 Task: Custom Keyboard Shortcuts.
Action: Mouse moved to (6, 18)
Screenshot: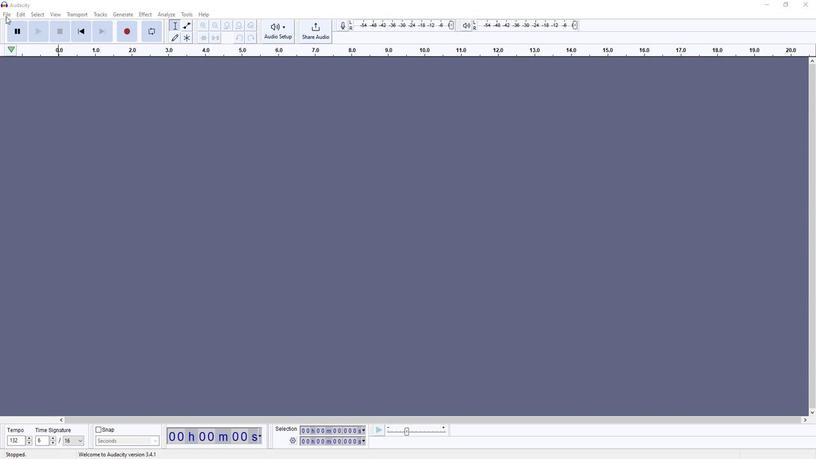 
Action: Mouse pressed left at (6, 18)
Screenshot: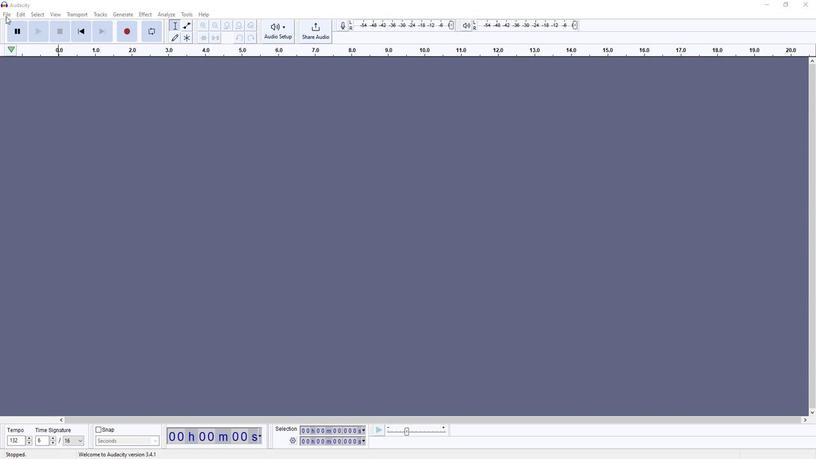 
Action: Mouse moved to (17, 33)
Screenshot: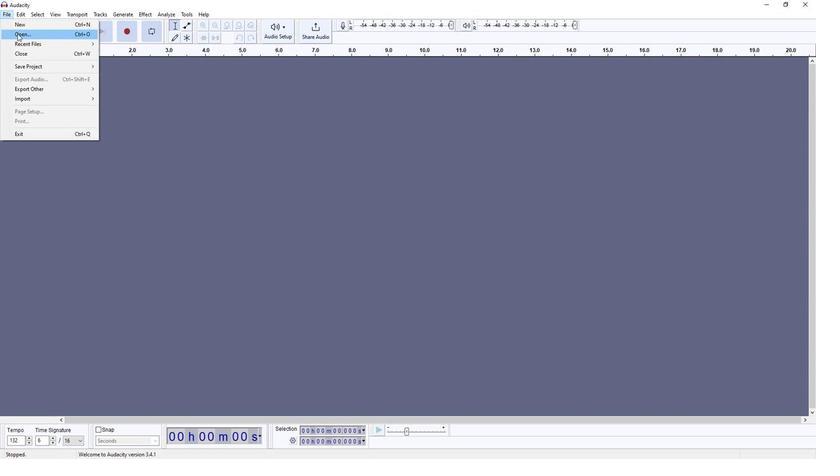 
Action: Mouse pressed left at (17, 33)
Screenshot: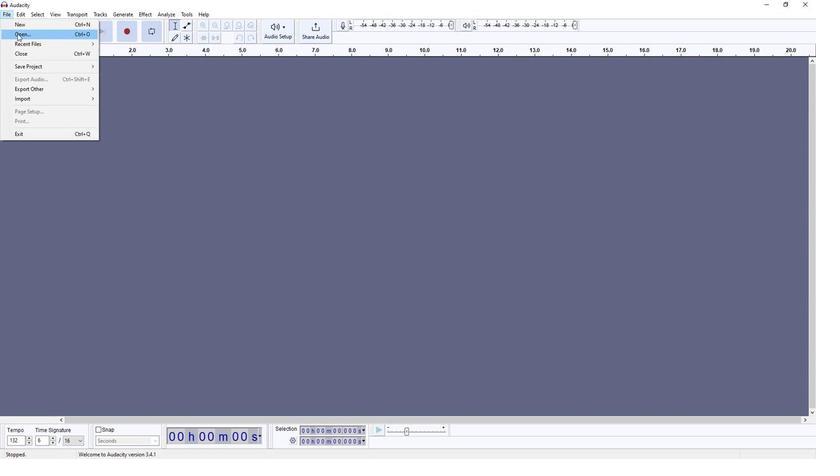 
Action: Mouse moved to (111, 86)
Screenshot: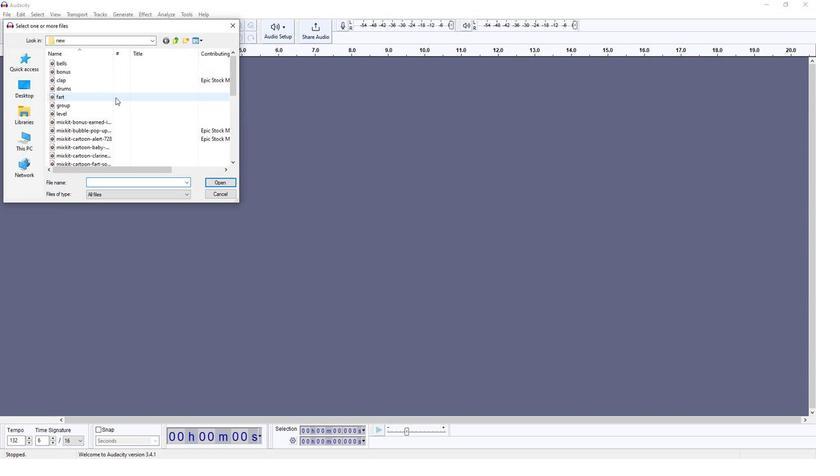 
Action: Mouse scrolled (111, 86) with delta (0, 0)
Screenshot: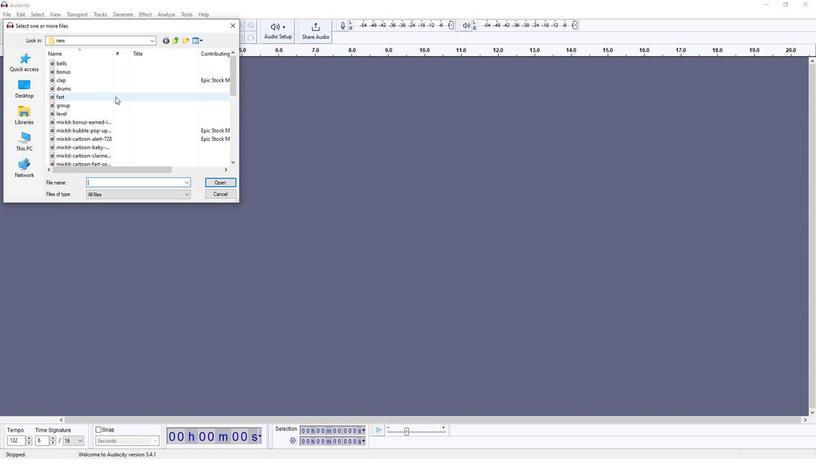 
Action: Mouse scrolled (111, 86) with delta (0, 0)
Screenshot: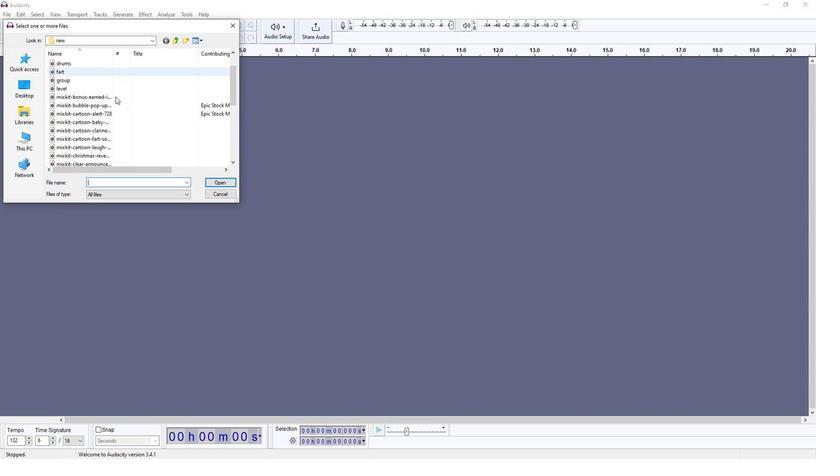 
Action: Mouse scrolled (111, 86) with delta (0, 0)
Screenshot: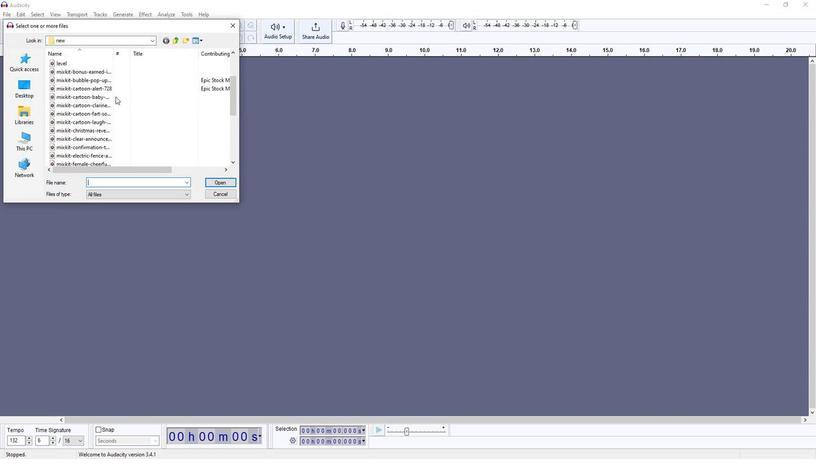 
Action: Mouse scrolled (111, 86) with delta (0, 0)
Screenshot: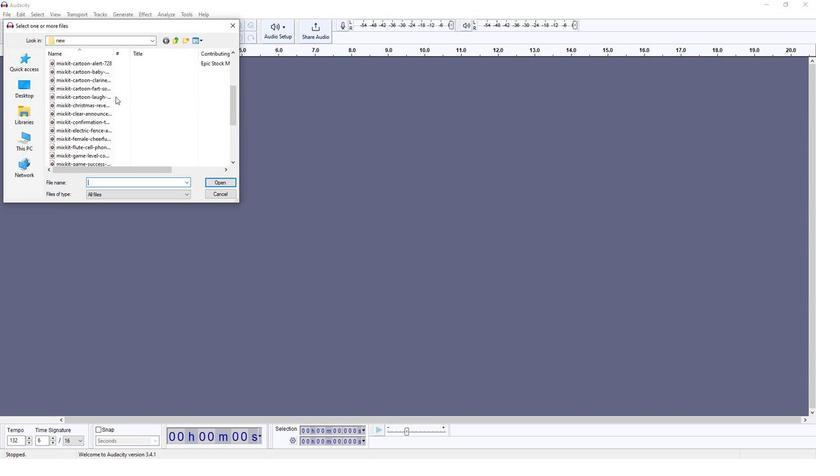 
Action: Mouse scrolled (111, 86) with delta (0, 0)
Screenshot: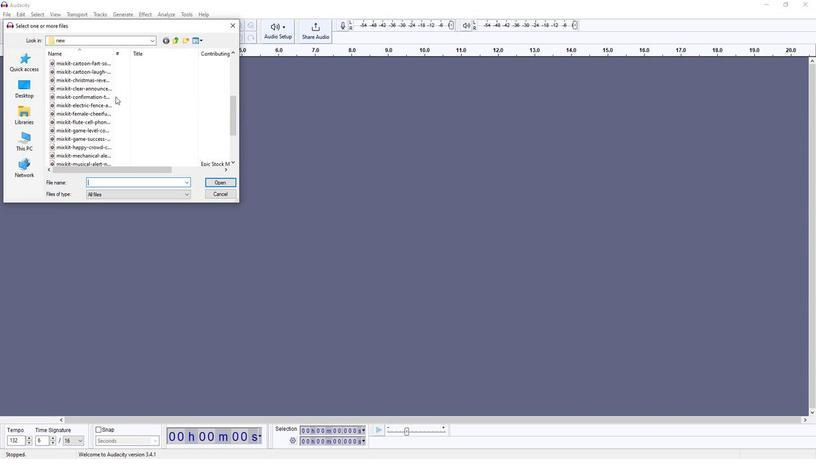 
Action: Mouse scrolled (111, 86) with delta (0, 0)
Screenshot: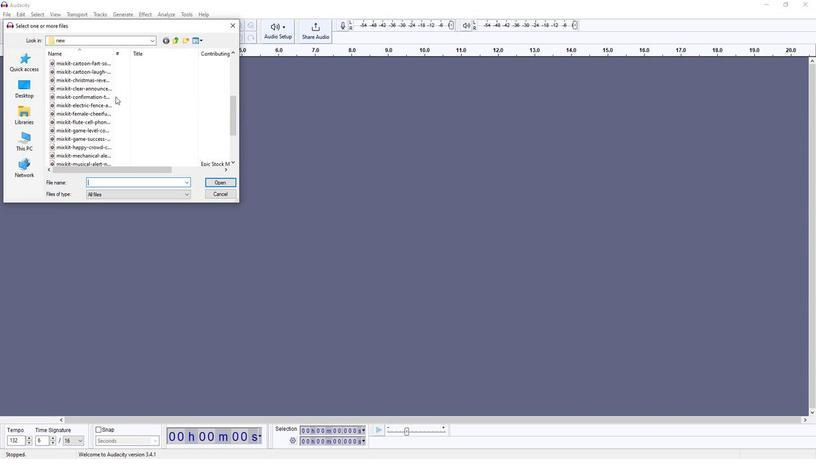 
Action: Mouse scrolled (111, 86) with delta (0, 0)
Screenshot: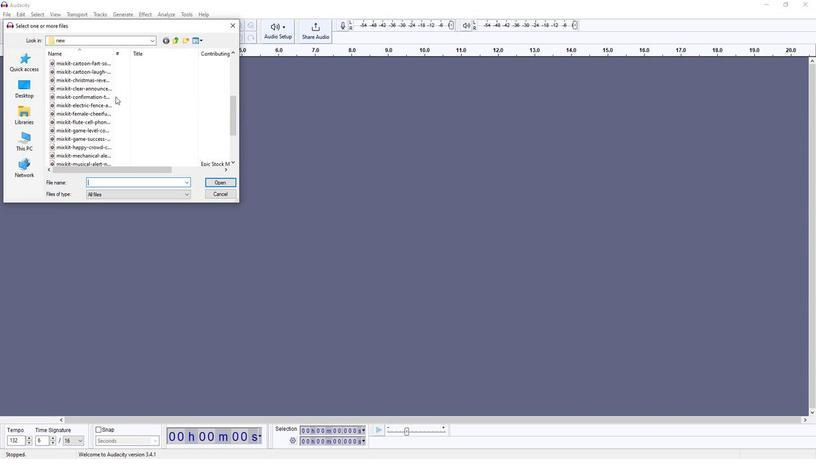 
Action: Mouse scrolled (111, 86) with delta (0, 0)
Screenshot: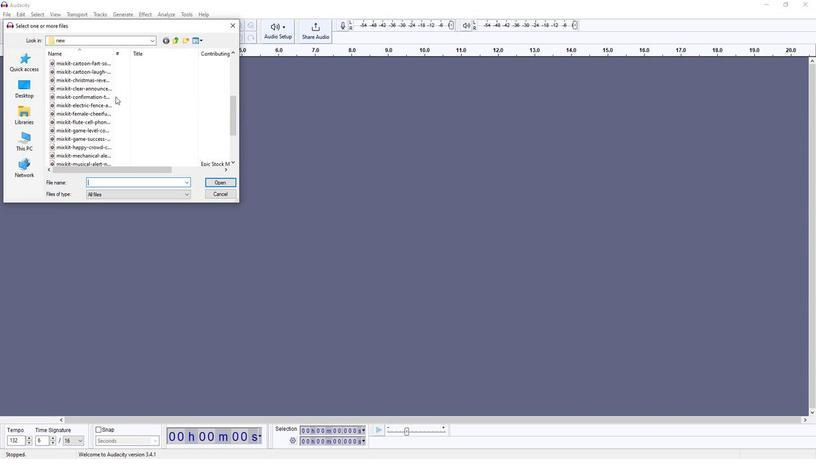 
Action: Mouse scrolled (111, 86) with delta (0, 0)
Screenshot: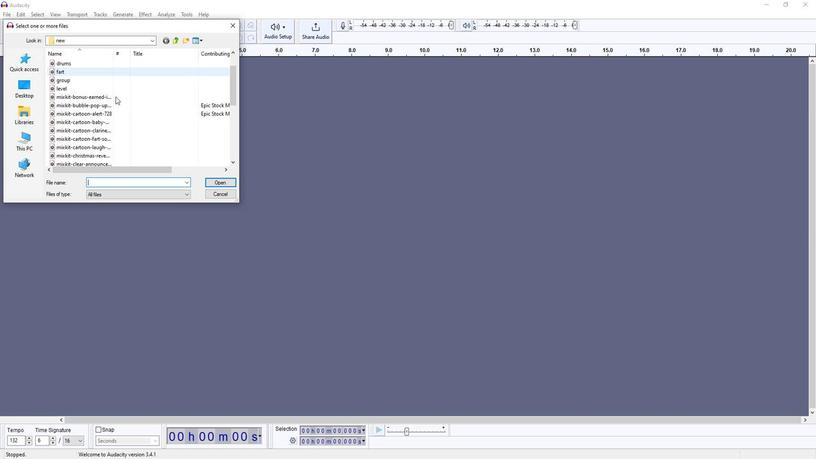 
Action: Mouse scrolled (111, 86) with delta (0, 0)
Screenshot: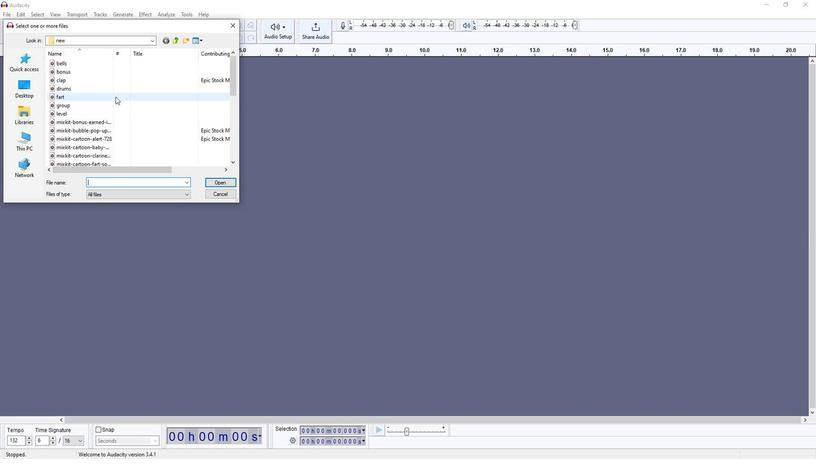 
Action: Mouse moved to (82, 76)
Screenshot: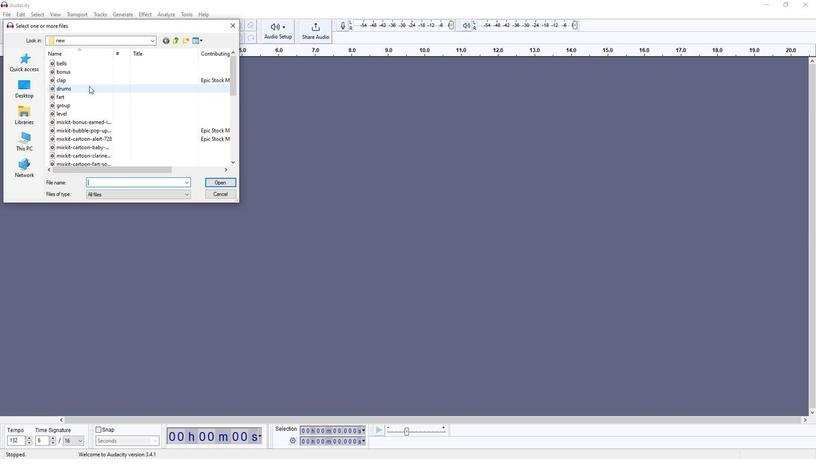 
Action: Mouse pressed left at (82, 76)
Screenshot: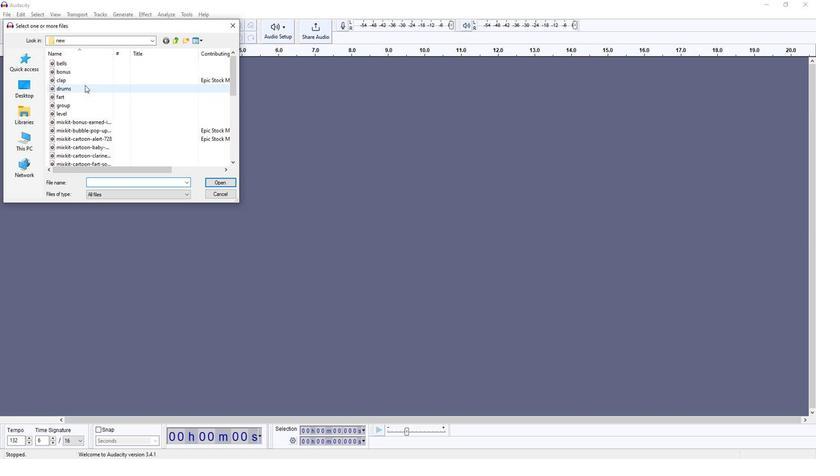 
Action: Mouse moved to (215, 157)
Screenshot: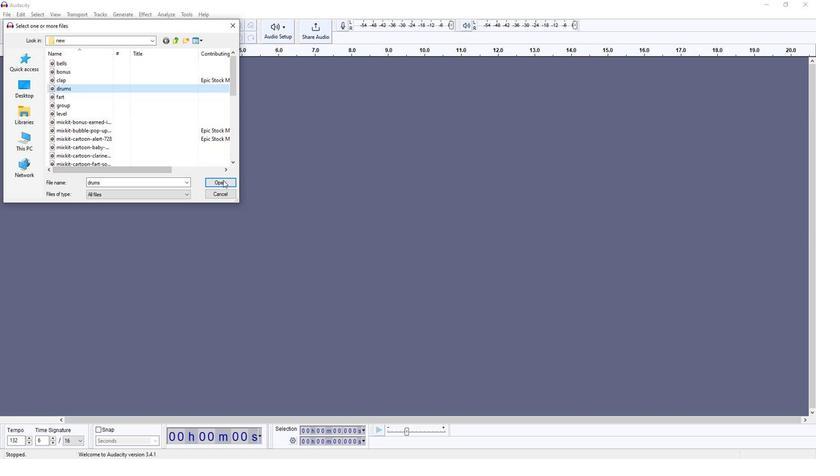 
Action: Mouse pressed left at (215, 157)
Screenshot: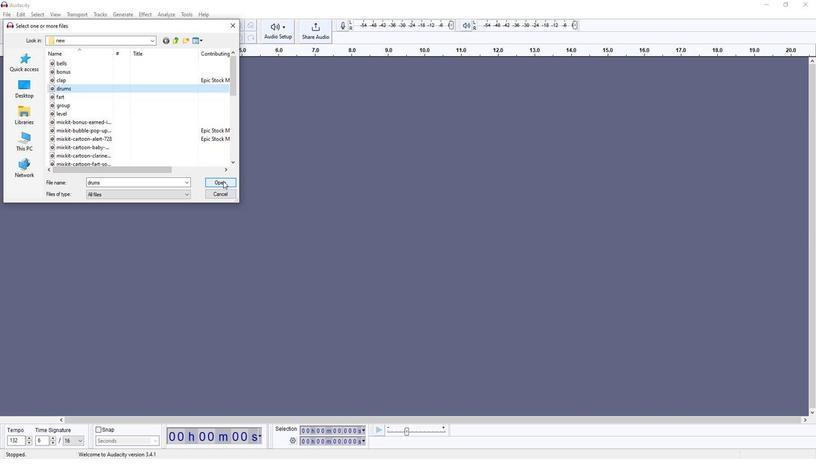 
Action: Mouse moved to (36, 33)
Screenshot: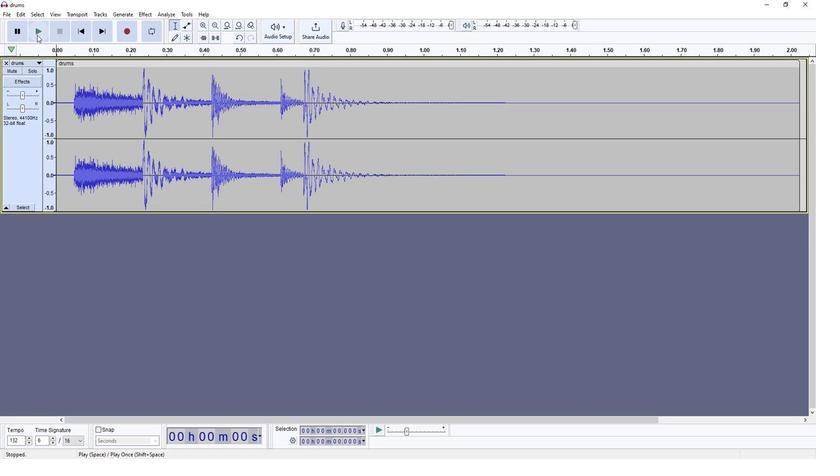 
Action: Mouse pressed left at (36, 33)
Screenshot: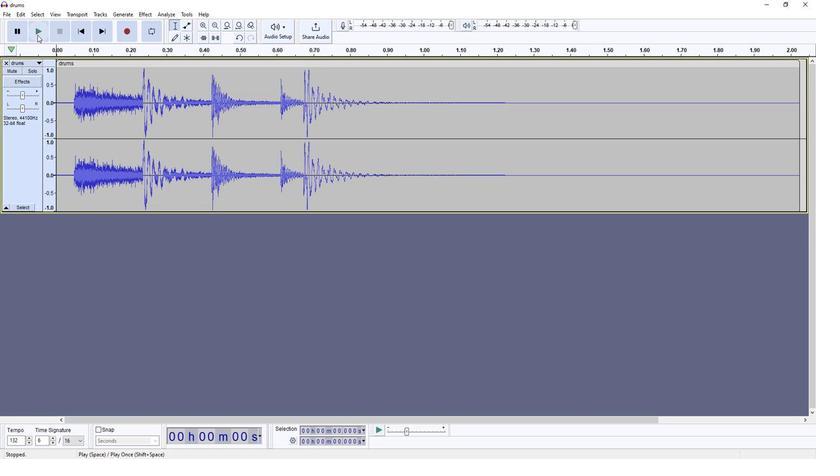 
Action: Mouse moved to (22, 15)
Screenshot: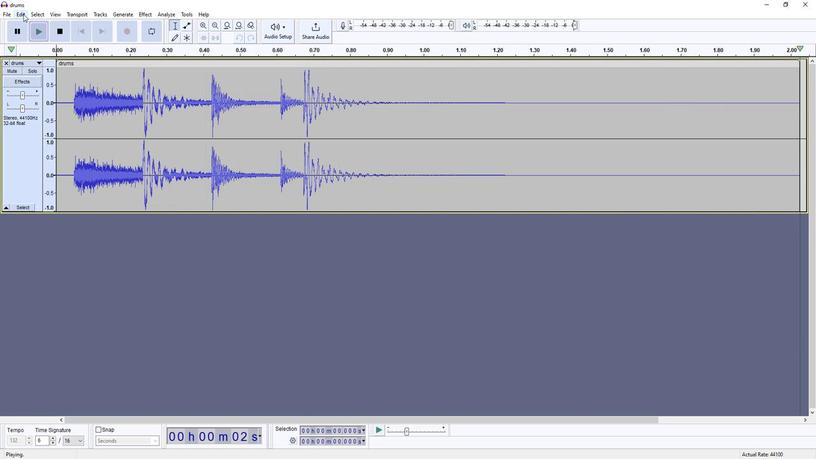 
Action: Mouse pressed left at (22, 15)
Screenshot: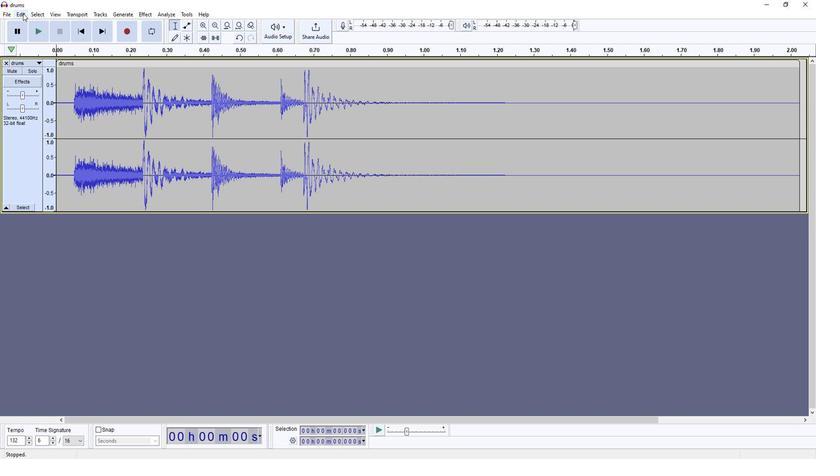 
Action: Mouse moved to (38, 132)
Screenshot: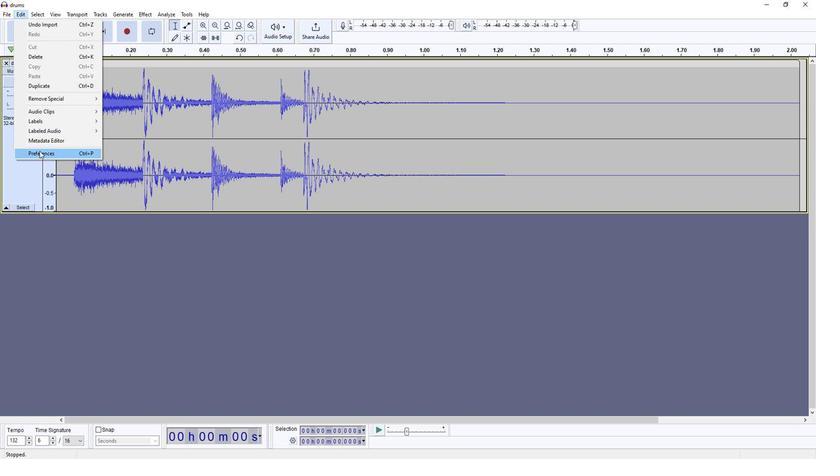 
Action: Mouse pressed left at (38, 132)
Screenshot: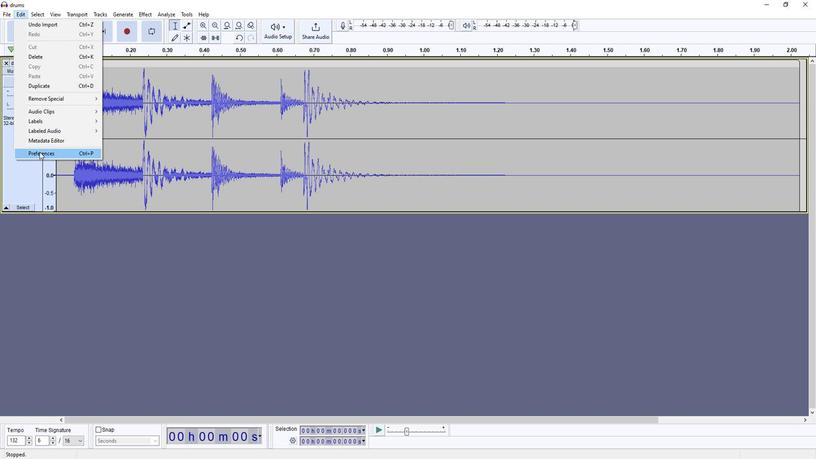 
Action: Mouse moved to (289, 145)
Screenshot: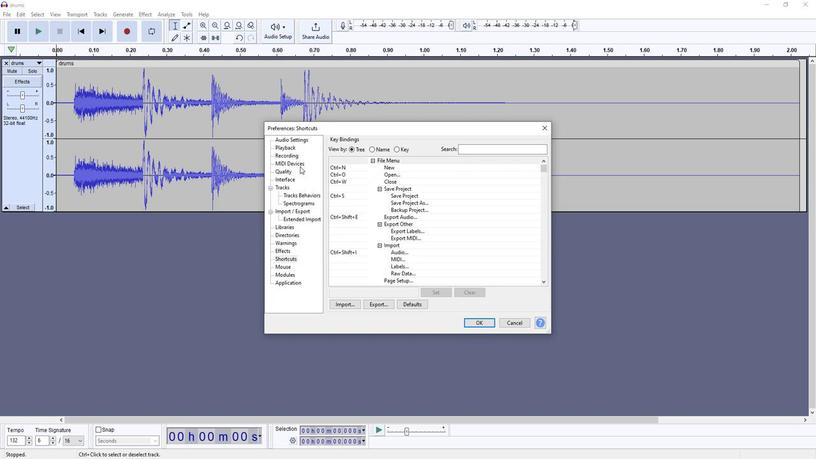 
Action: Mouse scrolled (289, 144) with delta (0, 0)
Screenshot: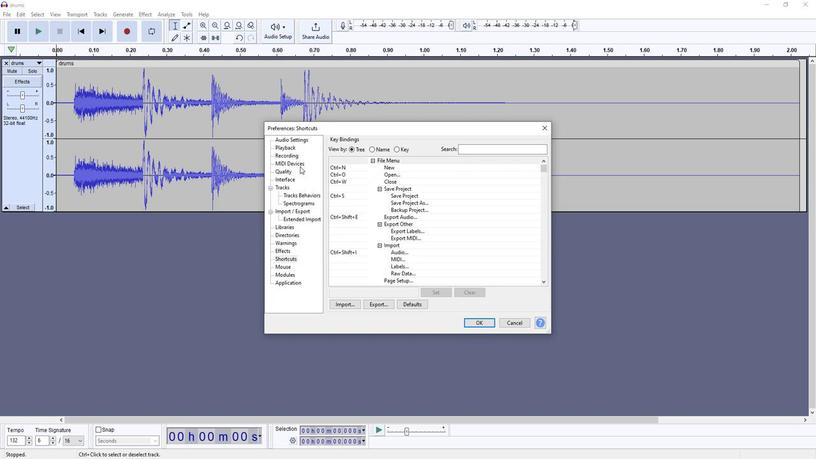 
Action: Mouse scrolled (289, 144) with delta (0, 0)
Screenshot: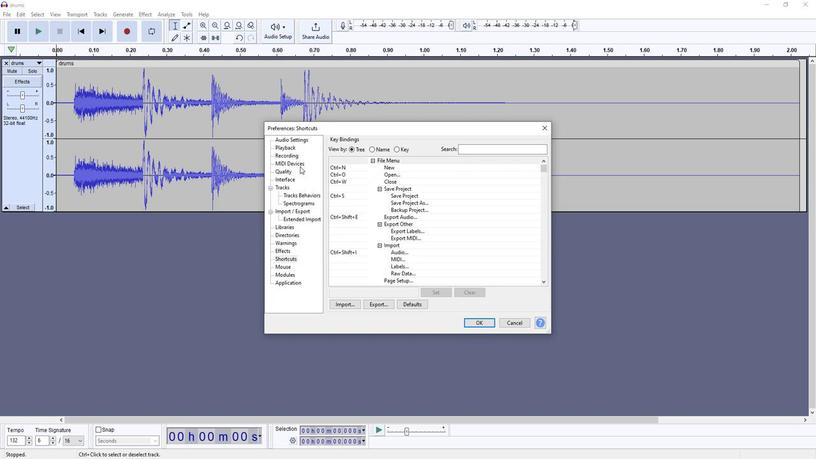 
Action: Mouse scrolled (289, 144) with delta (0, 0)
Screenshot: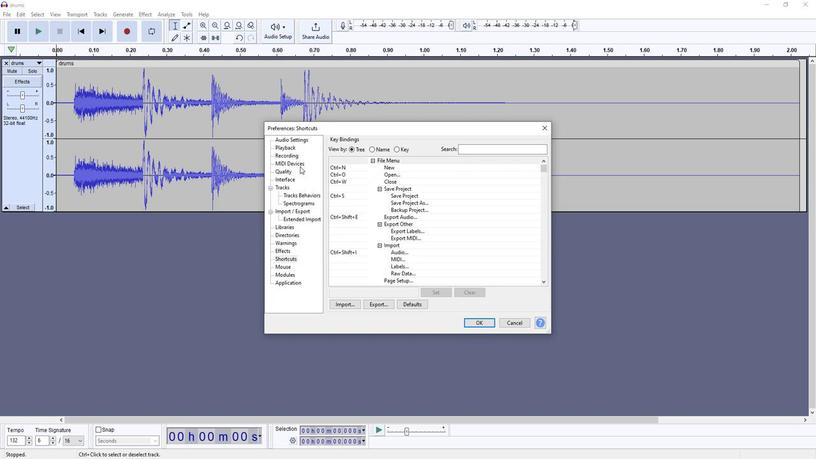 
Action: Mouse moved to (277, 224)
Screenshot: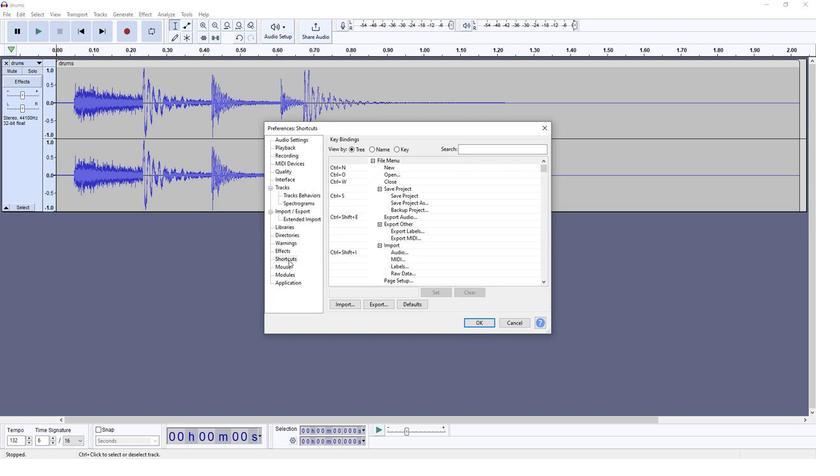 
Action: Mouse pressed left at (277, 224)
Screenshot: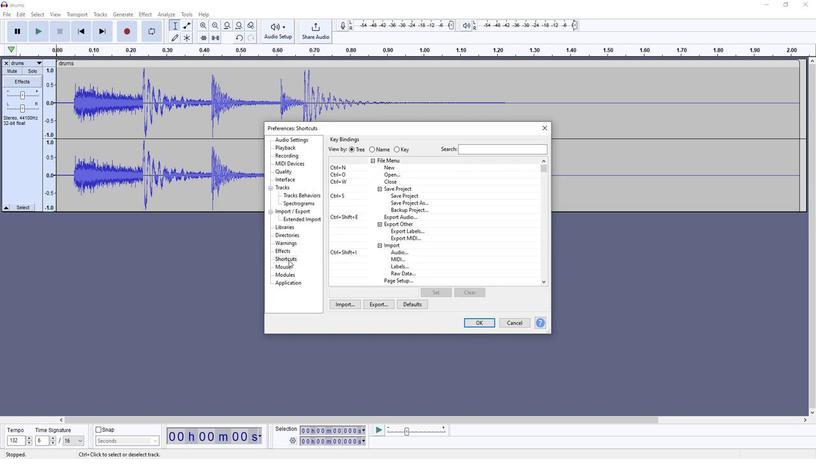 
Action: Mouse moved to (383, 153)
Screenshot: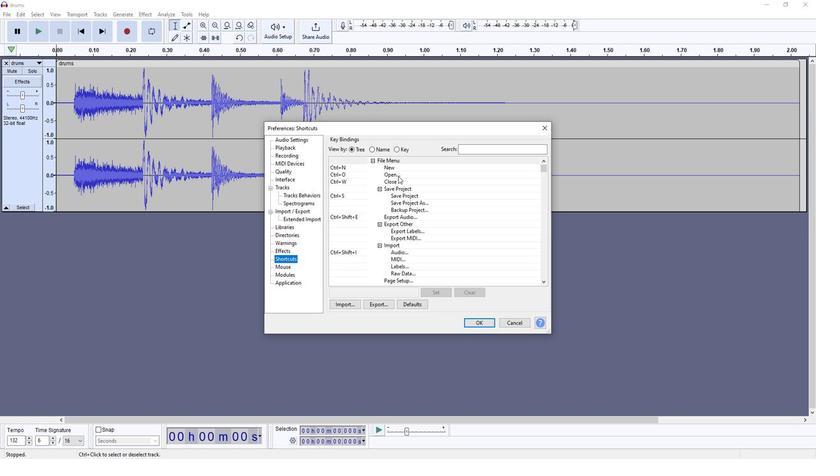 
Action: Mouse scrolled (383, 152) with delta (0, 0)
Screenshot: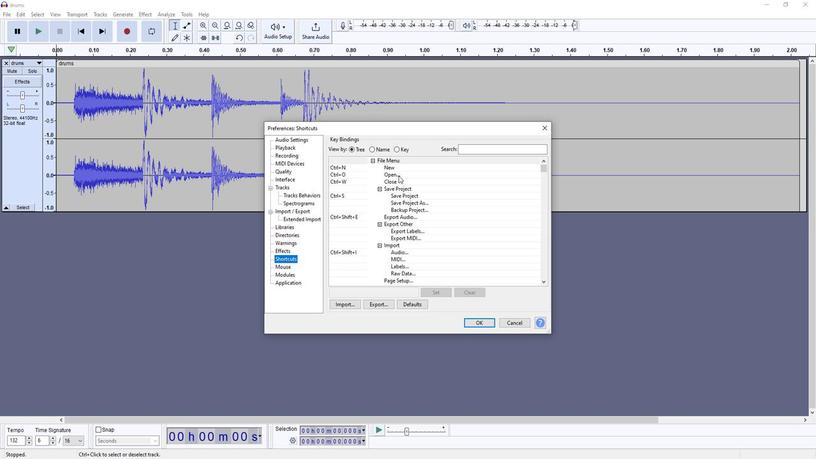 
Action: Mouse scrolled (383, 152) with delta (0, 0)
Screenshot: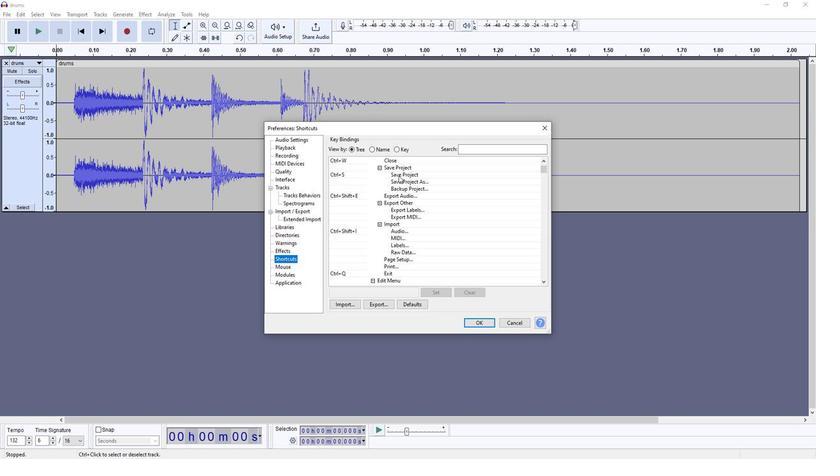 
Action: Mouse moved to (383, 153)
Screenshot: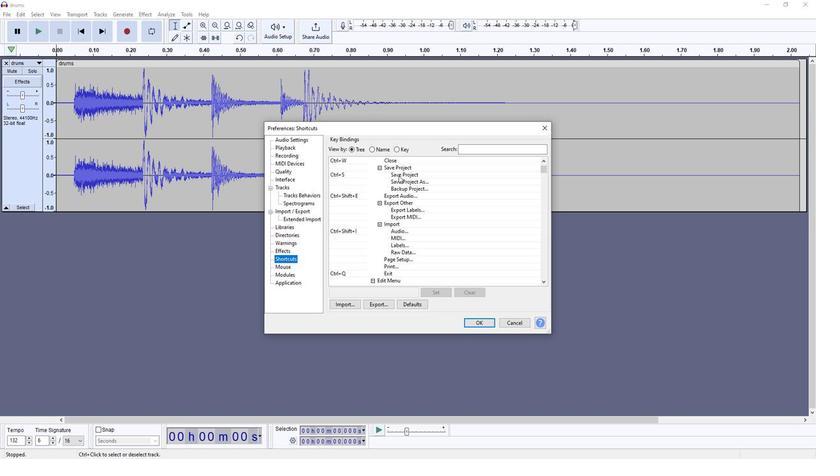 
Action: Mouse scrolled (383, 152) with delta (0, 0)
Screenshot: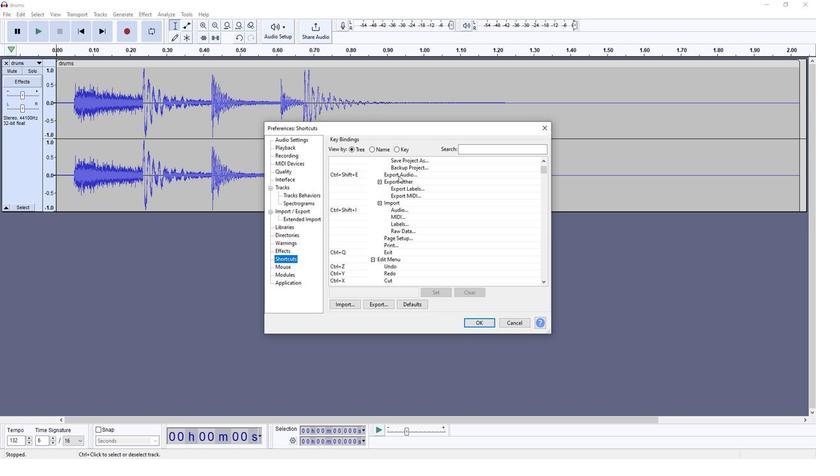 
Action: Mouse moved to (384, 153)
Screenshot: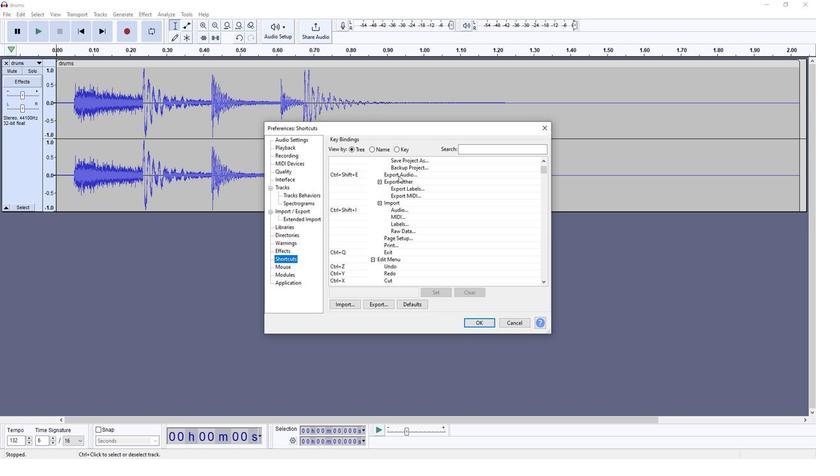 
Action: Mouse scrolled (384, 152) with delta (0, 0)
Screenshot: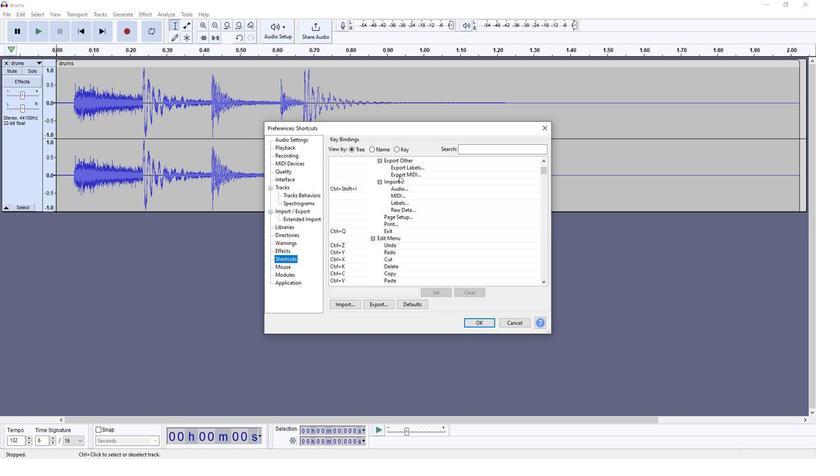 
Action: Mouse scrolled (384, 152) with delta (0, 0)
Screenshot: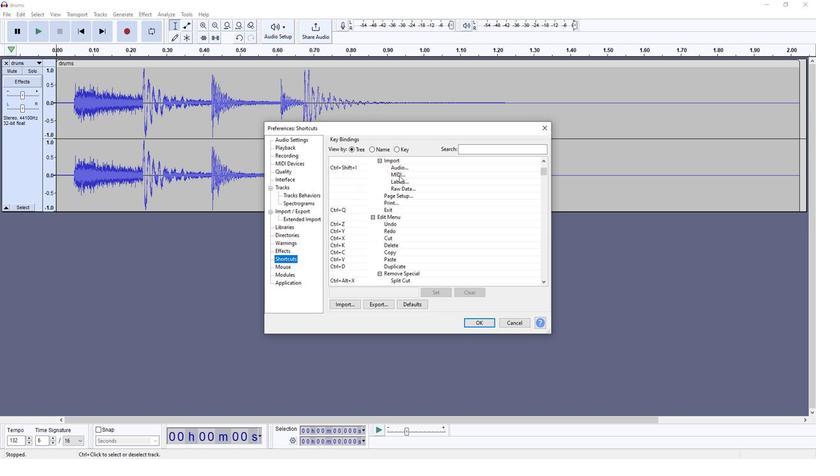 
Action: Mouse scrolled (384, 152) with delta (0, 0)
Screenshot: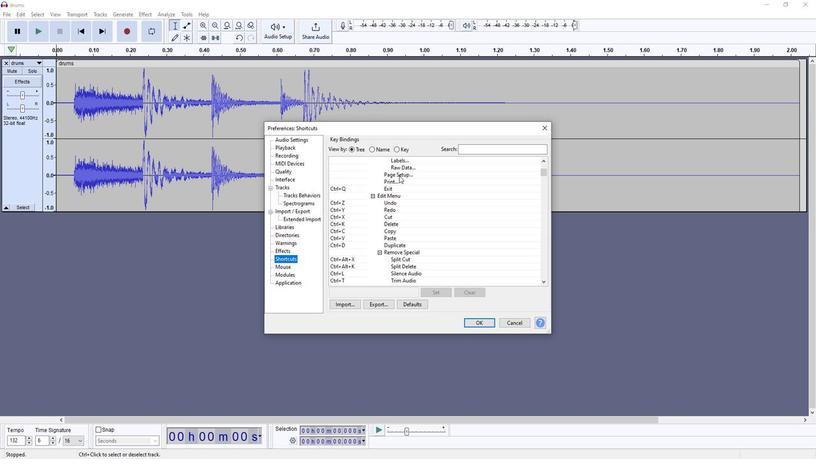 
Action: Mouse scrolled (384, 152) with delta (0, 0)
Screenshot: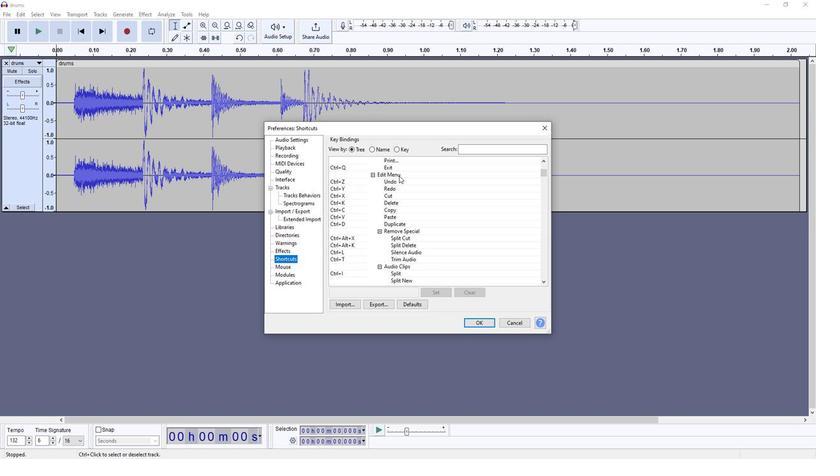 
Action: Mouse scrolled (384, 152) with delta (0, 0)
Screenshot: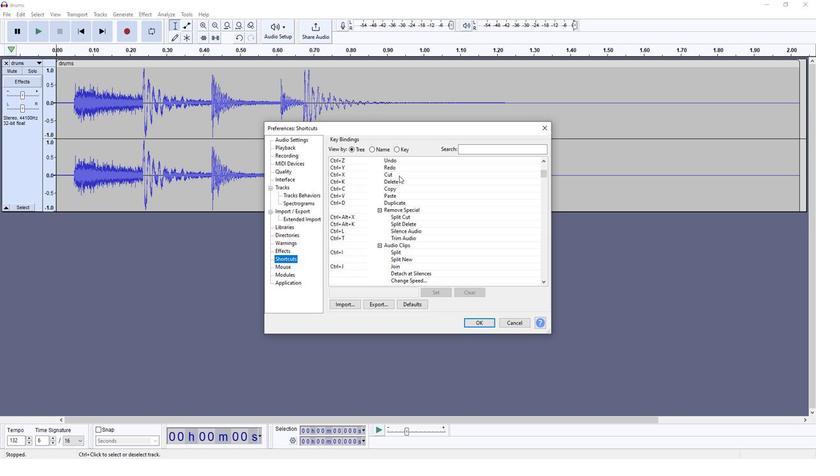 
Action: Mouse scrolled (384, 152) with delta (0, 0)
Screenshot: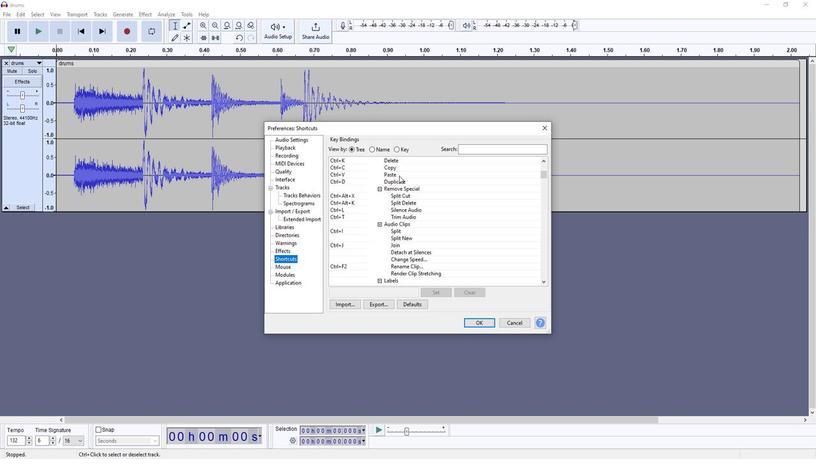 
Action: Mouse scrolled (384, 152) with delta (0, 0)
Screenshot: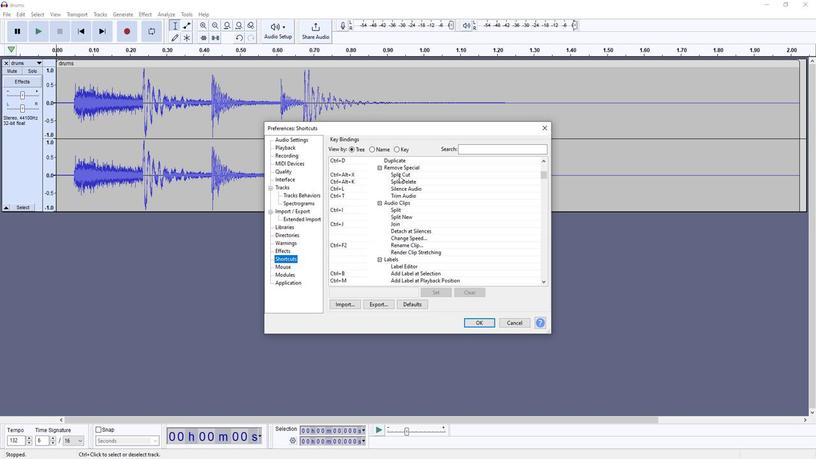 
Action: Mouse scrolled (384, 152) with delta (0, 0)
Screenshot: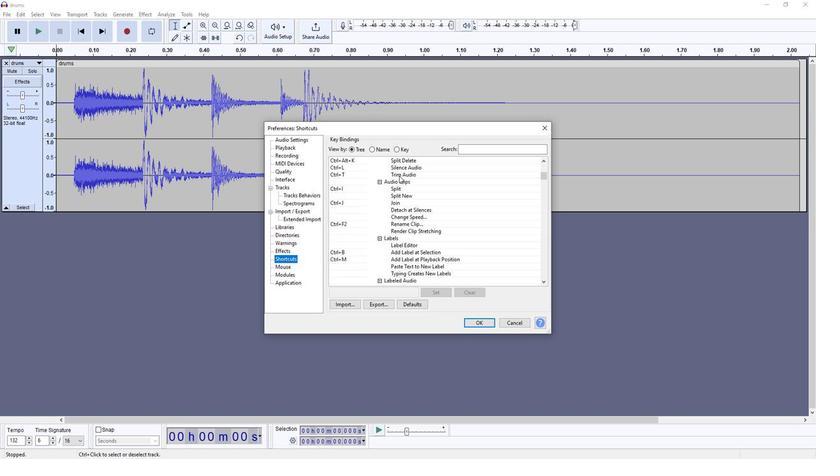 
Action: Mouse scrolled (384, 152) with delta (0, 0)
Screenshot: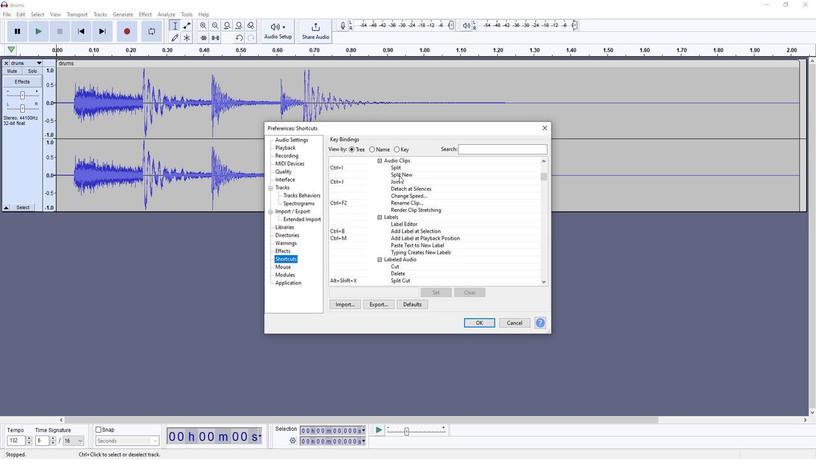 
Action: Mouse scrolled (384, 152) with delta (0, 0)
Screenshot: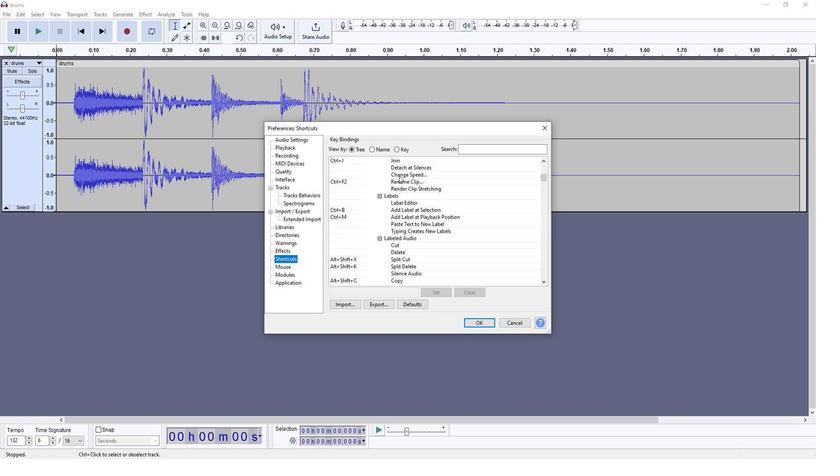 
Action: Mouse scrolled (384, 152) with delta (0, 0)
Screenshot: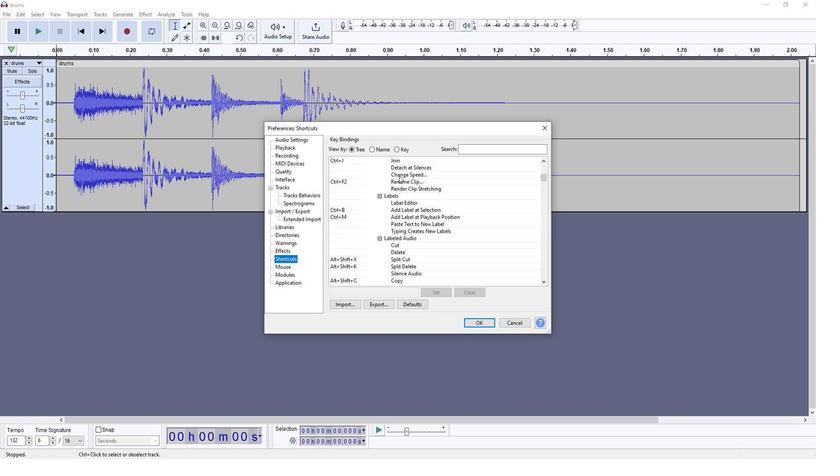 
Action: Mouse scrolled (384, 152) with delta (0, 0)
Screenshot: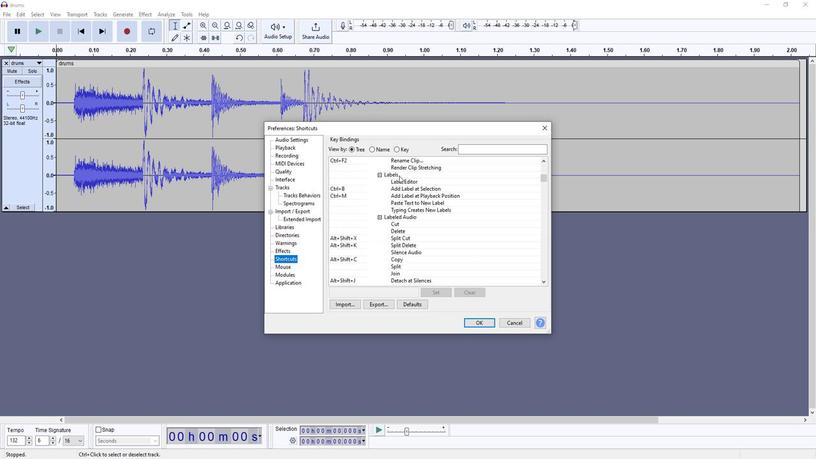 
Action: Mouse scrolled (384, 152) with delta (0, 0)
Screenshot: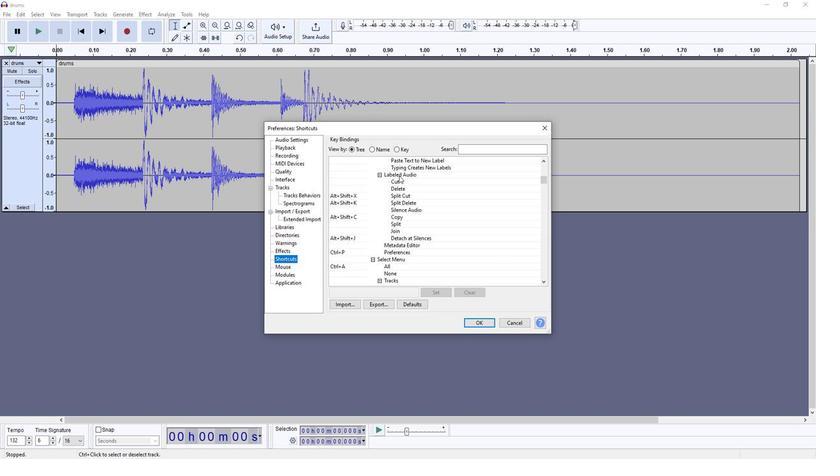 
Action: Mouse scrolled (384, 152) with delta (0, 0)
Screenshot: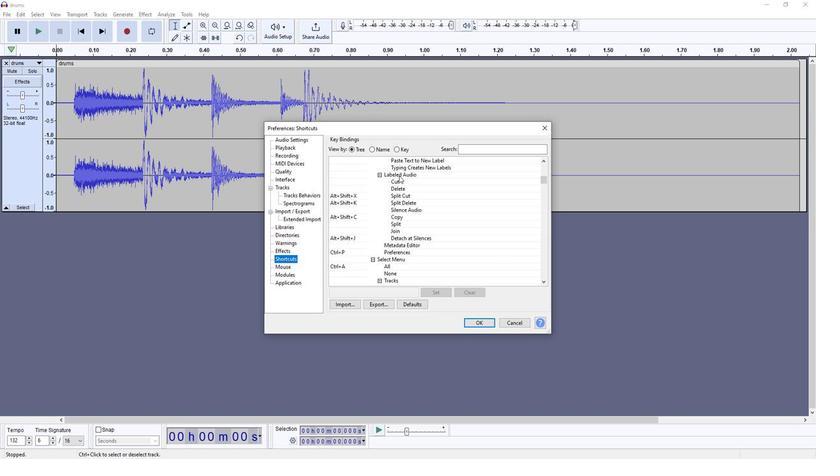 
Action: Mouse scrolled (384, 152) with delta (0, 0)
Screenshot: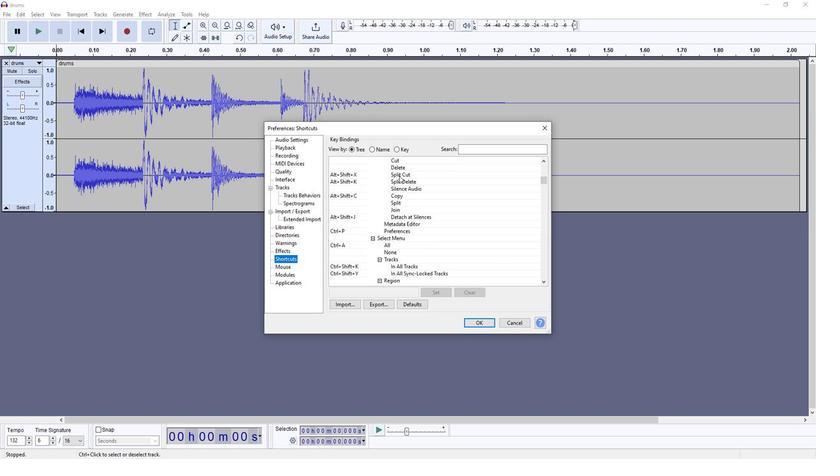 
Action: Mouse scrolled (384, 152) with delta (0, 0)
Screenshot: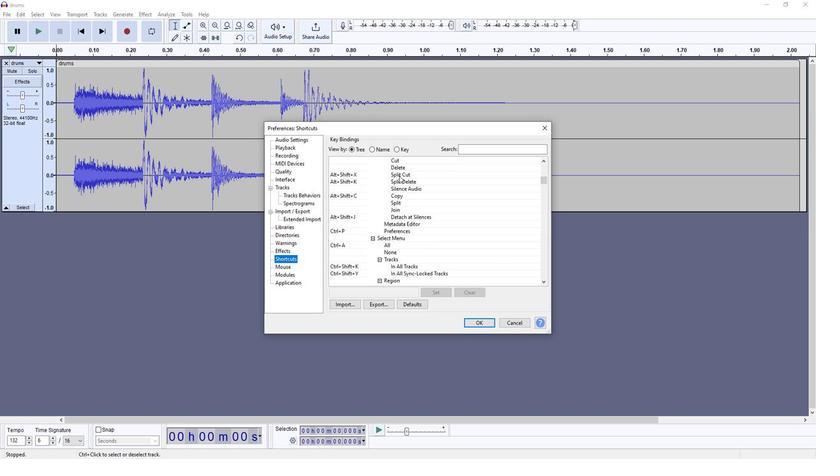 
Action: Mouse scrolled (384, 152) with delta (0, 0)
Screenshot: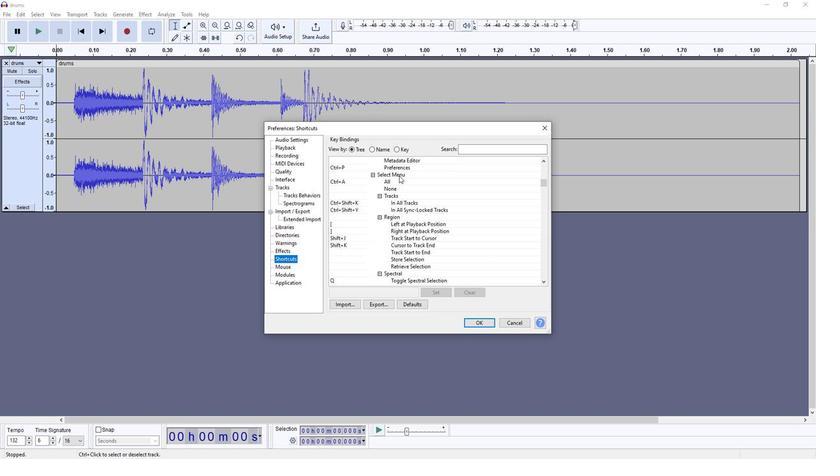 
Action: Mouse scrolled (384, 152) with delta (0, 0)
Screenshot: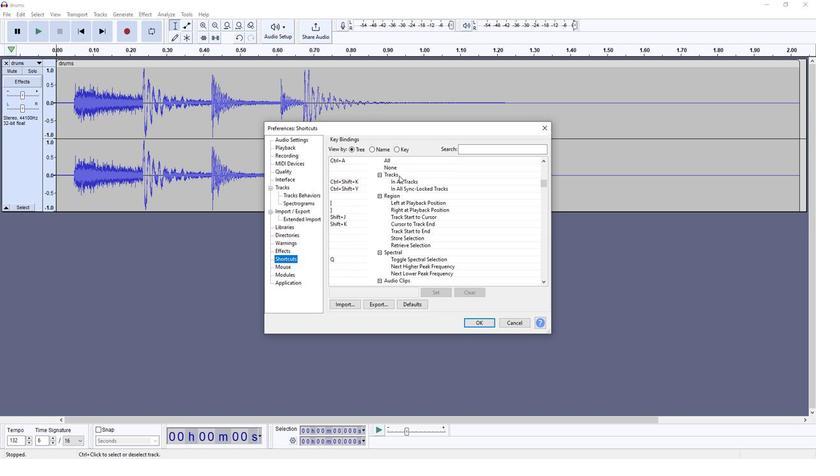 
Action: Mouse scrolled (384, 152) with delta (0, 0)
Screenshot: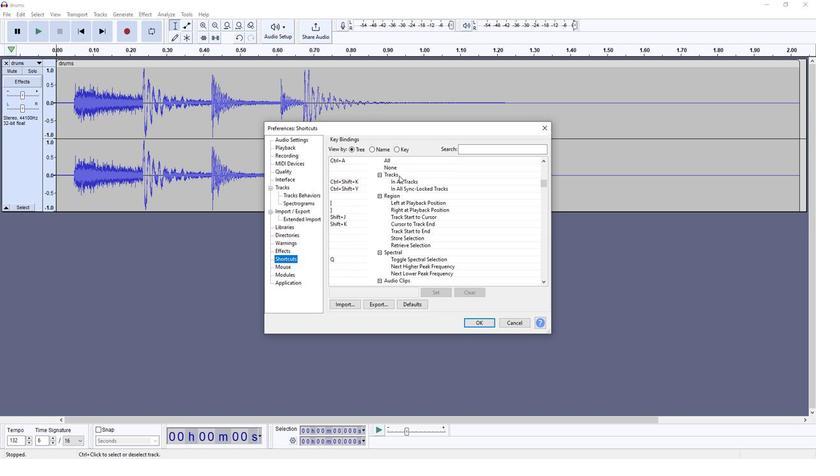
Action: Mouse scrolled (384, 152) with delta (0, 0)
Screenshot: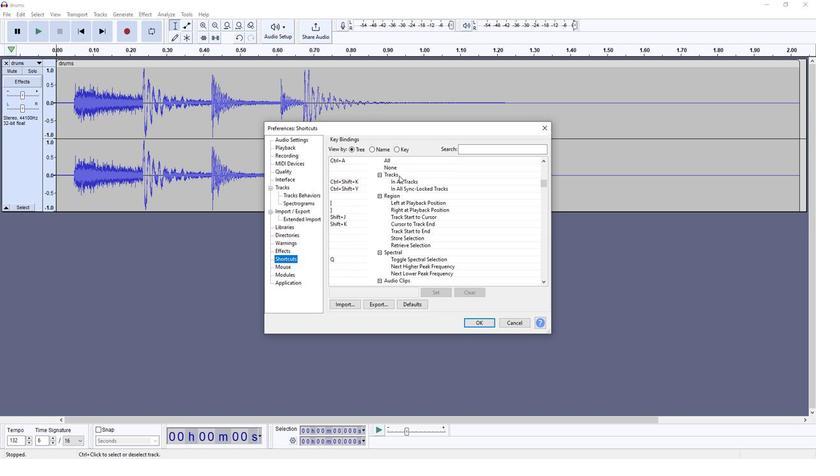 
Action: Mouse scrolled (384, 152) with delta (0, 0)
Screenshot: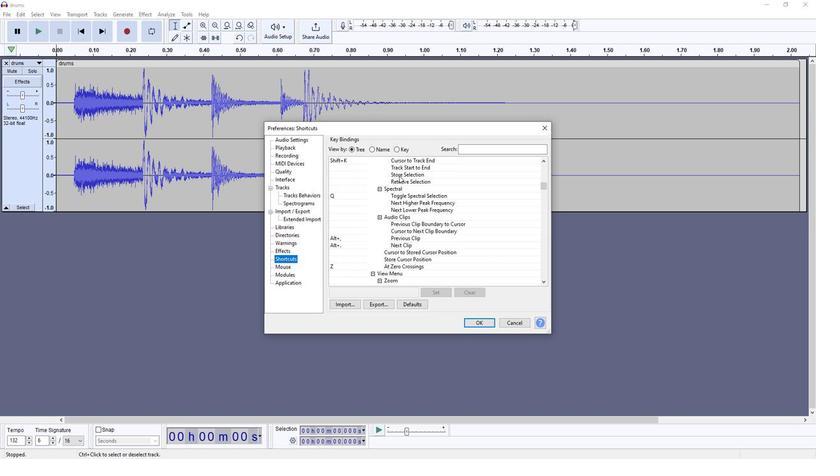
Action: Mouse scrolled (384, 152) with delta (0, 0)
Screenshot: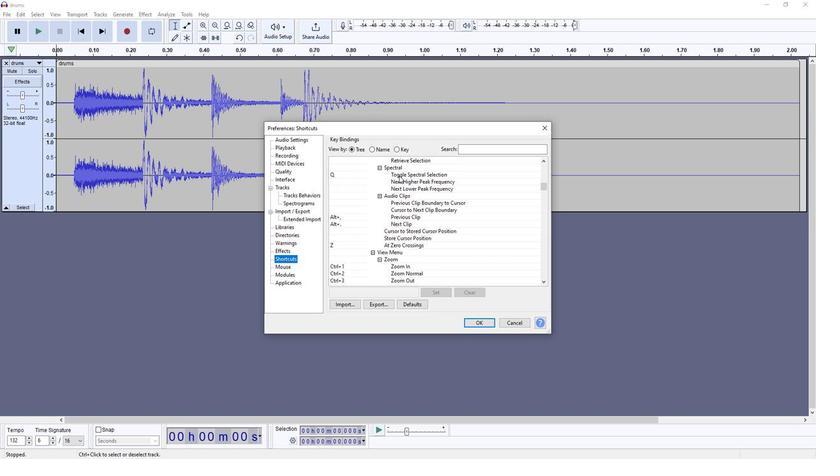 
Action: Mouse scrolled (384, 152) with delta (0, 0)
Screenshot: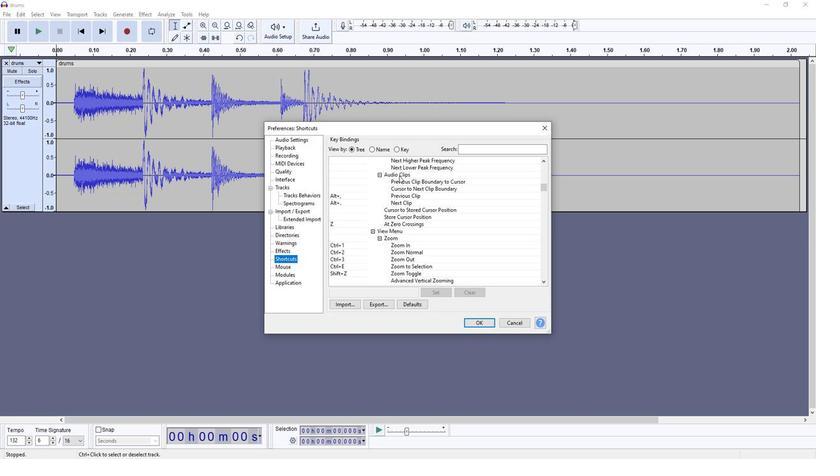 
Action: Mouse scrolled (384, 152) with delta (0, 0)
Screenshot: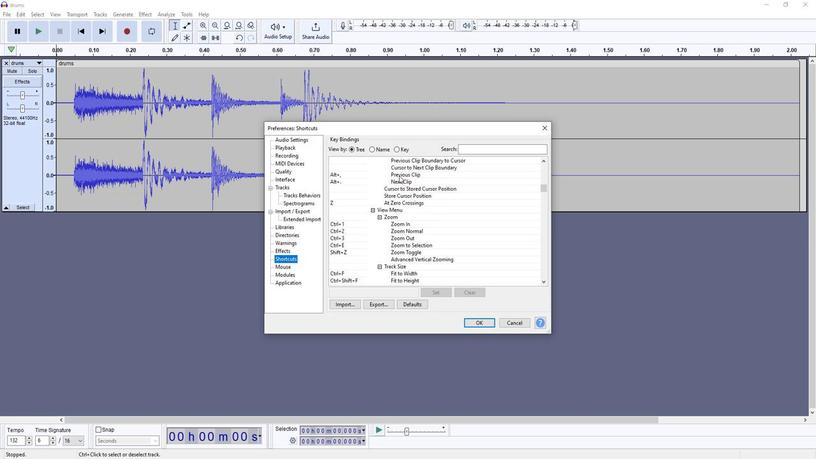 
Action: Mouse scrolled (384, 152) with delta (0, 0)
Screenshot: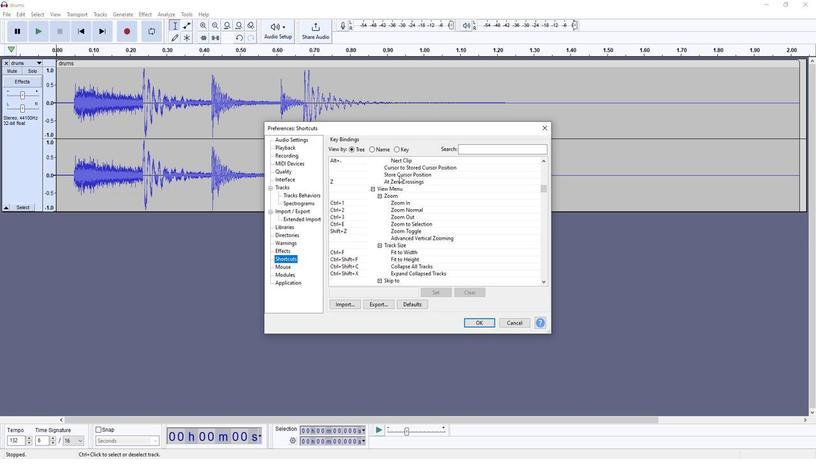 
Action: Mouse scrolled (384, 152) with delta (0, 0)
Screenshot: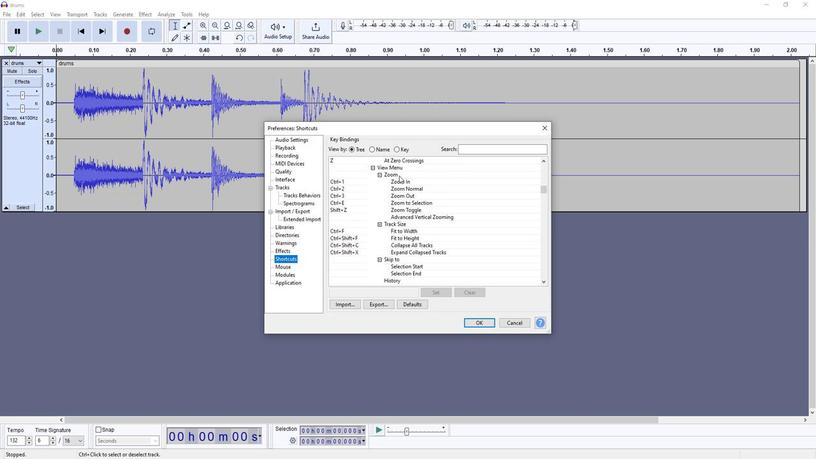 
Action: Mouse scrolled (384, 152) with delta (0, 0)
Screenshot: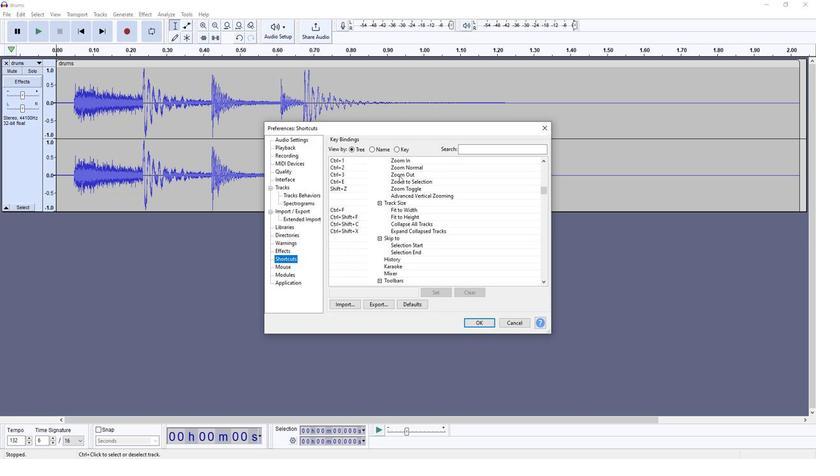 
Action: Mouse scrolled (384, 152) with delta (0, 0)
Screenshot: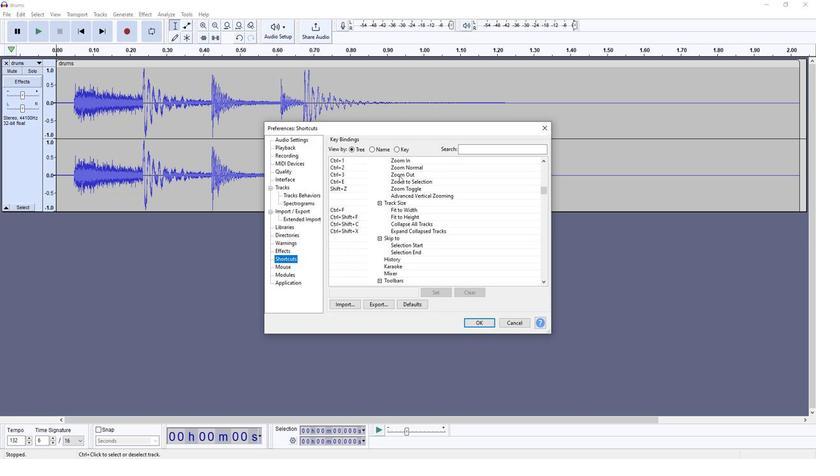 
Action: Mouse scrolled (384, 152) with delta (0, 0)
Screenshot: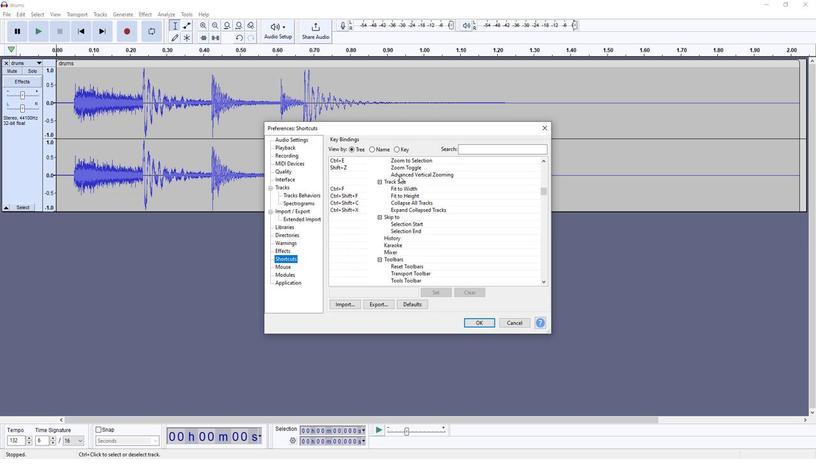 
Action: Mouse scrolled (384, 152) with delta (0, 0)
Screenshot: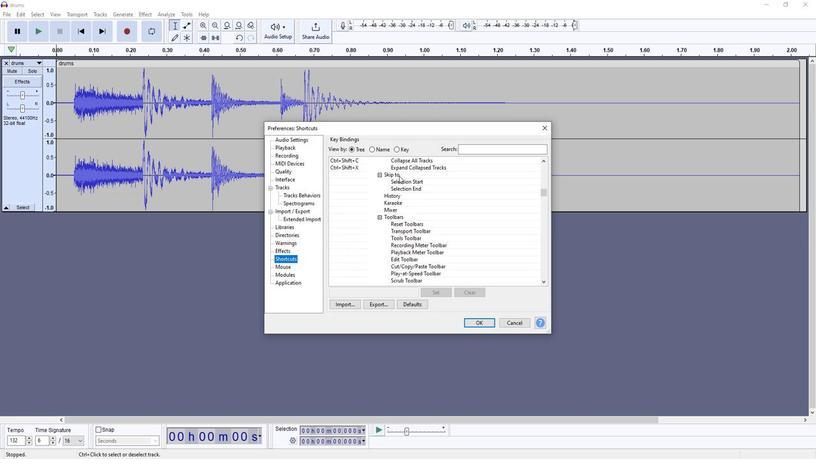 
Action: Mouse scrolled (384, 152) with delta (0, 0)
Screenshot: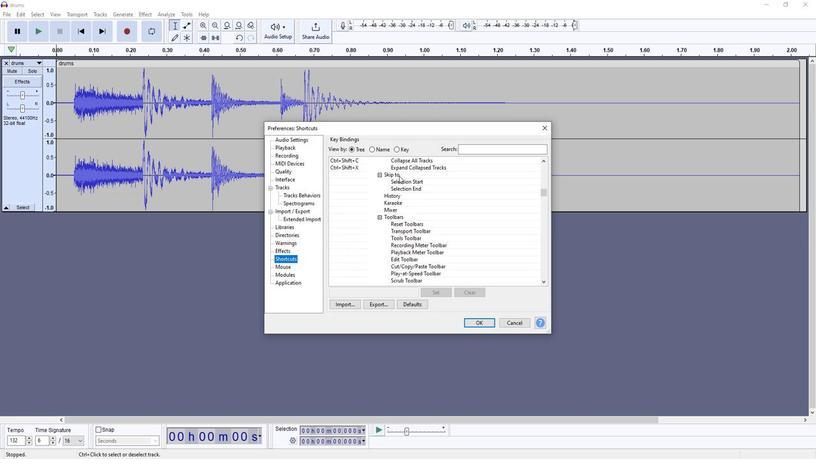 
Action: Mouse scrolled (384, 152) with delta (0, 0)
Screenshot: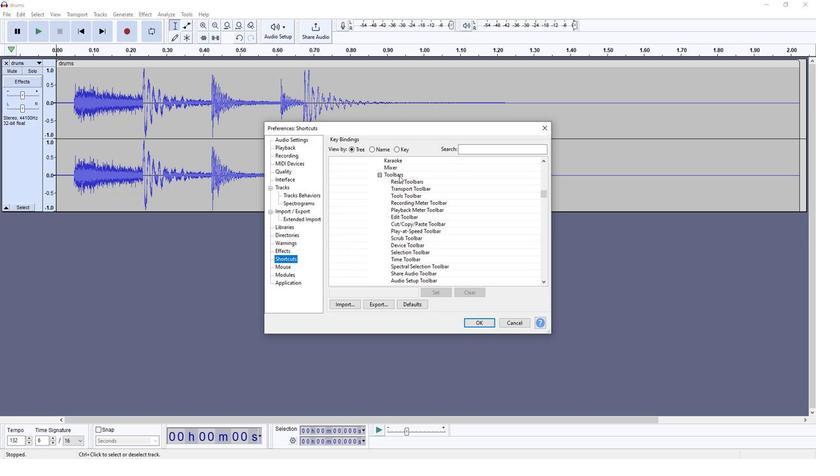
Action: Mouse scrolled (384, 152) with delta (0, 0)
Screenshot: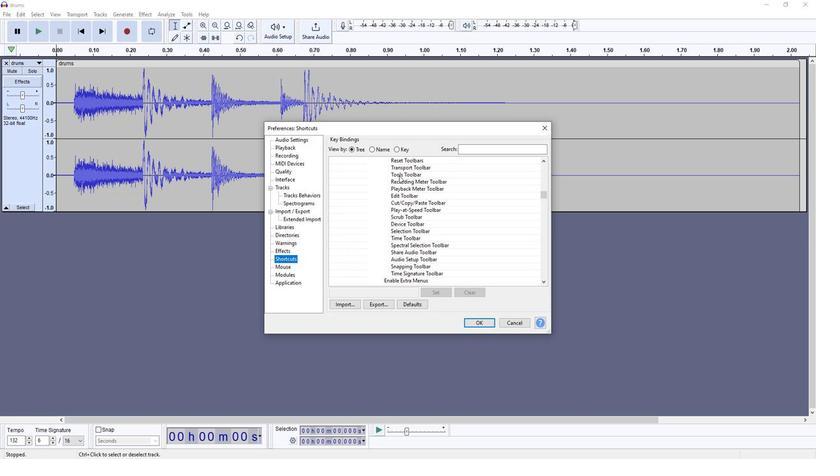 
Action: Mouse scrolled (384, 152) with delta (0, 0)
Screenshot: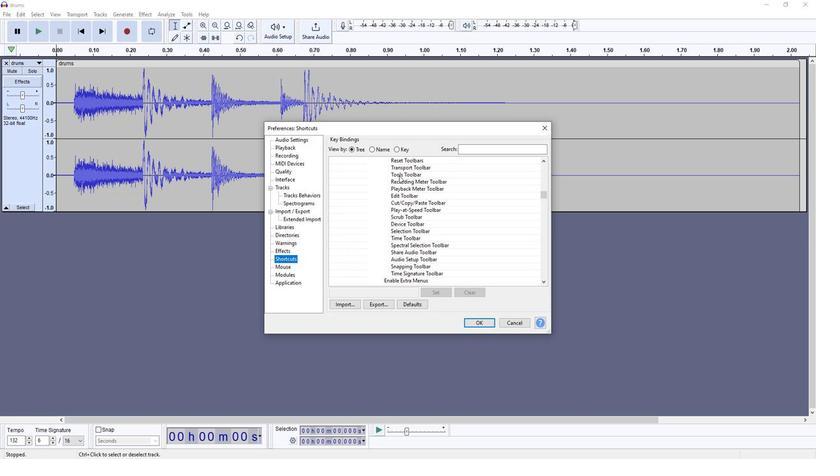 
Action: Mouse scrolled (384, 152) with delta (0, 0)
Screenshot: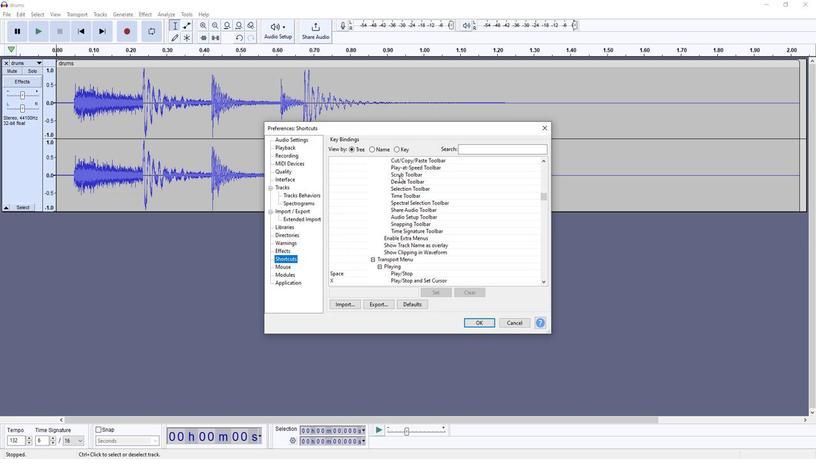
Action: Mouse scrolled (384, 152) with delta (0, 0)
Screenshot: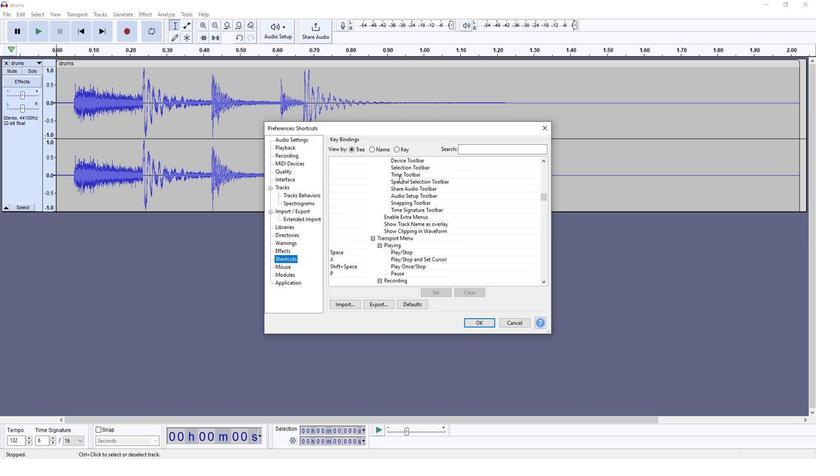 
Action: Mouse scrolled (384, 152) with delta (0, 0)
Screenshot: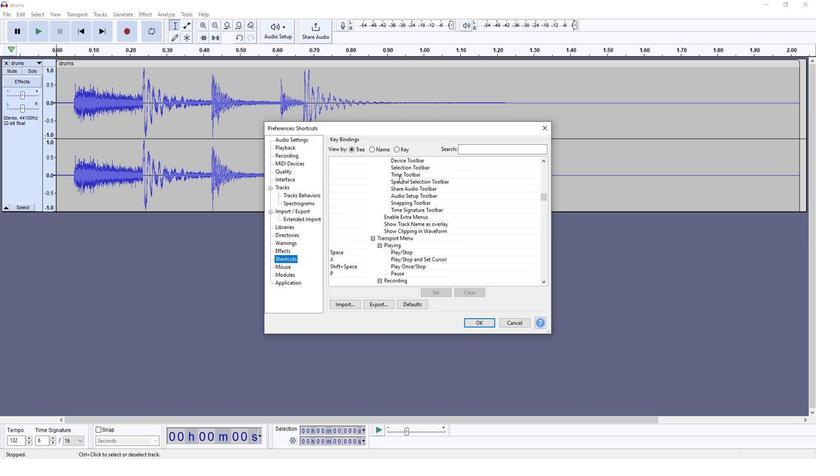 
Action: Mouse scrolled (384, 152) with delta (0, 0)
Screenshot: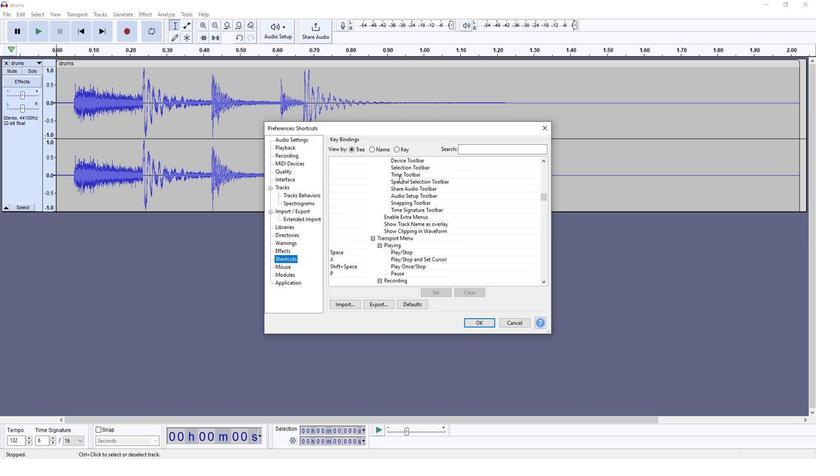 
Action: Mouse scrolled (384, 152) with delta (0, 0)
Screenshot: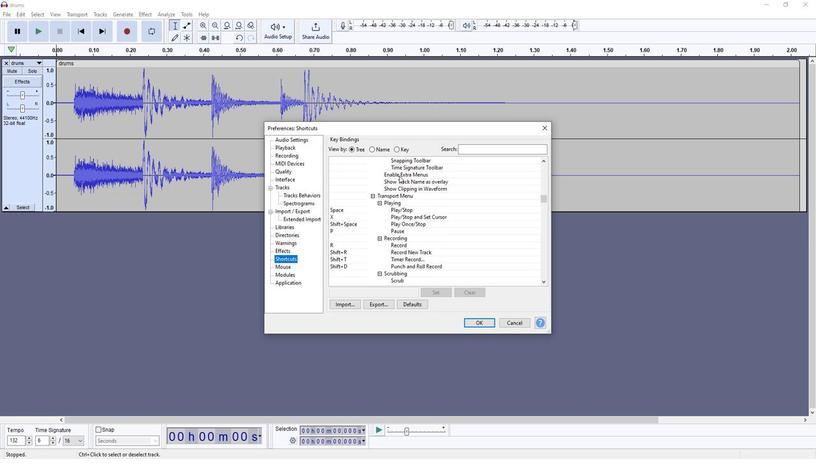 
Action: Mouse moved to (384, 153)
Screenshot: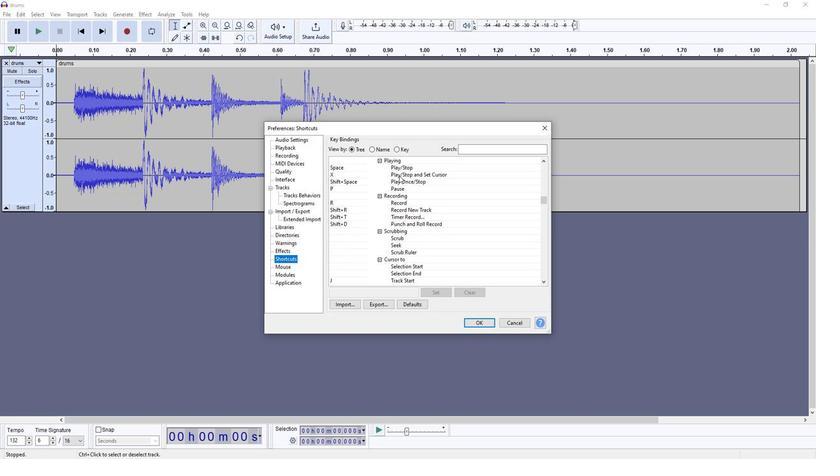
Action: Mouse scrolled (384, 152) with delta (0, 0)
Screenshot: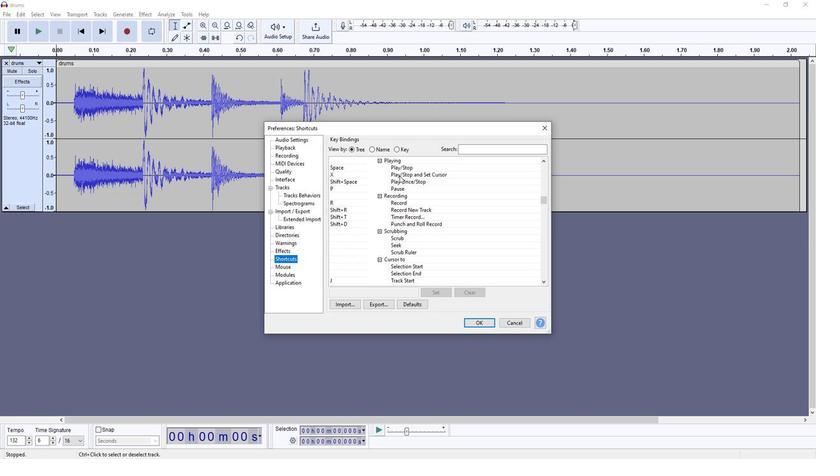 
Action: Mouse scrolled (384, 152) with delta (0, 0)
Screenshot: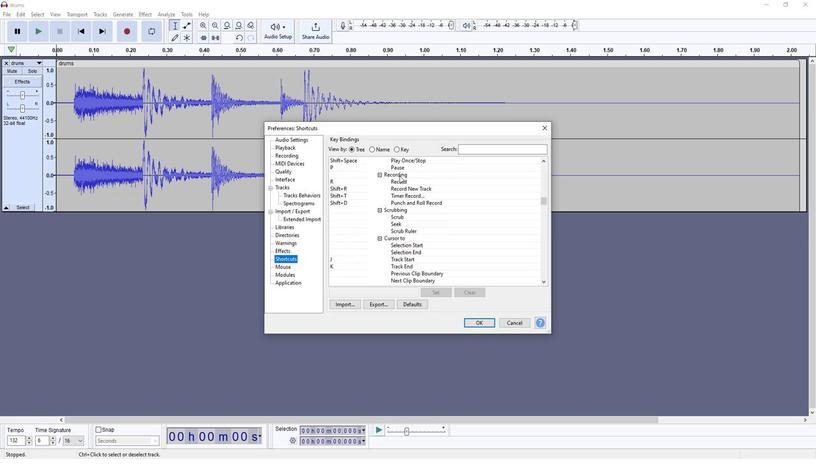 
Action: Mouse scrolled (384, 152) with delta (0, 0)
Screenshot: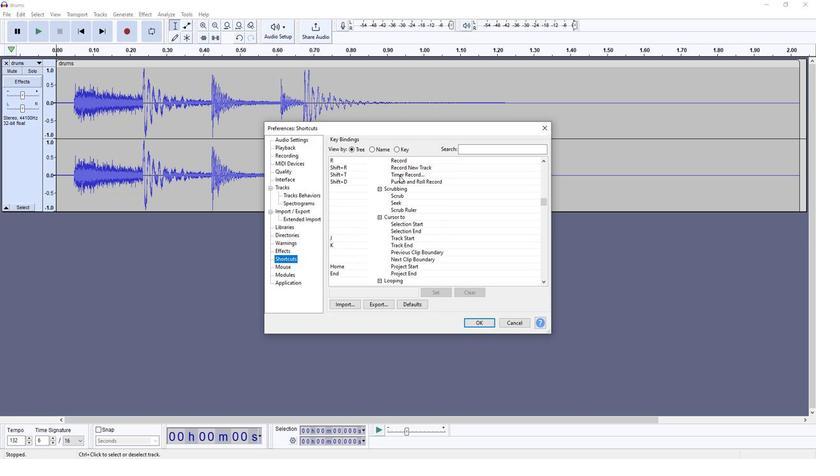 
Action: Mouse scrolled (384, 152) with delta (0, 0)
Screenshot: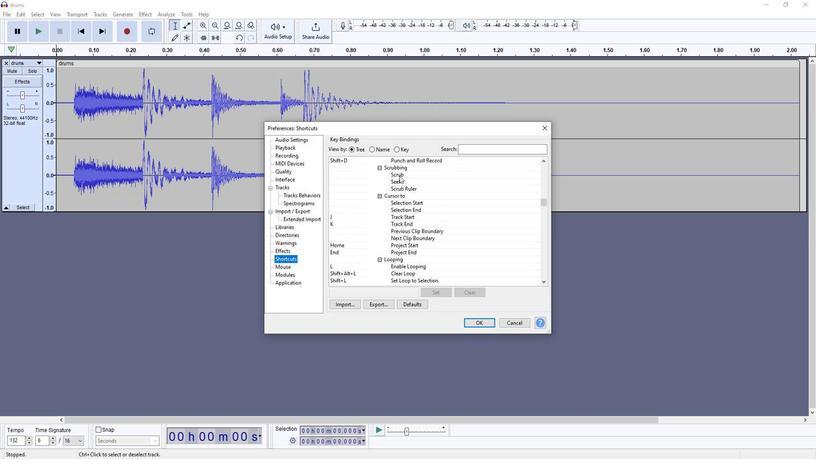 
Action: Mouse scrolled (384, 152) with delta (0, 0)
Screenshot: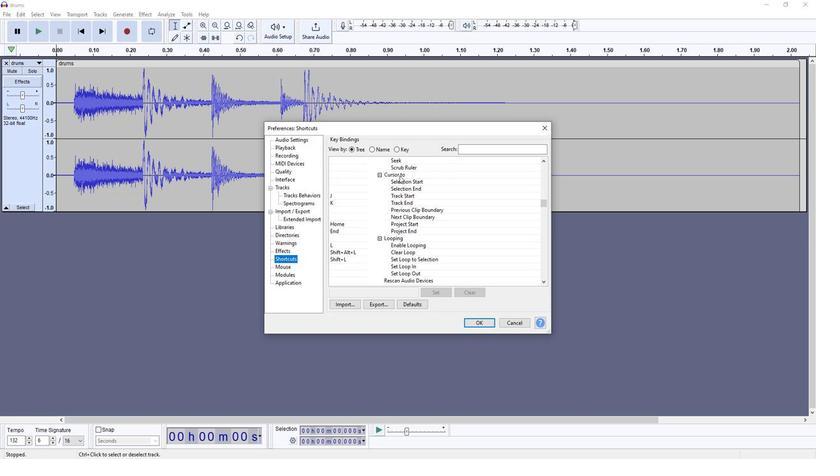 
Action: Mouse scrolled (384, 152) with delta (0, 0)
Screenshot: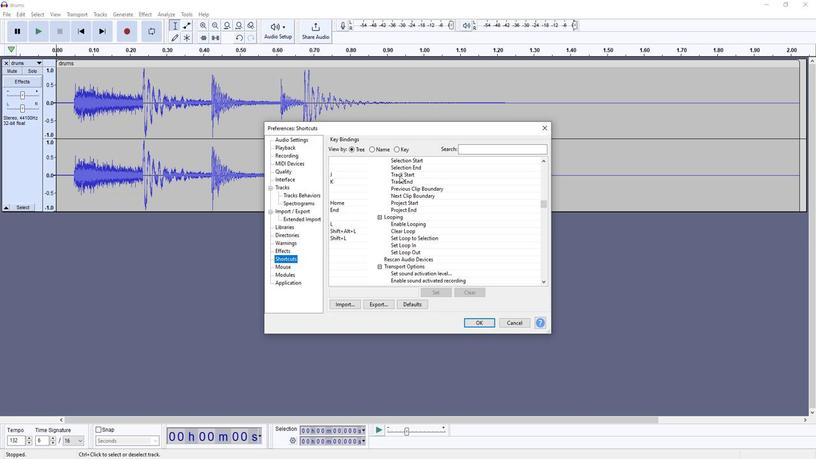 
Action: Mouse scrolled (384, 152) with delta (0, 0)
Screenshot: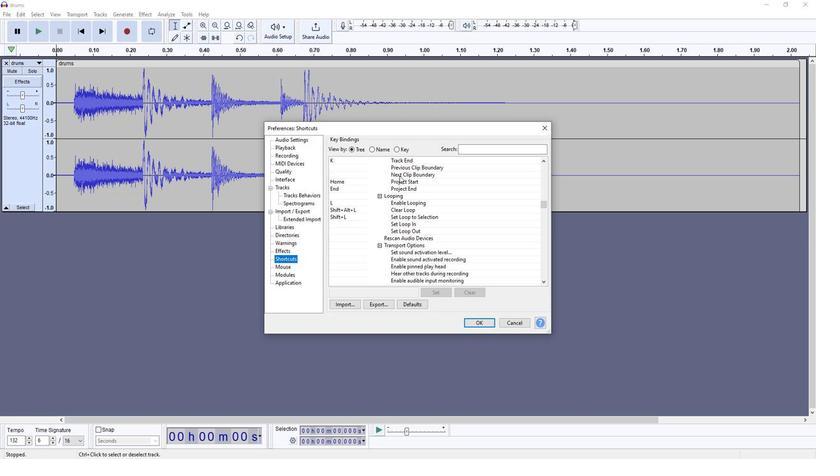
Action: Mouse scrolled (384, 152) with delta (0, 0)
Screenshot: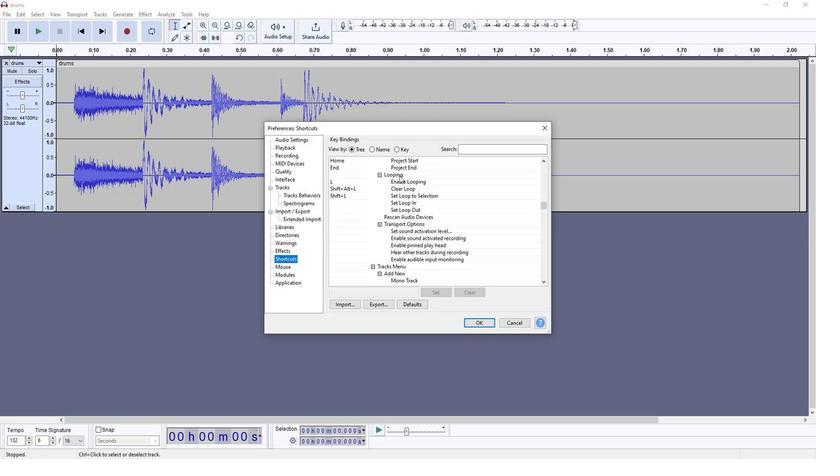 
Action: Mouse scrolled (384, 152) with delta (0, 0)
Screenshot: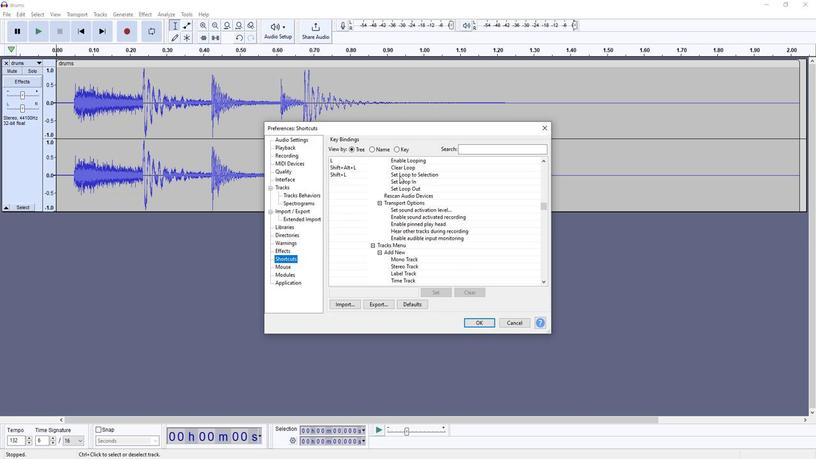 
Action: Mouse scrolled (384, 152) with delta (0, 0)
Screenshot: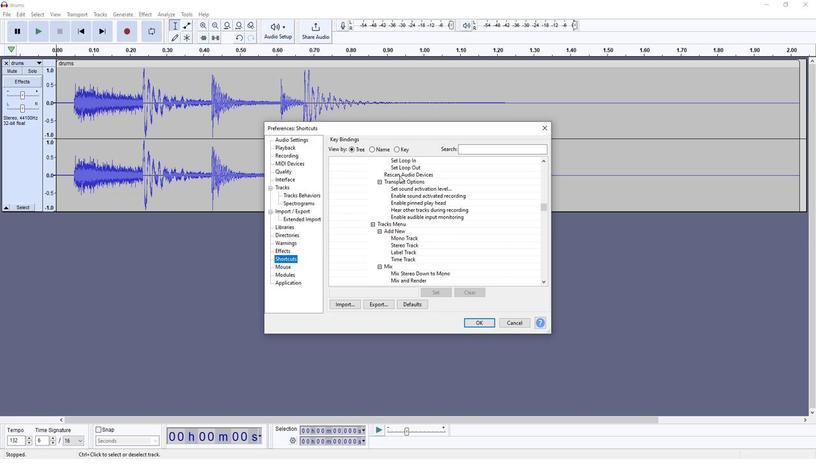 
Action: Mouse scrolled (384, 152) with delta (0, 0)
Screenshot: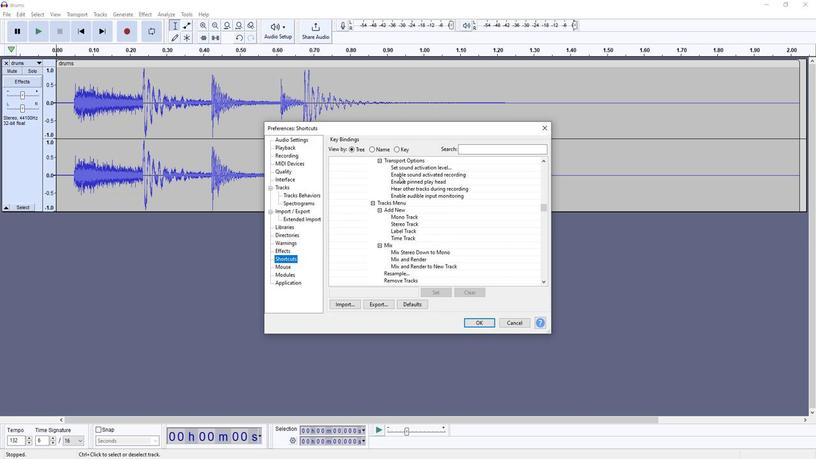 
Action: Mouse scrolled (384, 152) with delta (0, 0)
Screenshot: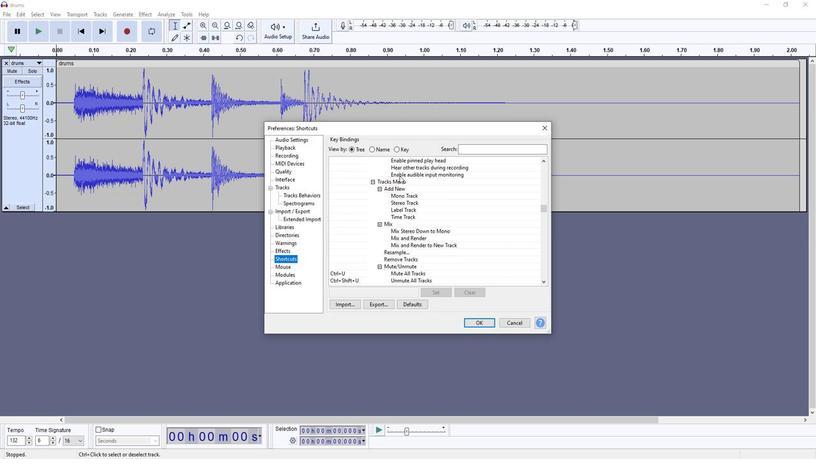 
Action: Mouse scrolled (384, 152) with delta (0, 0)
Screenshot: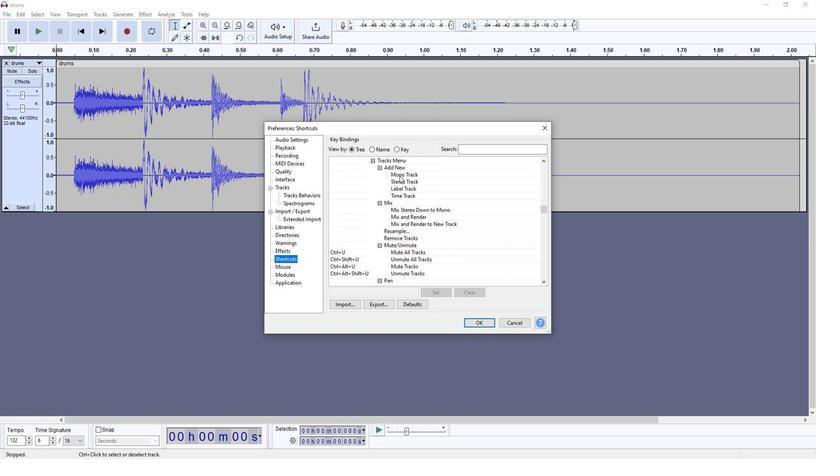 
Action: Mouse scrolled (384, 152) with delta (0, 0)
Screenshot: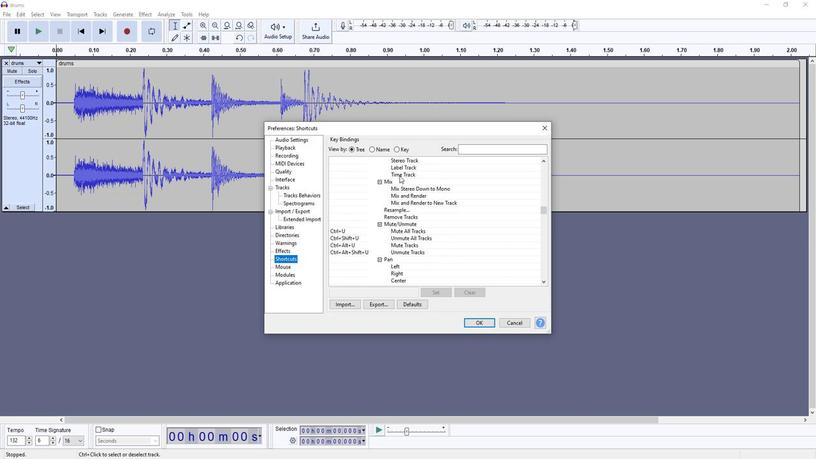 
Action: Mouse scrolled (384, 152) with delta (0, 0)
Screenshot: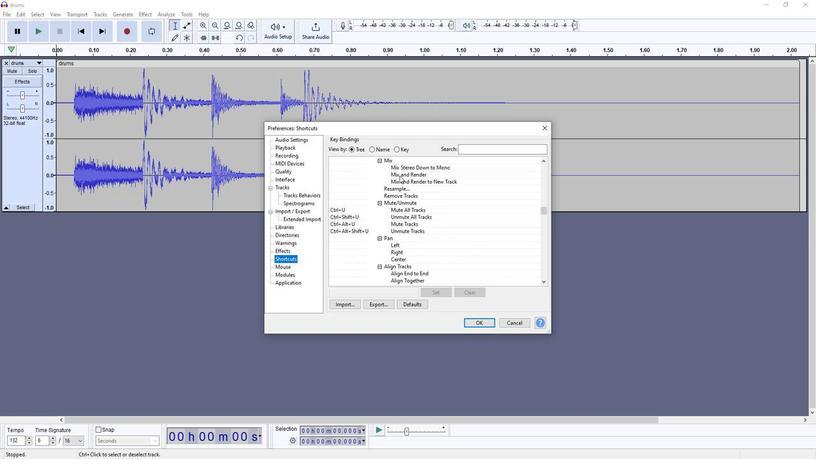 
Action: Mouse scrolled (384, 152) with delta (0, 0)
Screenshot: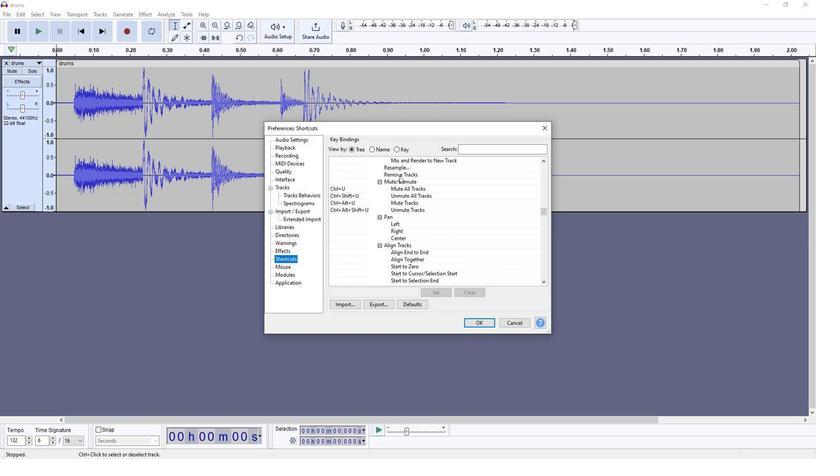 
Action: Mouse scrolled (384, 152) with delta (0, 0)
Screenshot: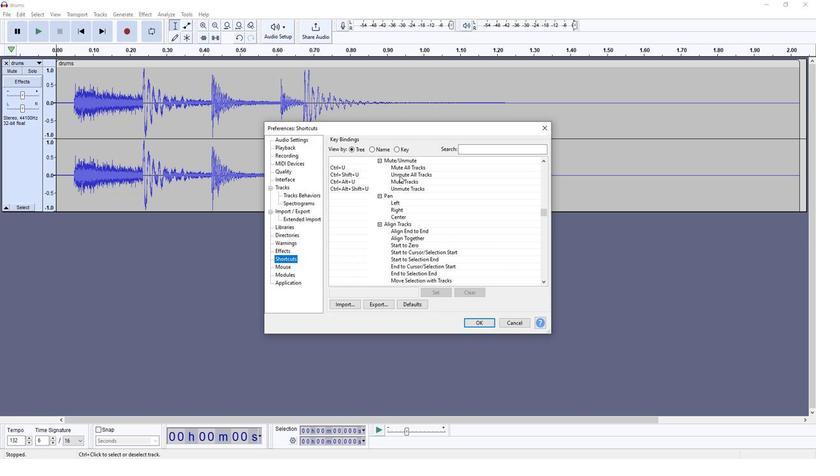 
Action: Mouse scrolled (384, 152) with delta (0, 0)
Screenshot: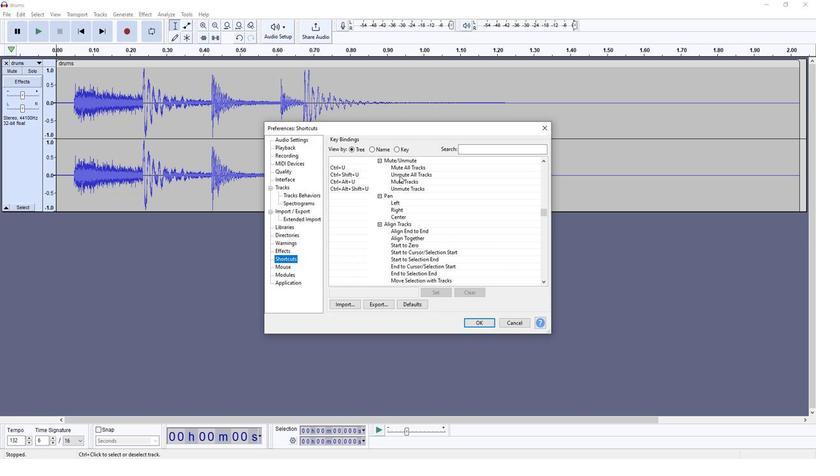 
Action: Mouse scrolled (384, 152) with delta (0, 0)
Screenshot: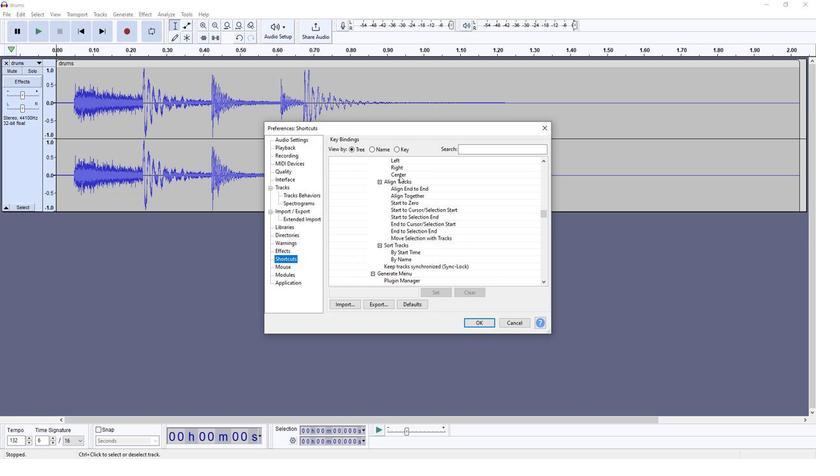 
Action: Mouse scrolled (384, 152) with delta (0, 0)
Screenshot: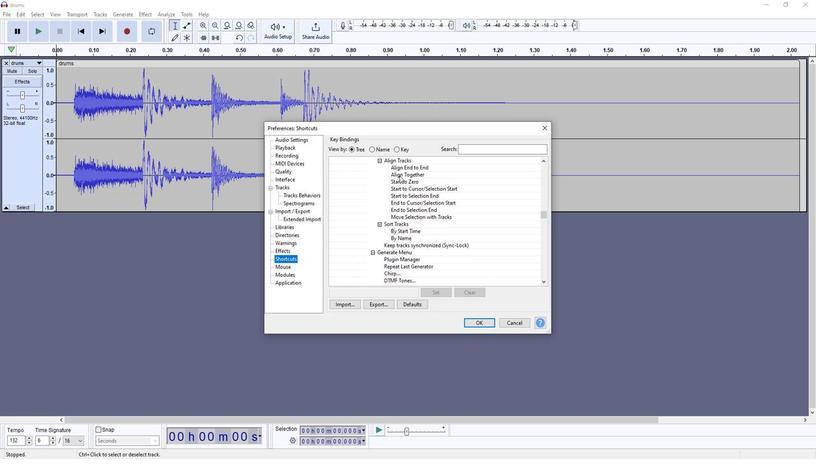 
Action: Mouse scrolled (384, 152) with delta (0, 0)
Screenshot: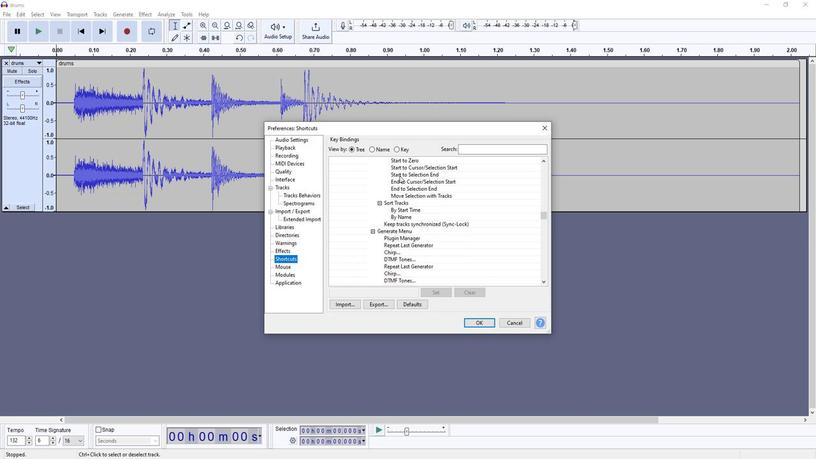 
Action: Mouse scrolled (384, 152) with delta (0, 0)
Screenshot: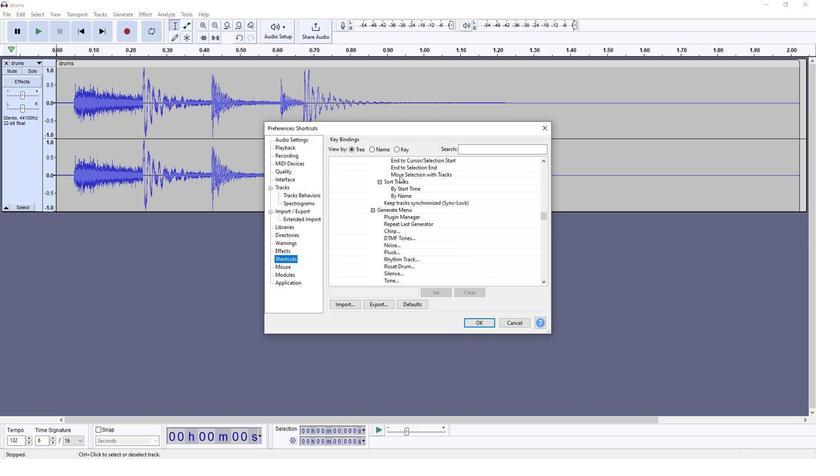 
Action: Mouse scrolled (384, 152) with delta (0, 0)
Screenshot: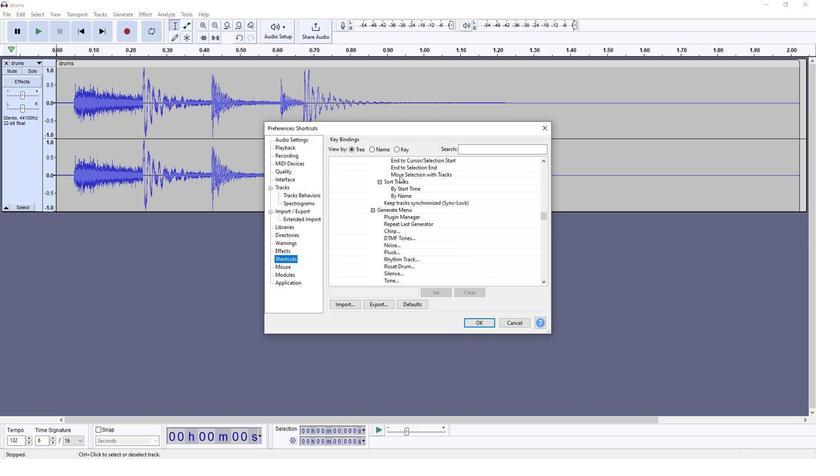 
Action: Mouse moved to (371, 176)
Screenshot: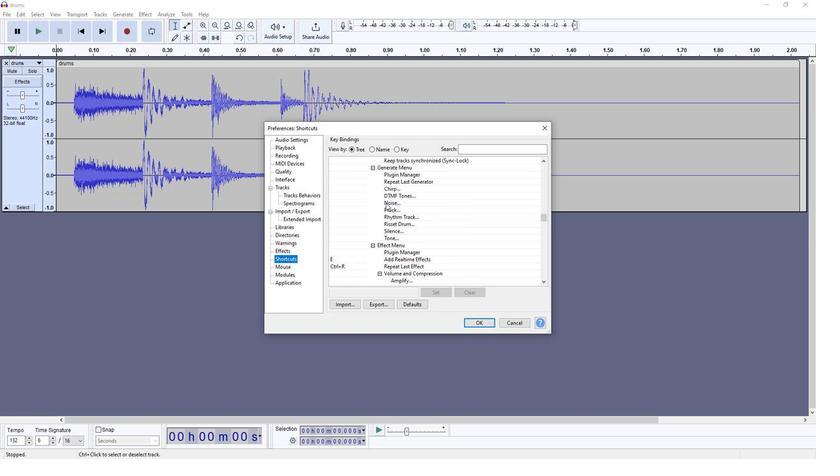 
Action: Mouse scrolled (371, 176) with delta (0, 0)
Screenshot: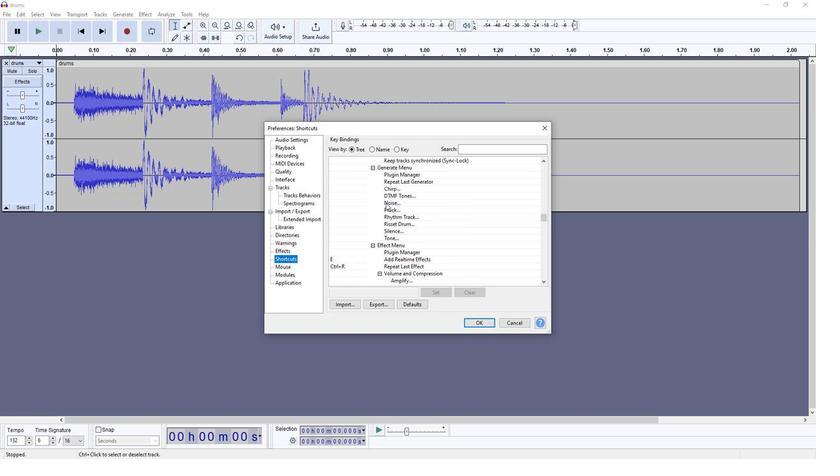 
Action: Mouse scrolled (371, 176) with delta (0, 0)
Screenshot: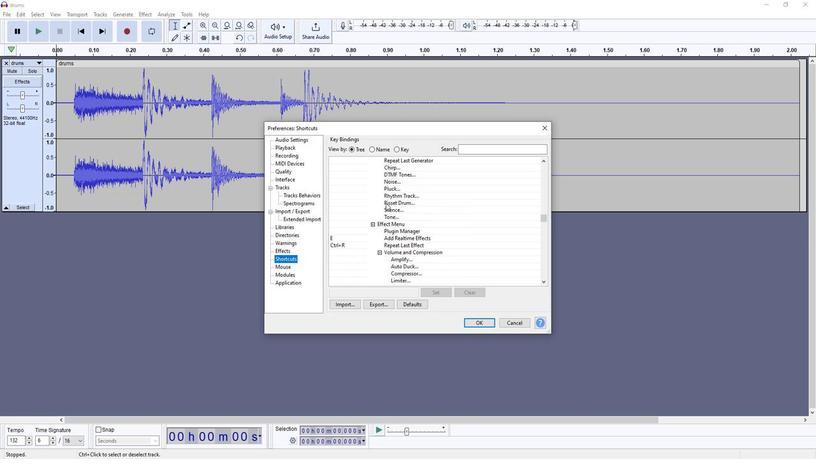 
Action: Mouse scrolled (371, 176) with delta (0, 0)
Screenshot: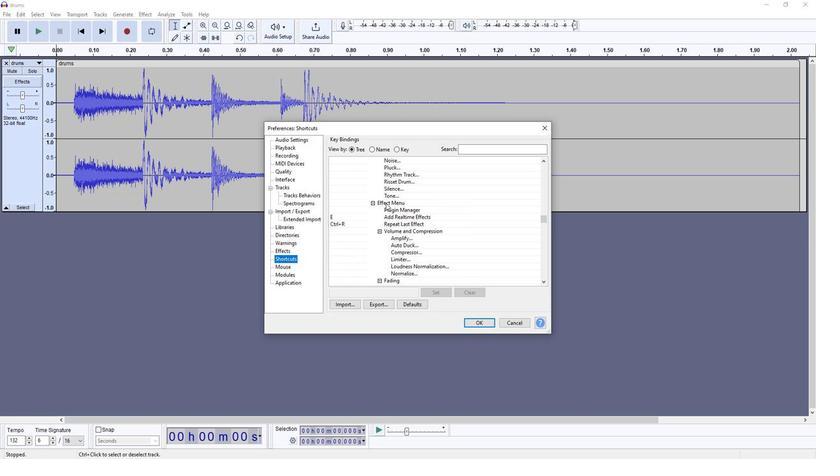 
Action: Mouse scrolled (371, 176) with delta (0, 0)
Screenshot: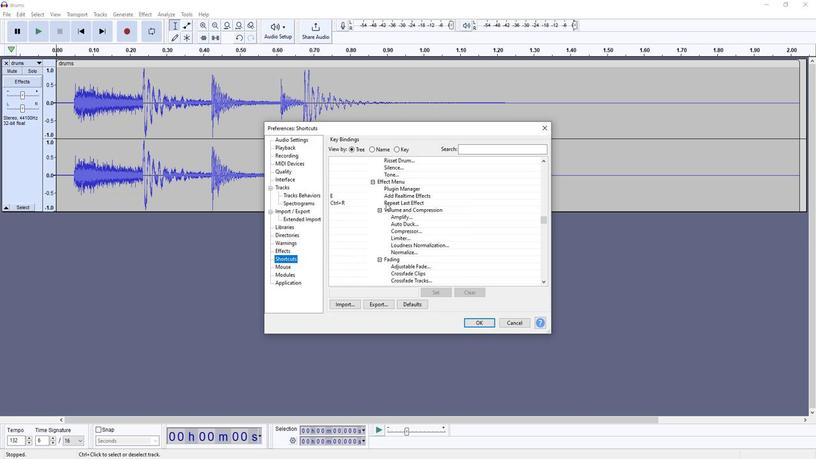 
Action: Mouse scrolled (371, 176) with delta (0, 0)
Screenshot: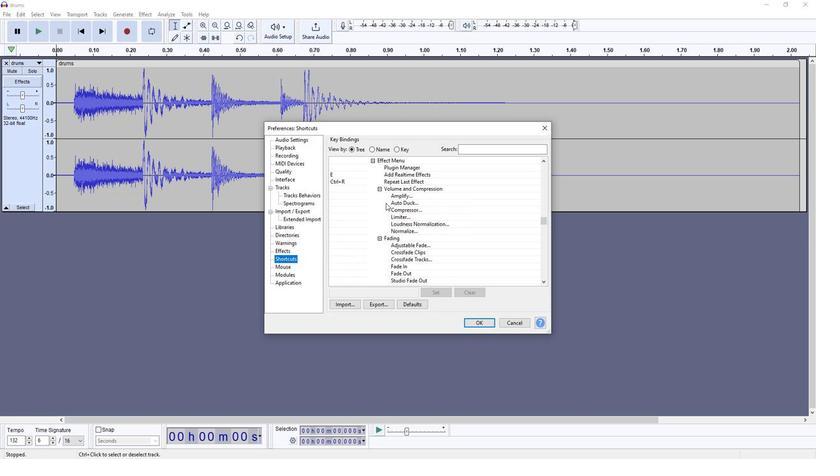
Action: Mouse scrolled (371, 176) with delta (0, 0)
Screenshot: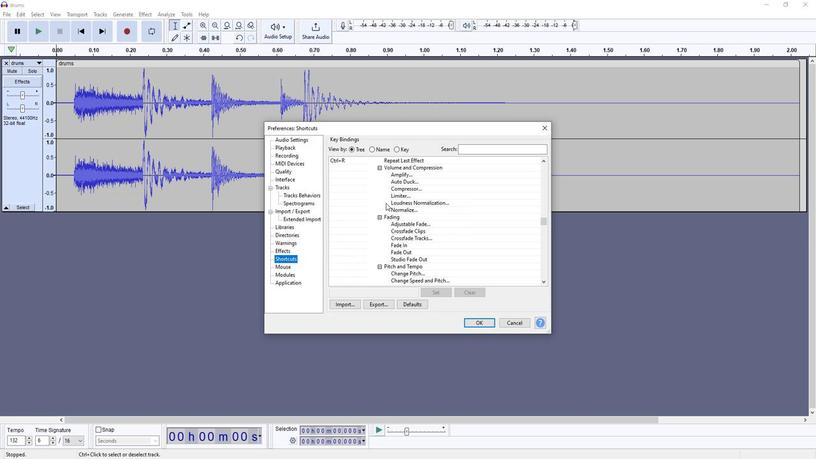 
Action: Mouse scrolled (371, 176) with delta (0, 0)
Screenshot: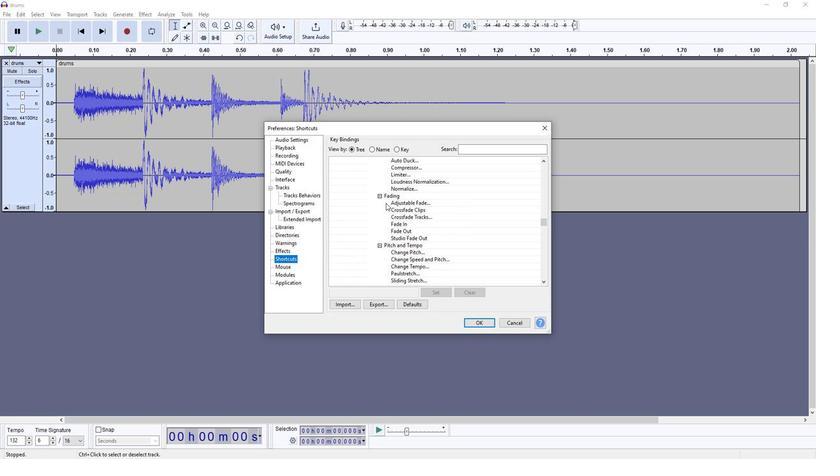 
Action: Mouse scrolled (371, 176) with delta (0, 0)
Screenshot: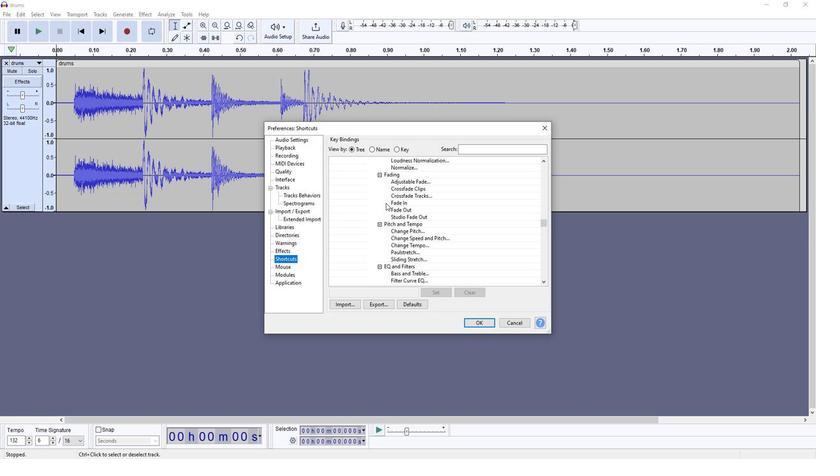 
Action: Mouse scrolled (371, 176) with delta (0, 0)
Screenshot: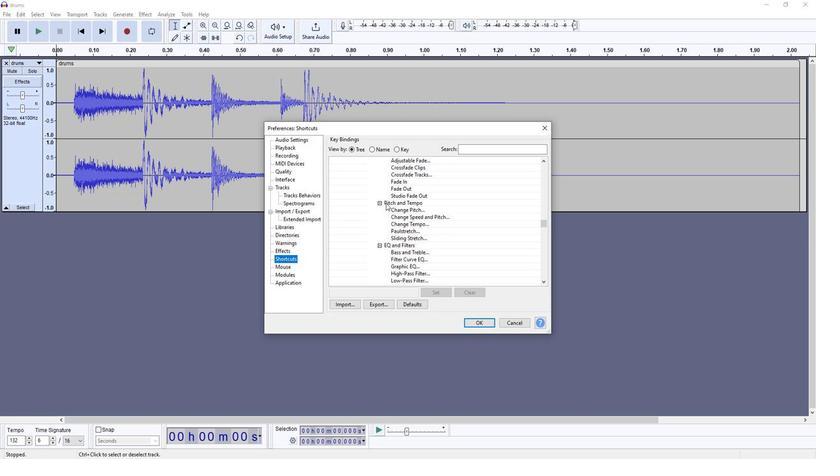 
Action: Mouse scrolled (371, 176) with delta (0, 0)
Screenshot: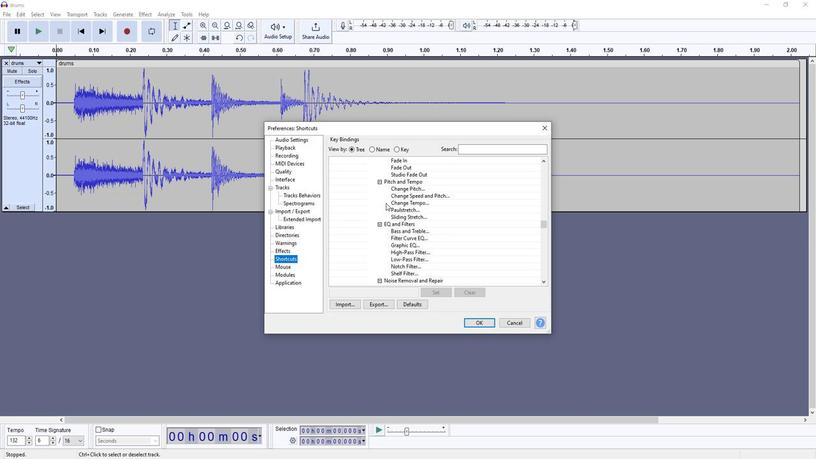 
Action: Mouse scrolled (371, 176) with delta (0, 0)
Screenshot: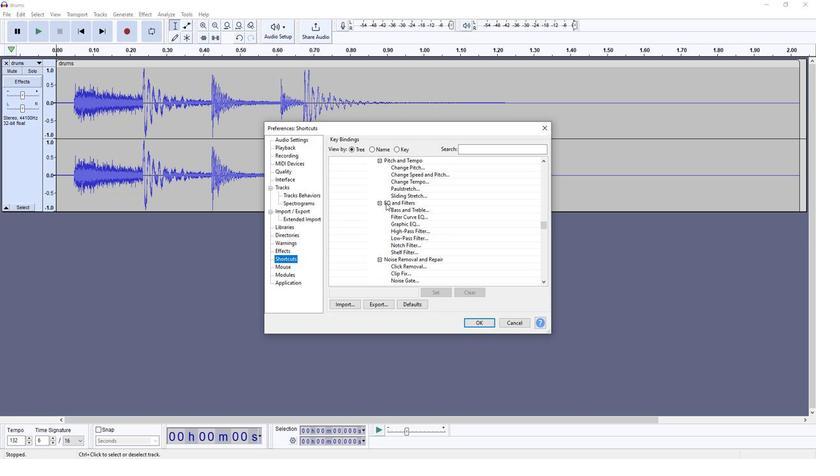 
Action: Mouse scrolled (371, 176) with delta (0, 0)
Screenshot: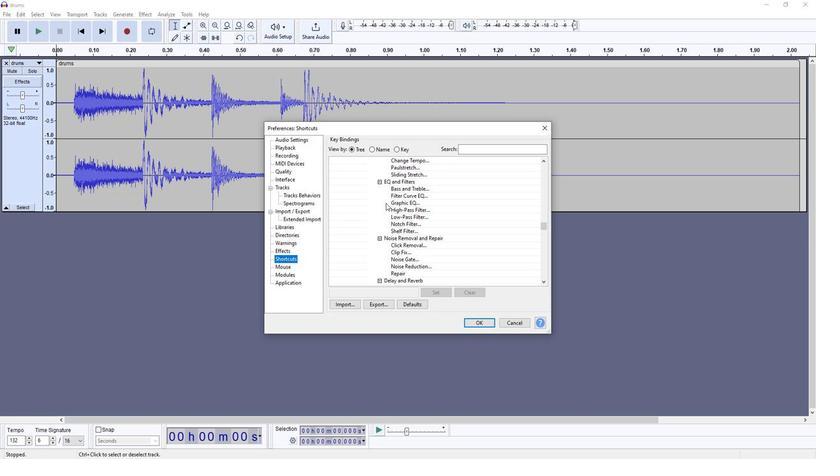 
Action: Mouse scrolled (371, 176) with delta (0, 0)
Screenshot: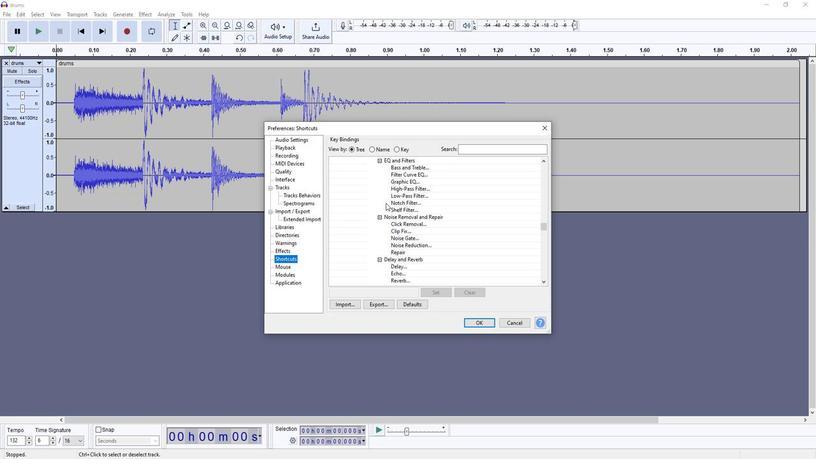 
Action: Mouse scrolled (371, 176) with delta (0, 0)
Screenshot: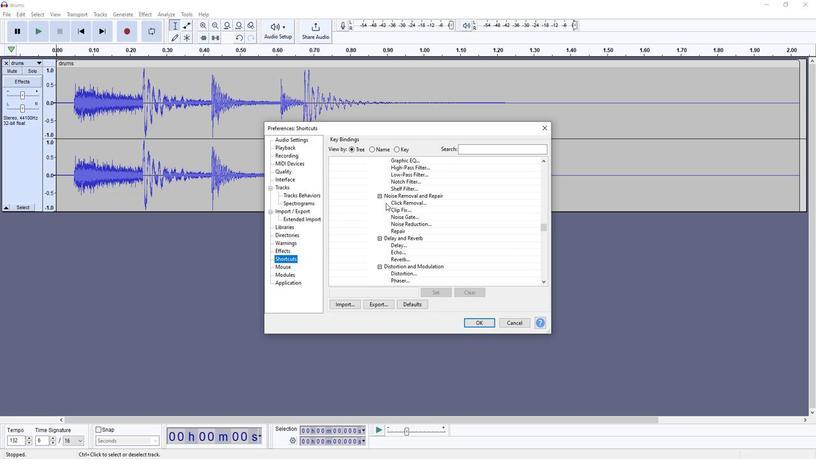 
Action: Mouse scrolled (371, 176) with delta (0, 0)
Screenshot: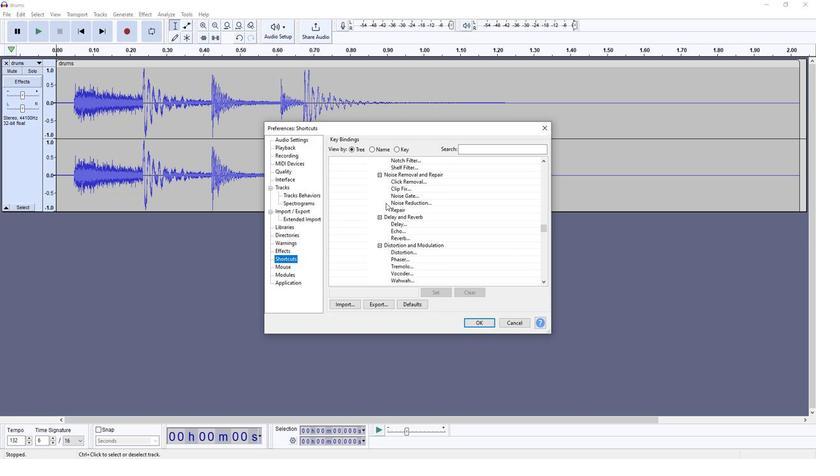 
Action: Mouse scrolled (371, 176) with delta (0, 0)
Screenshot: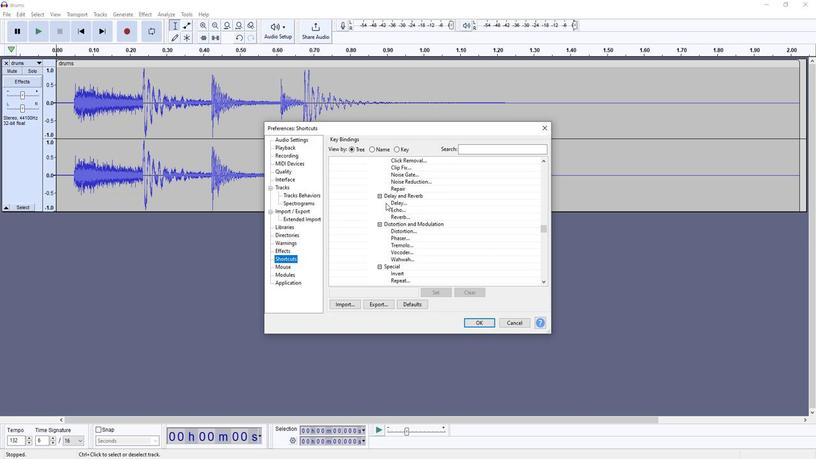 
Action: Mouse scrolled (371, 176) with delta (0, 0)
Screenshot: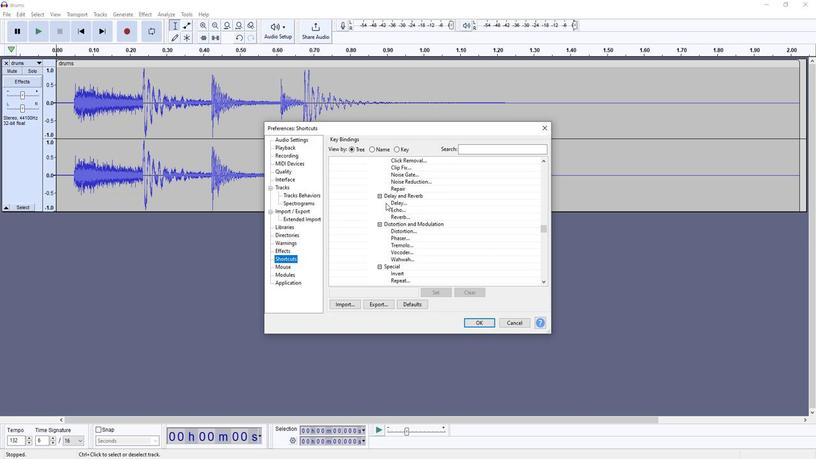 
Action: Mouse scrolled (371, 176) with delta (0, 0)
Screenshot: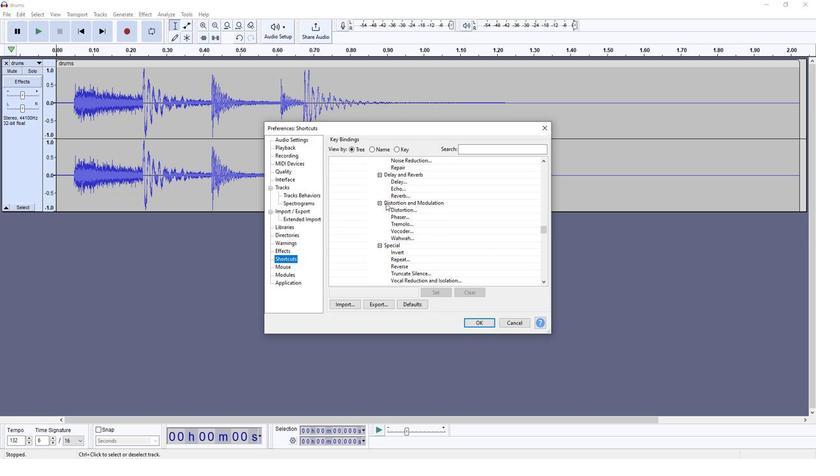 
Action: Mouse scrolled (371, 176) with delta (0, 0)
Screenshot: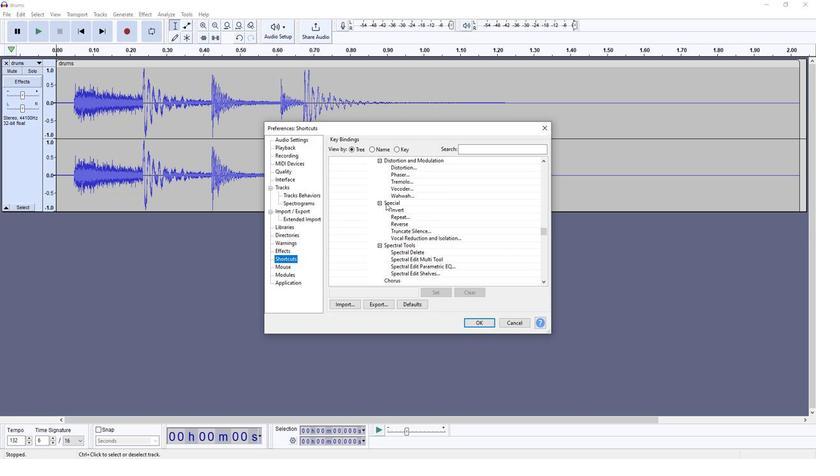 
Action: Mouse scrolled (371, 176) with delta (0, 0)
Screenshot: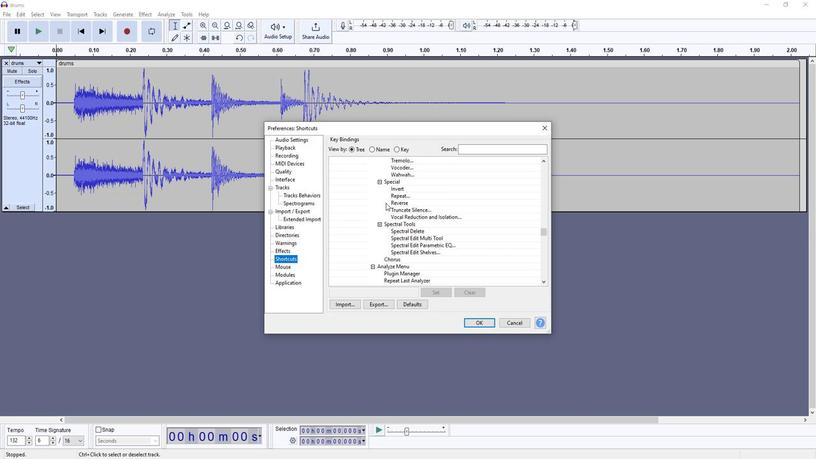 
Action: Mouse scrolled (371, 176) with delta (0, 0)
Screenshot: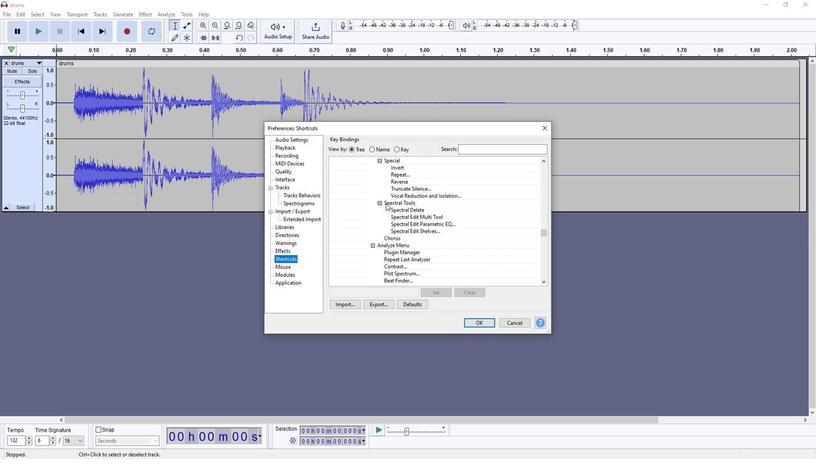 
Action: Mouse scrolled (371, 176) with delta (0, 0)
Screenshot: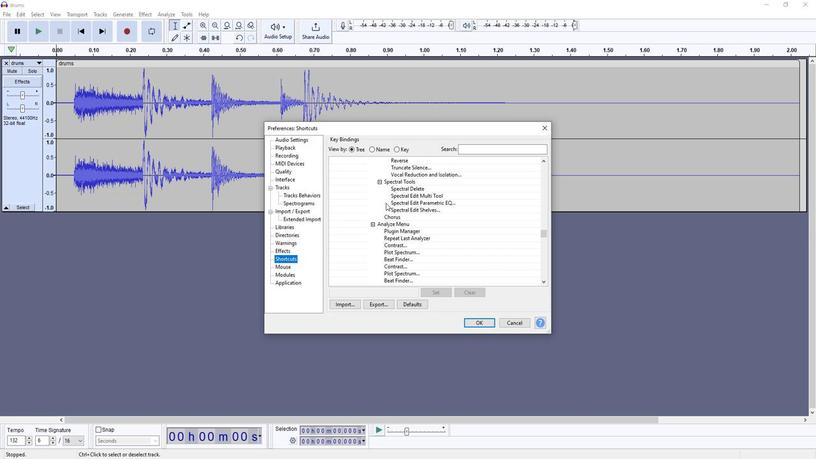 
Action: Mouse scrolled (371, 176) with delta (0, 0)
Screenshot: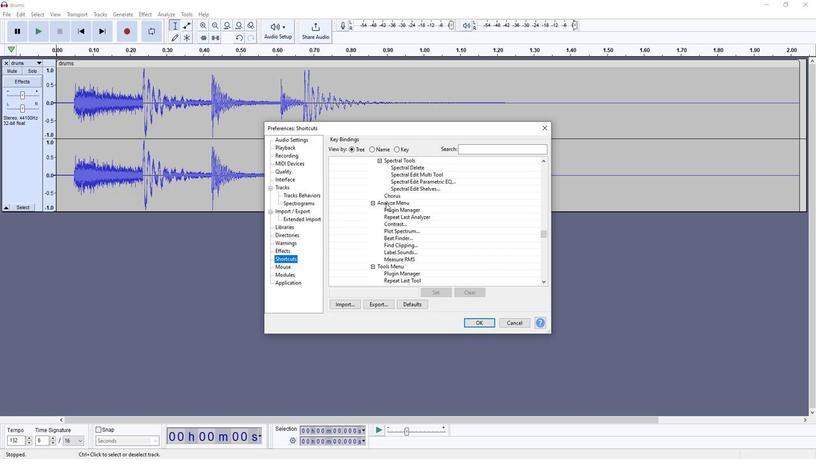
Action: Mouse scrolled (371, 176) with delta (0, 0)
Screenshot: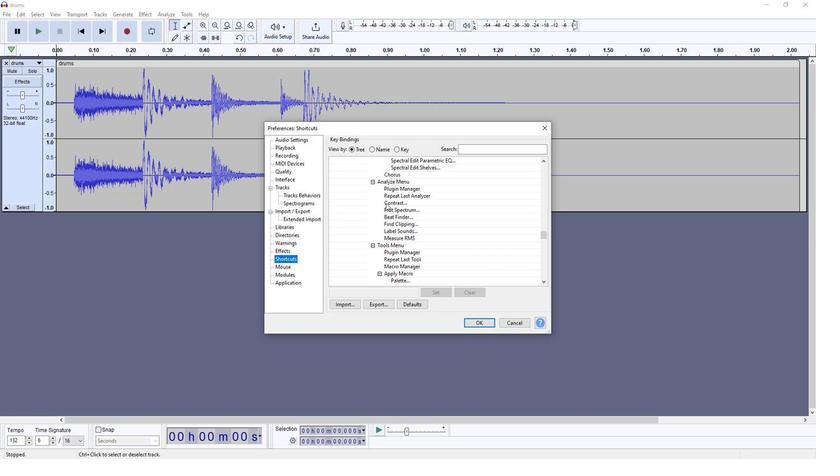 
Action: Mouse scrolled (371, 176) with delta (0, 0)
Screenshot: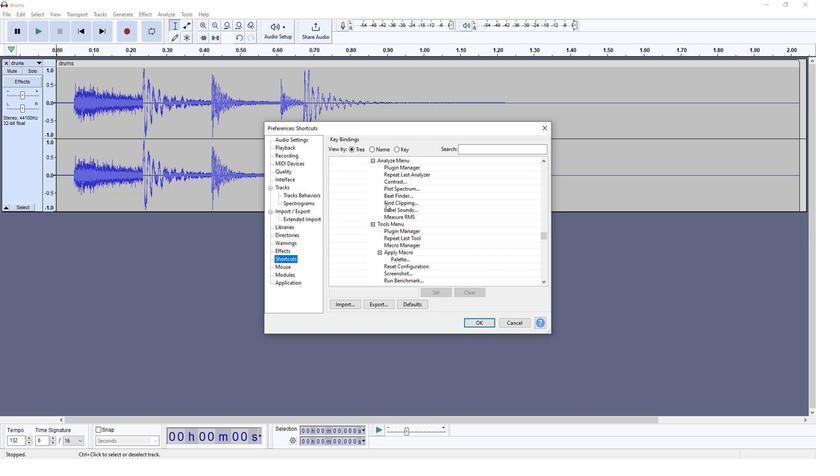 
Action: Mouse scrolled (371, 176) with delta (0, 0)
Screenshot: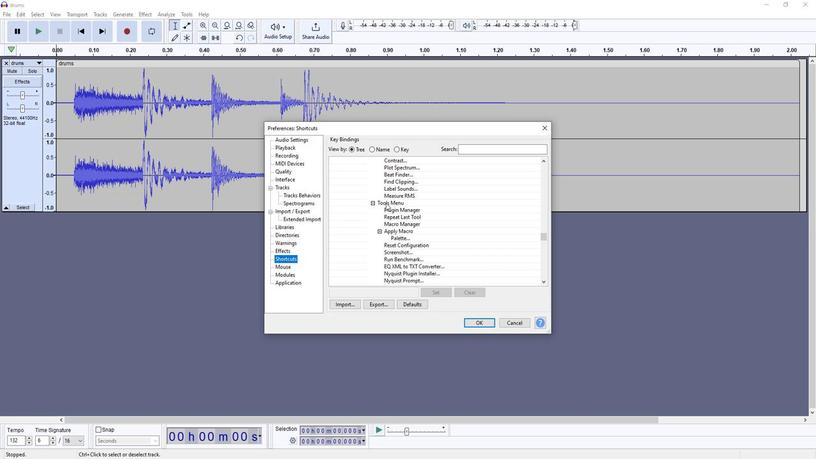 
Action: Mouse scrolled (371, 176) with delta (0, 0)
Screenshot: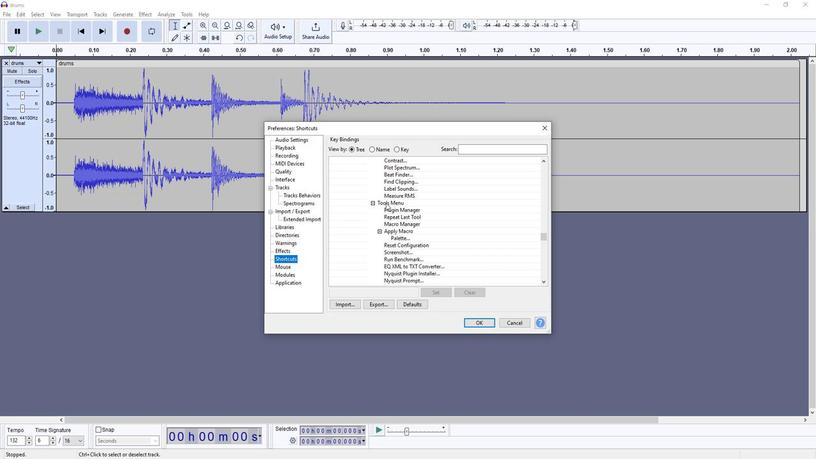 
Action: Mouse scrolled (371, 176) with delta (0, 0)
Screenshot: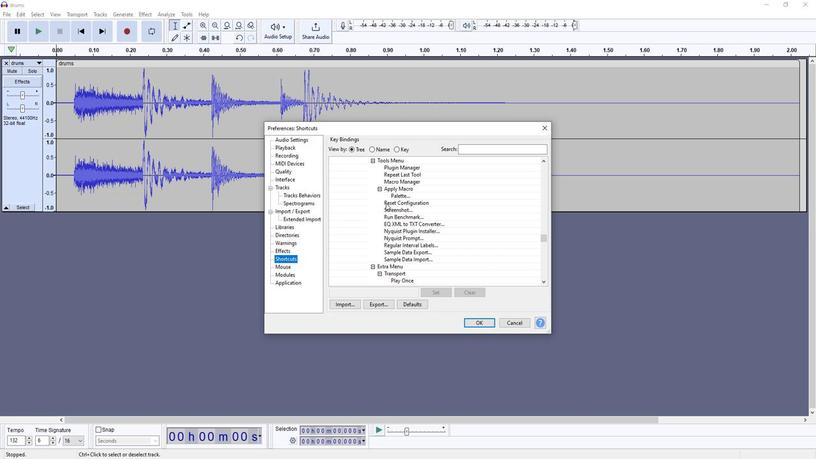 
Action: Mouse scrolled (371, 176) with delta (0, 0)
Screenshot: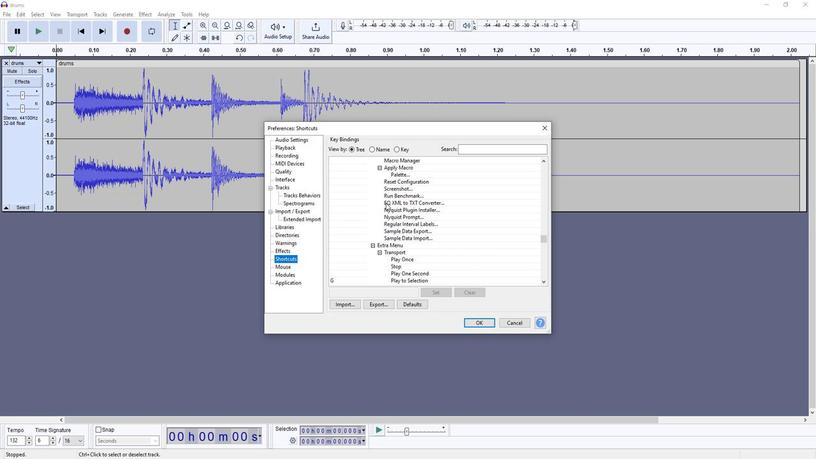 
Action: Mouse scrolled (371, 176) with delta (0, 0)
Screenshot: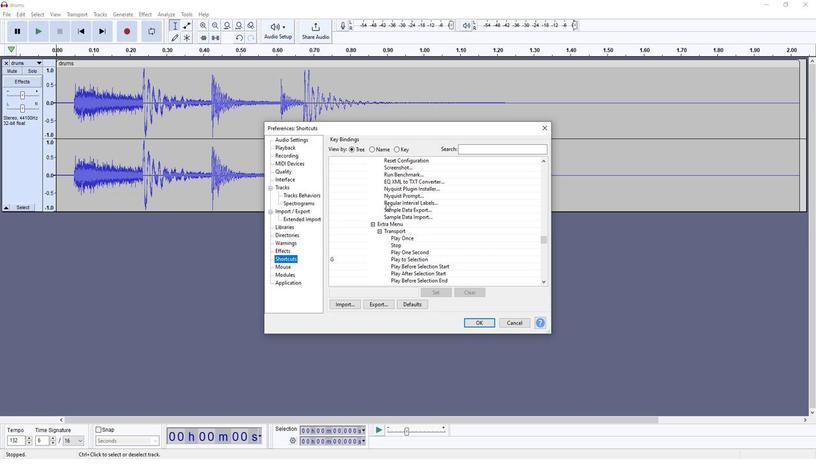 
Action: Mouse scrolled (371, 176) with delta (0, 0)
Screenshot: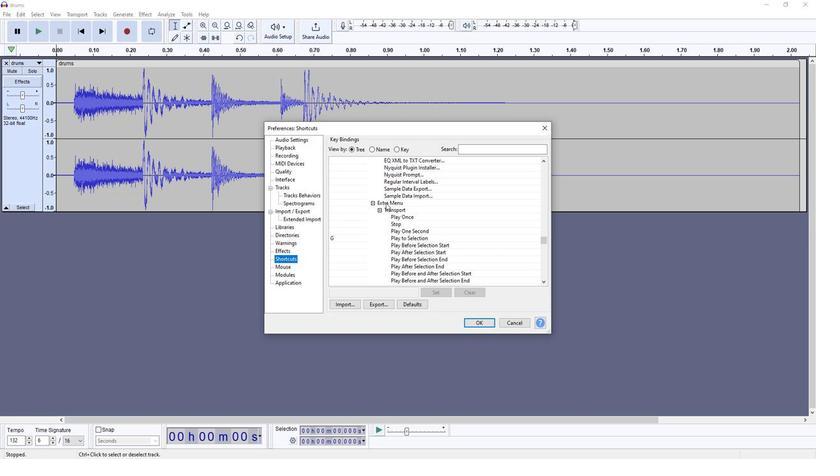 
Action: Mouse scrolled (371, 176) with delta (0, 0)
Screenshot: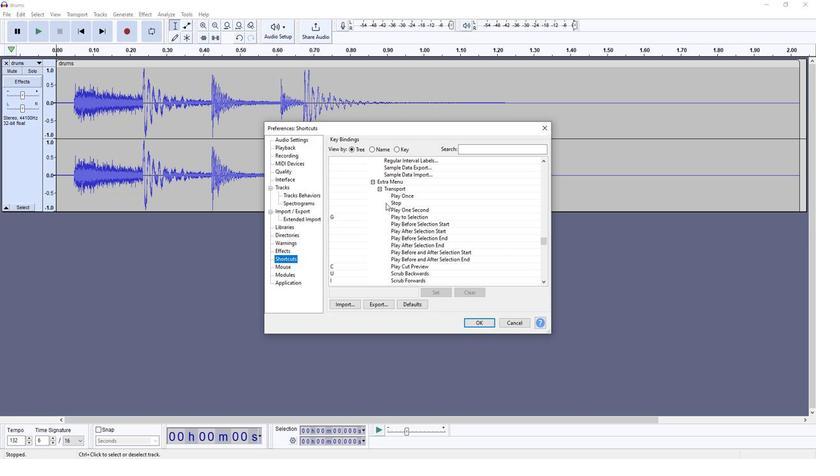 
Action: Mouse scrolled (371, 176) with delta (0, 0)
Screenshot: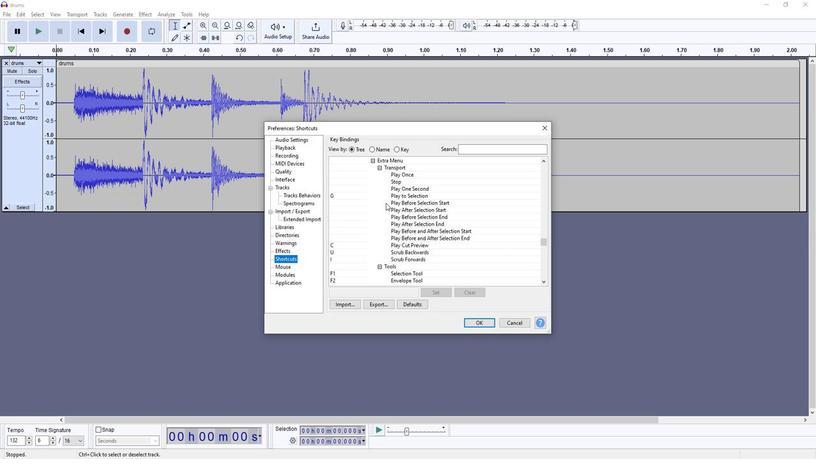 
Action: Mouse moved to (384, 152)
Screenshot: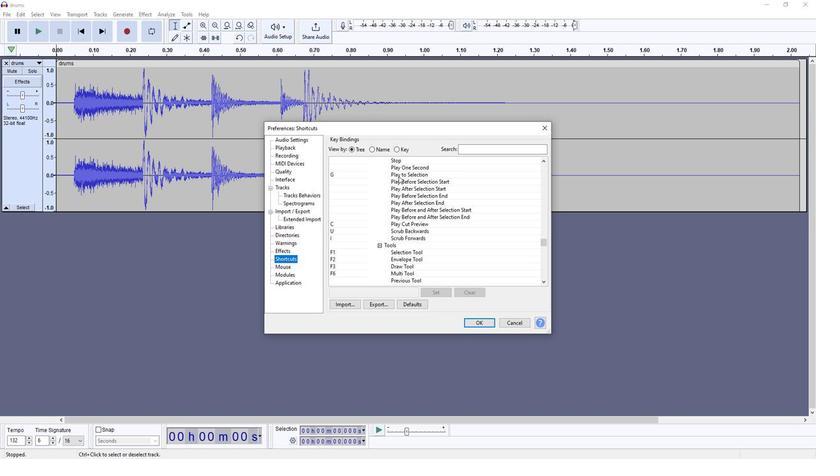 
Action: Mouse pressed left at (384, 152)
Screenshot: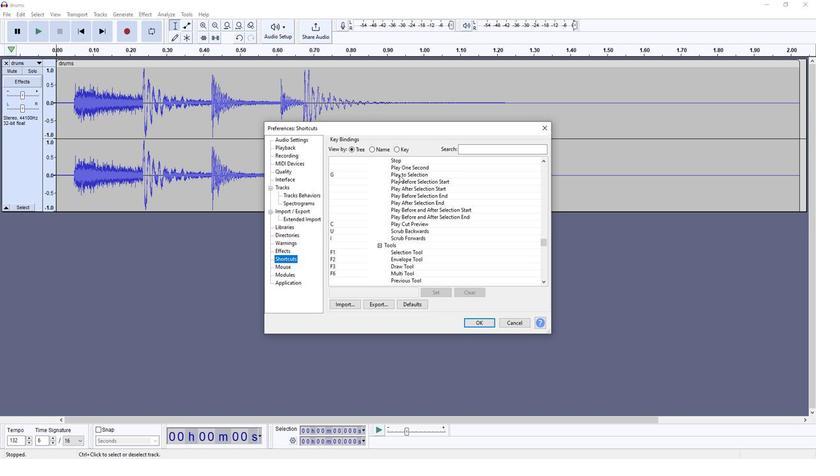
Action: Mouse moved to (331, 253)
Screenshot: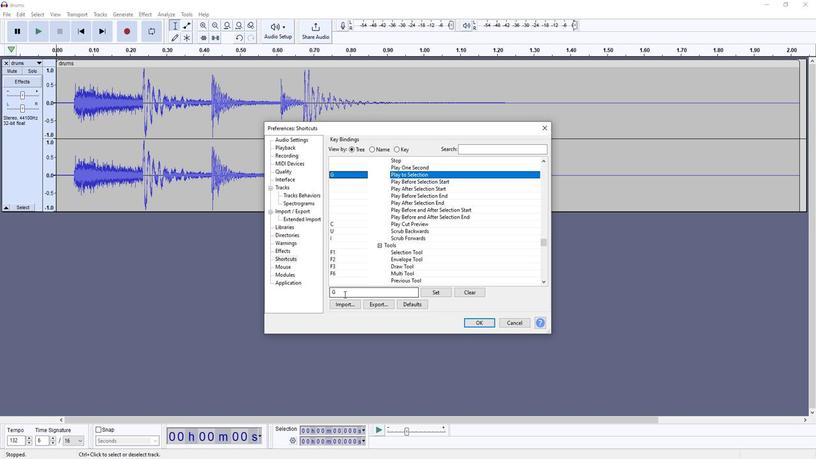 
Action: Mouse pressed left at (331, 253)
Screenshot: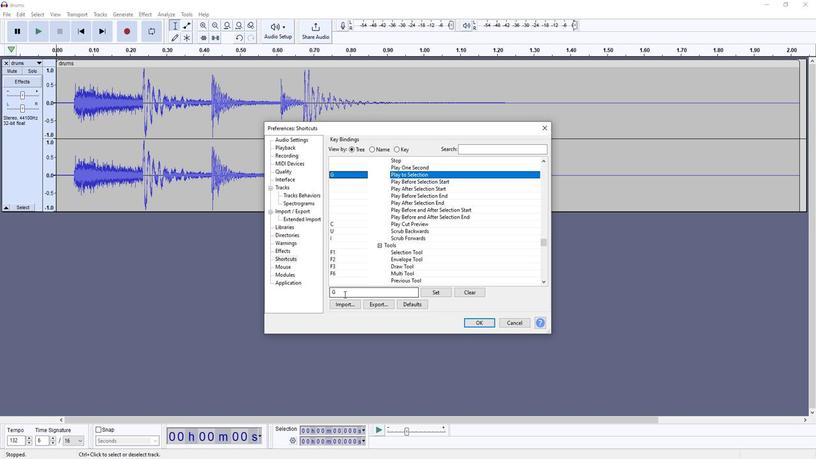 
Action: Mouse moved to (314, 253)
Screenshot: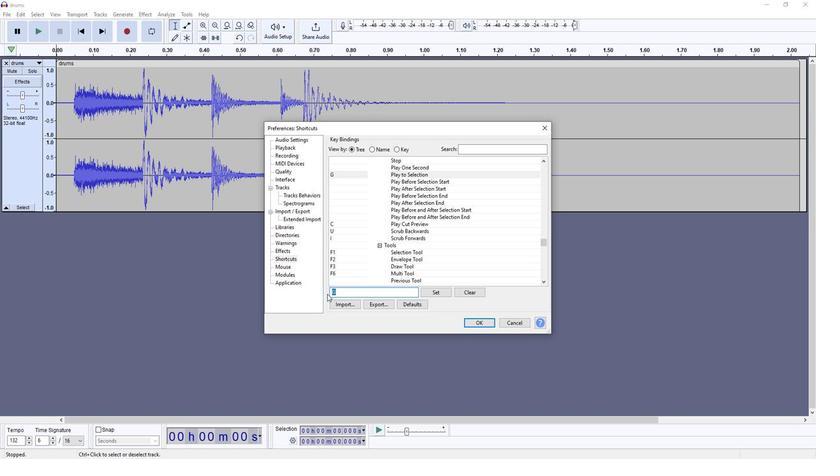 
Action: Key pressed b
Screenshot: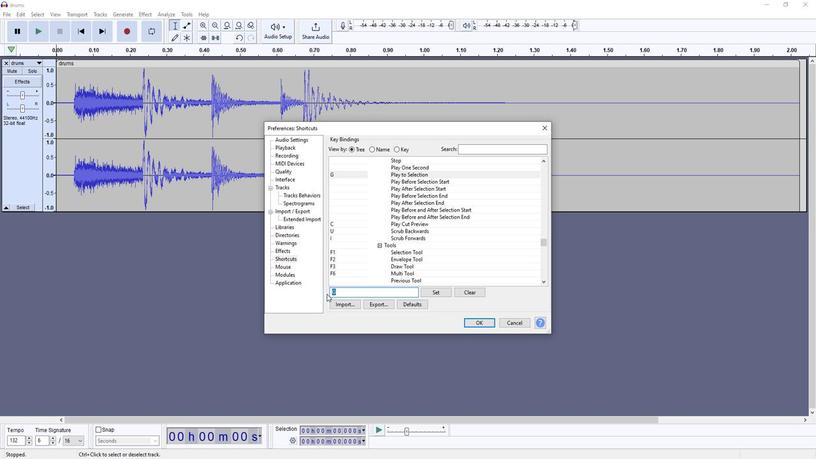 
Action: Mouse moved to (422, 249)
Screenshot: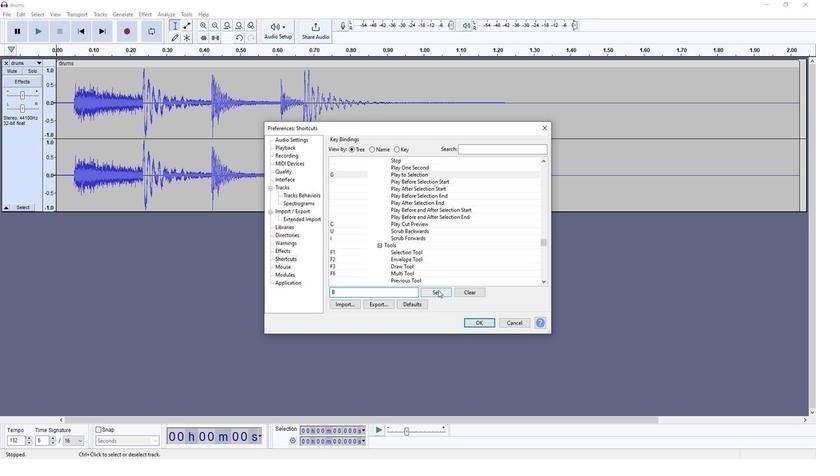 
Action: Mouse pressed left at (422, 249)
Screenshot: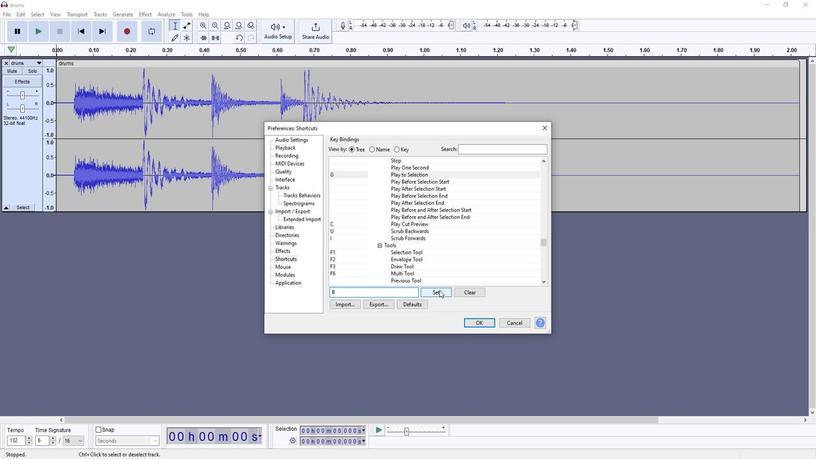
Action: Mouse moved to (422, 252)
Screenshot: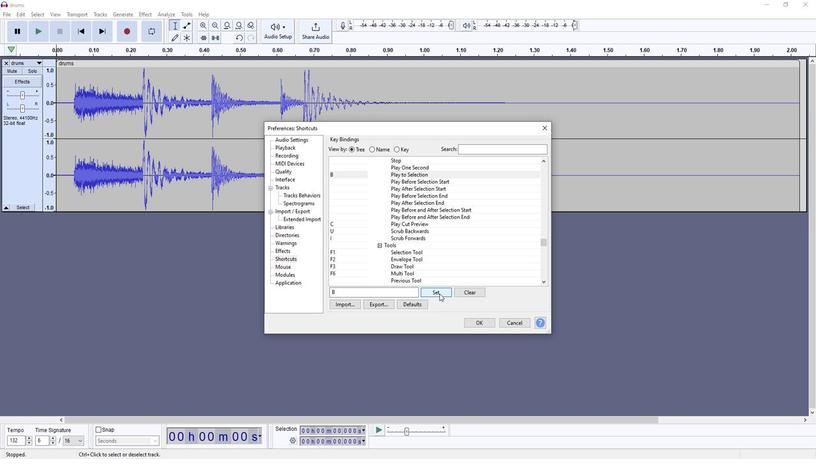 
Action: Mouse pressed left at (422, 252)
Screenshot: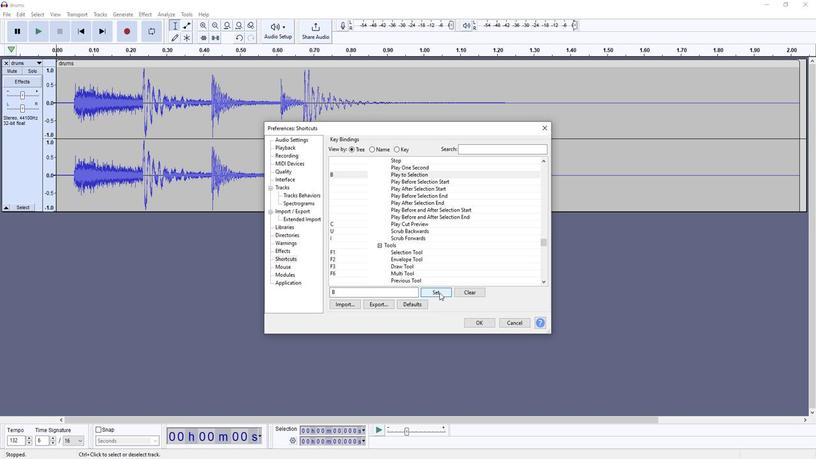 
Action: Mouse moved to (466, 275)
Screenshot: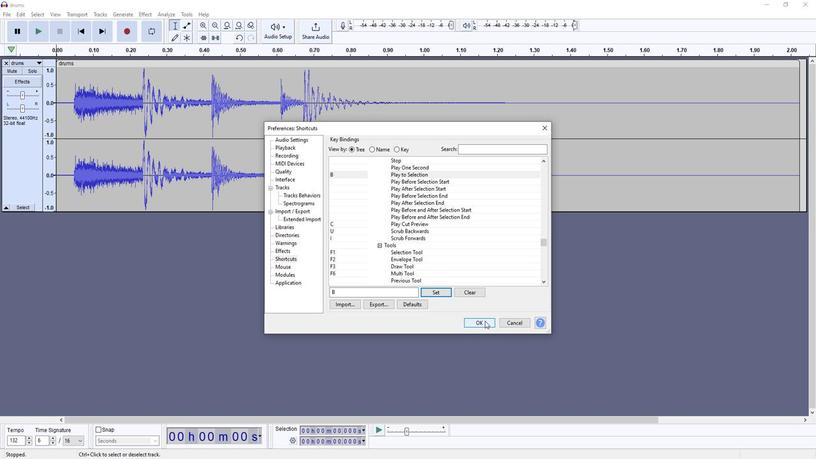 
Action: Mouse pressed left at (466, 275)
Screenshot: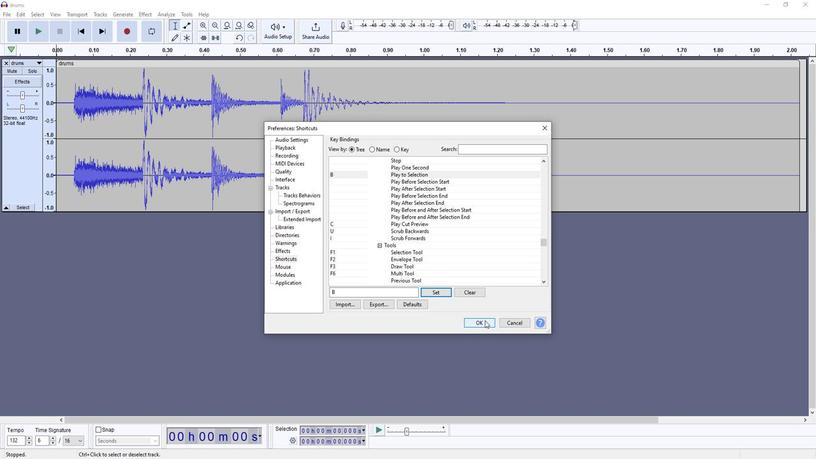 
Action: Mouse moved to (104, 64)
Screenshot: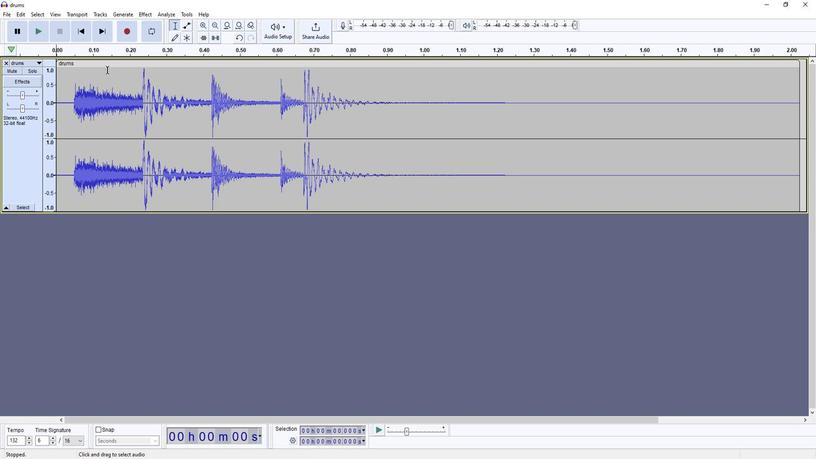 
Action: Mouse pressed left at (104, 64)
Screenshot: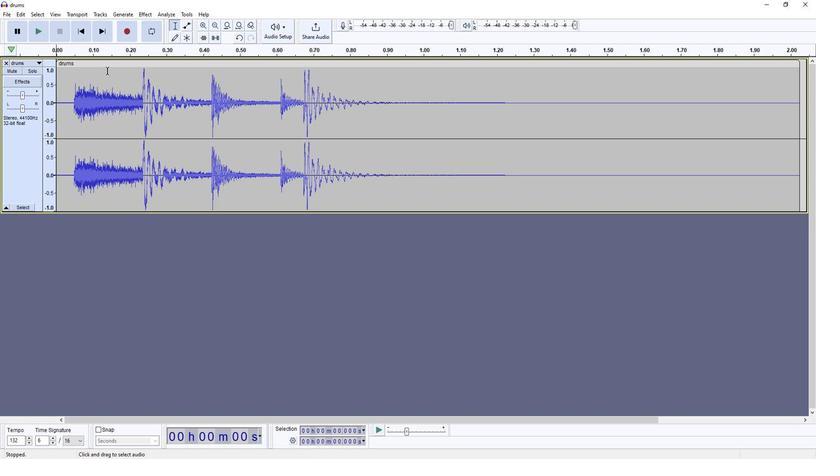 
Action: Mouse moved to (156, 67)
Screenshot: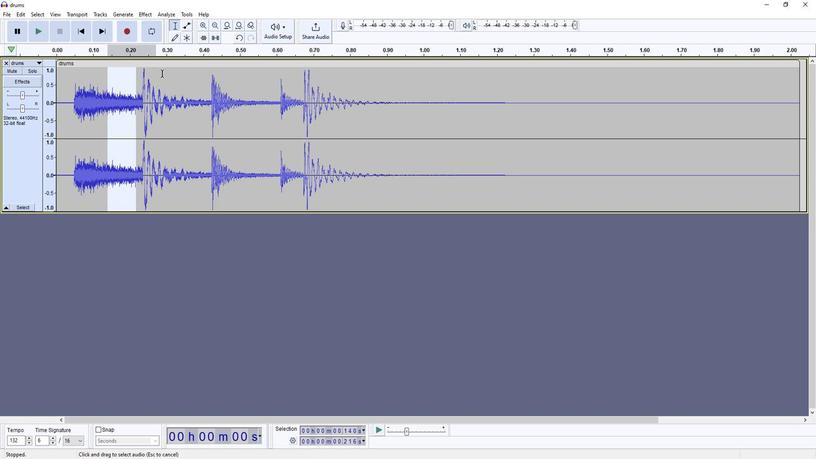 
Action: Key pressed b
Screenshot: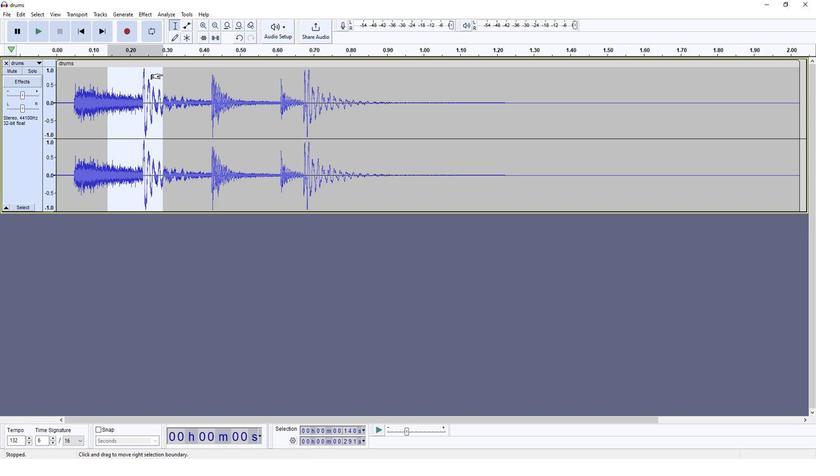 
Action: Mouse moved to (174, 70)
Screenshot: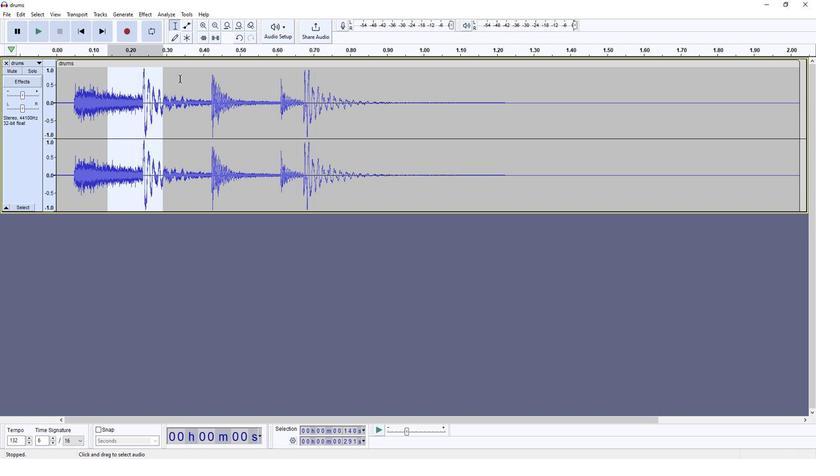 
Action: Mouse pressed left at (174, 70)
Screenshot: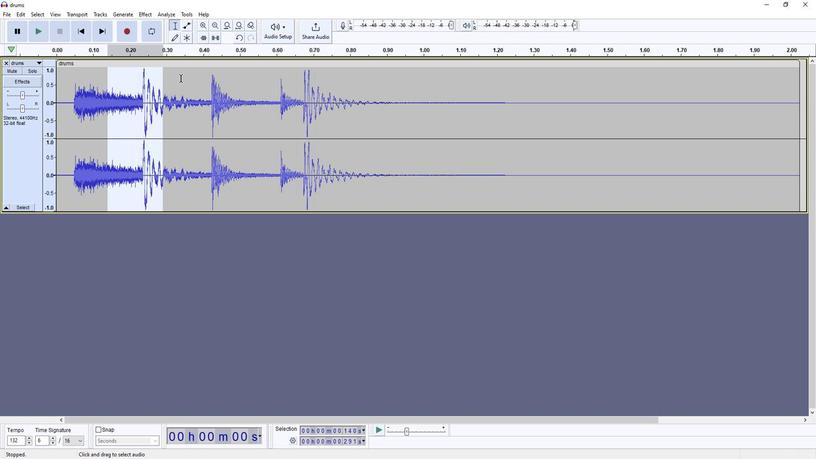 
Action: Mouse moved to (292, 89)
Screenshot: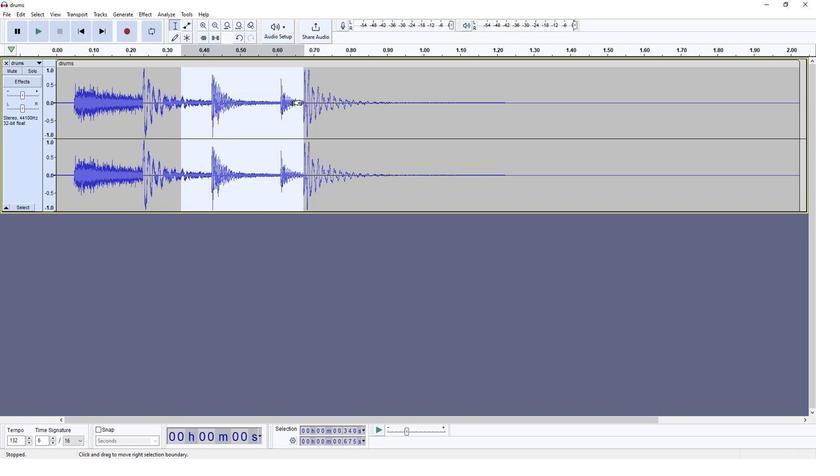 
Action: Key pressed b
Screenshot: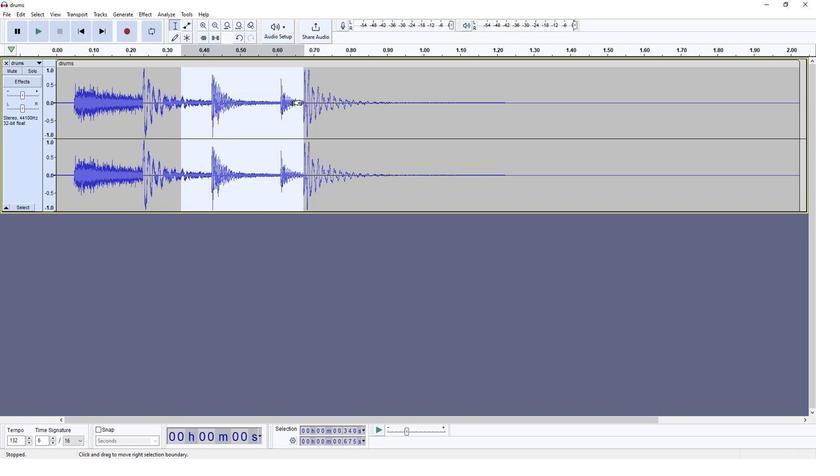 
Action: Mouse moved to (17, 15)
Screenshot: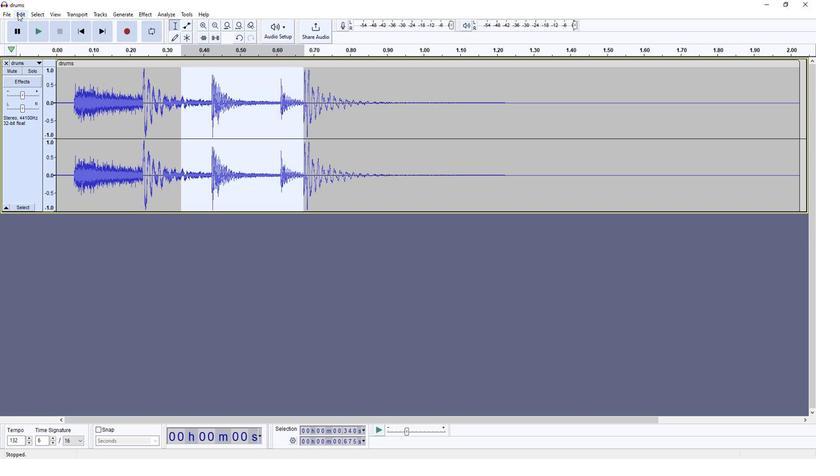 
Action: Mouse pressed left at (17, 15)
Screenshot: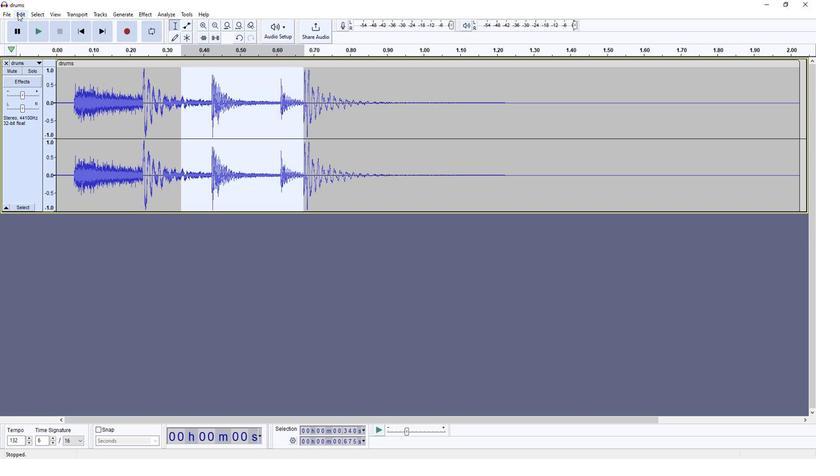 
Action: Mouse moved to (50, 134)
Screenshot: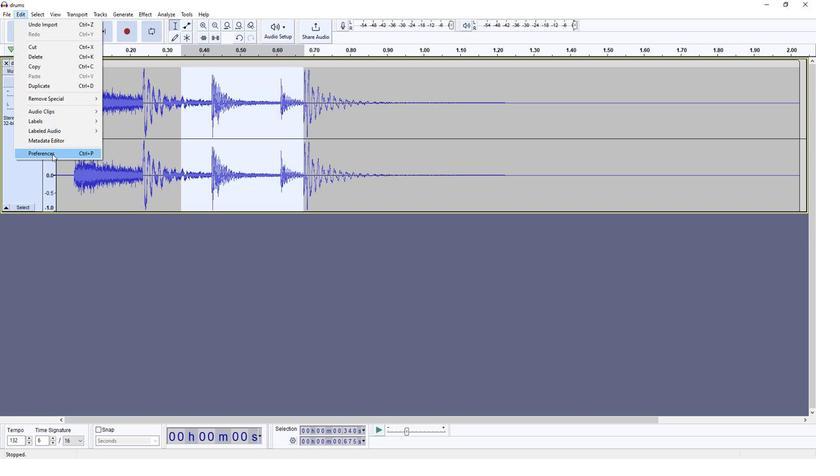 
Action: Mouse pressed left at (50, 134)
Screenshot: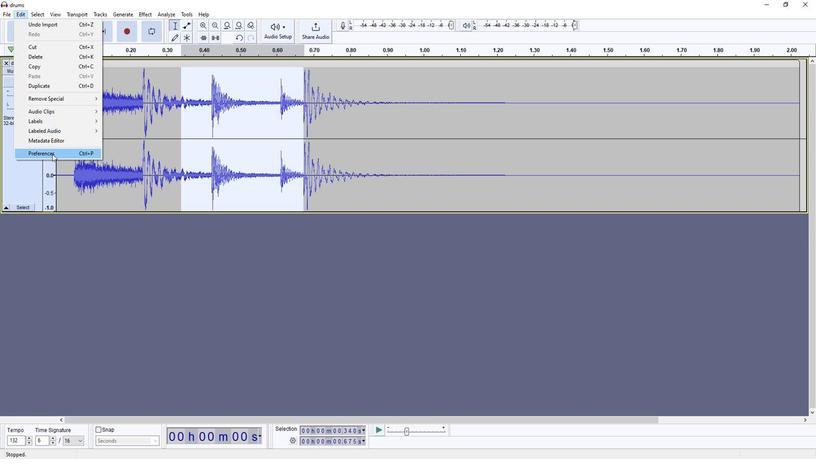 
Action: Mouse moved to (384, 156)
Screenshot: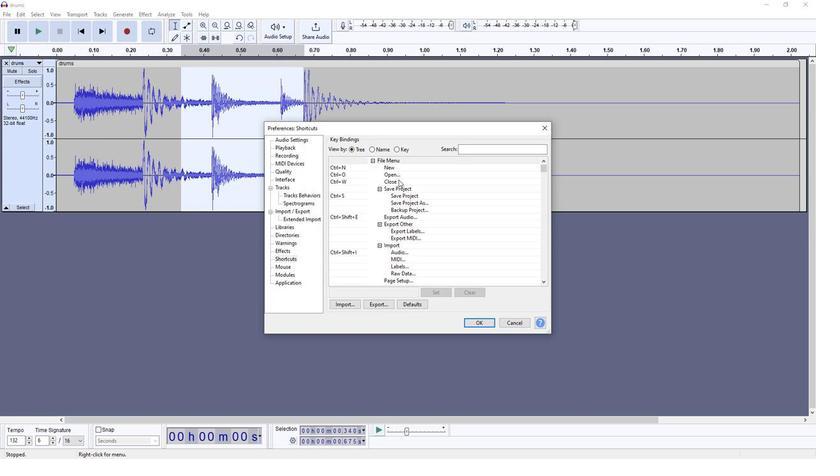 
Action: Mouse scrolled (384, 155) with delta (0, 0)
Screenshot: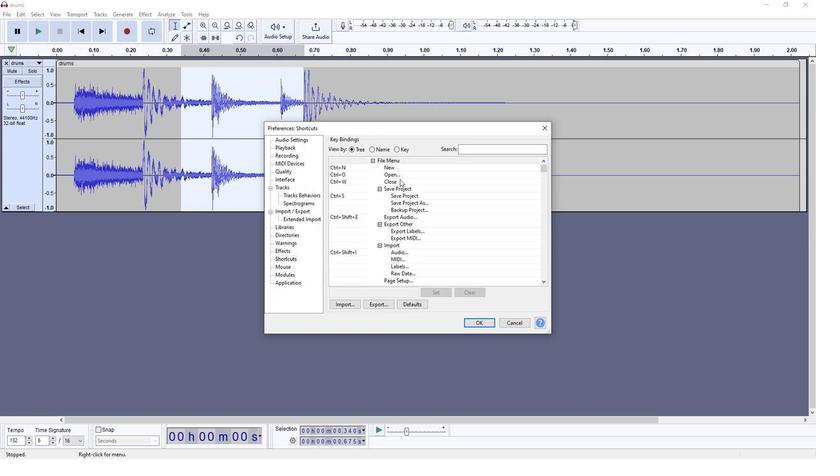 
Action: Mouse scrolled (384, 155) with delta (0, 0)
Screenshot: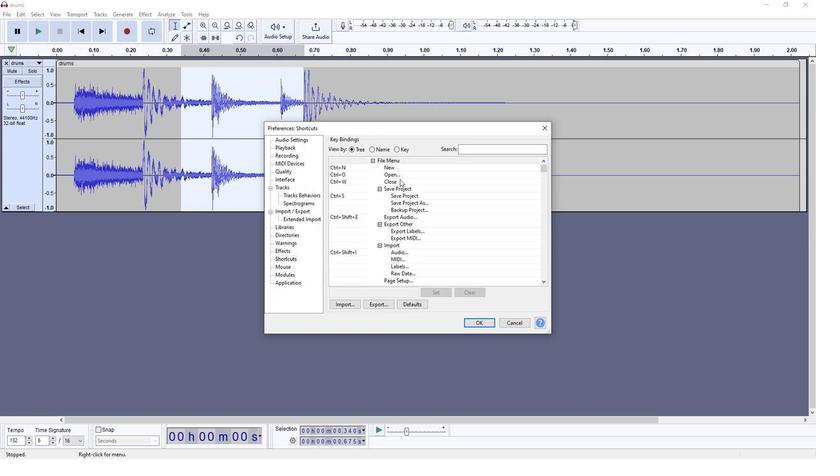 
Action: Mouse scrolled (384, 155) with delta (0, 0)
Screenshot: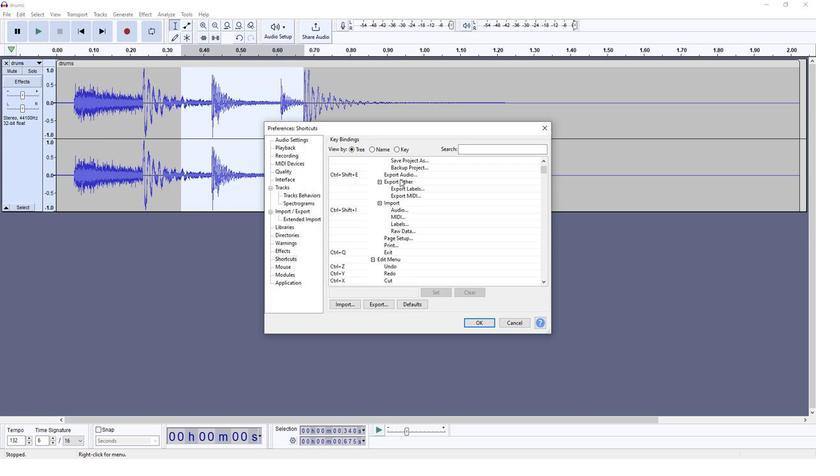 
Action: Mouse scrolled (384, 155) with delta (0, 0)
Screenshot: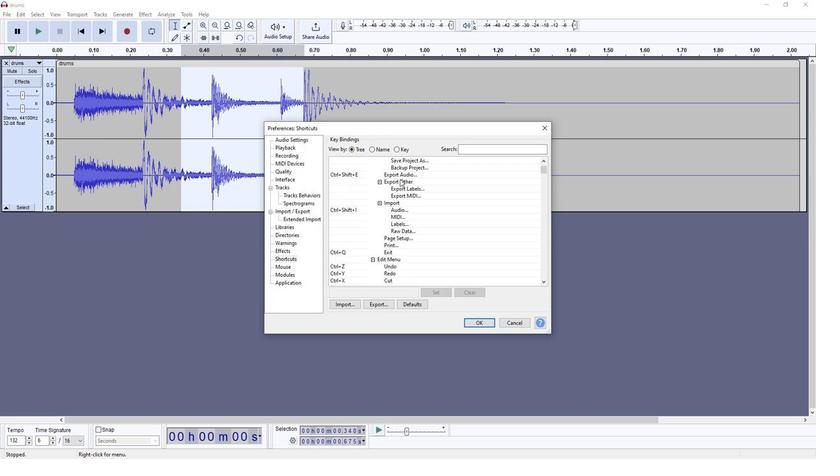 
Action: Mouse scrolled (384, 155) with delta (0, 0)
Screenshot: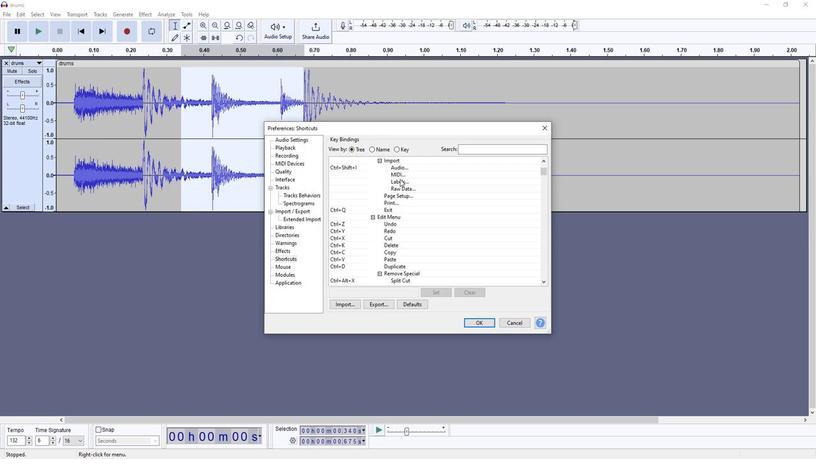 
Action: Mouse scrolled (384, 155) with delta (0, 0)
Screenshot: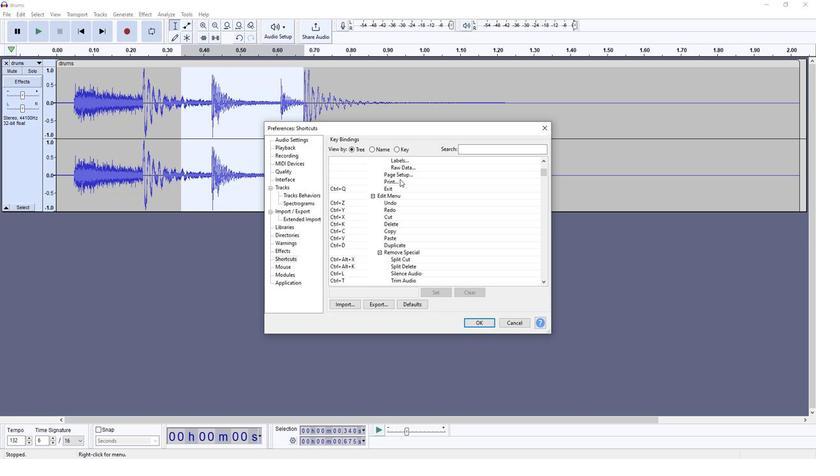 
Action: Mouse scrolled (384, 155) with delta (0, 0)
Screenshot: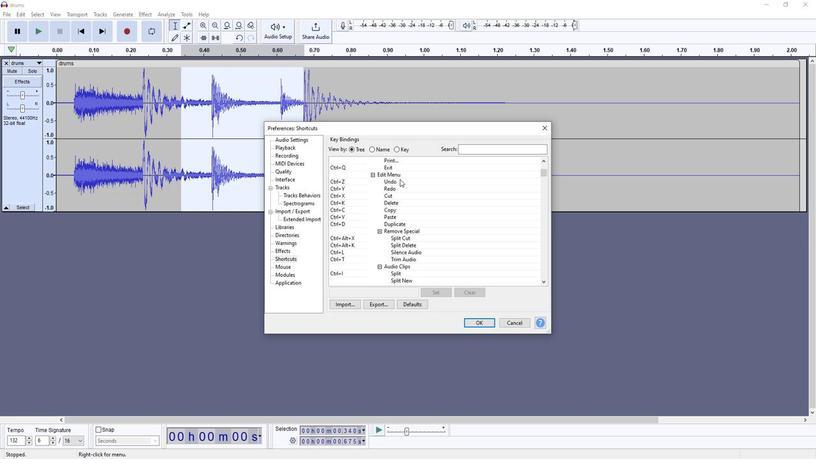 
Action: Mouse scrolled (384, 155) with delta (0, 0)
Screenshot: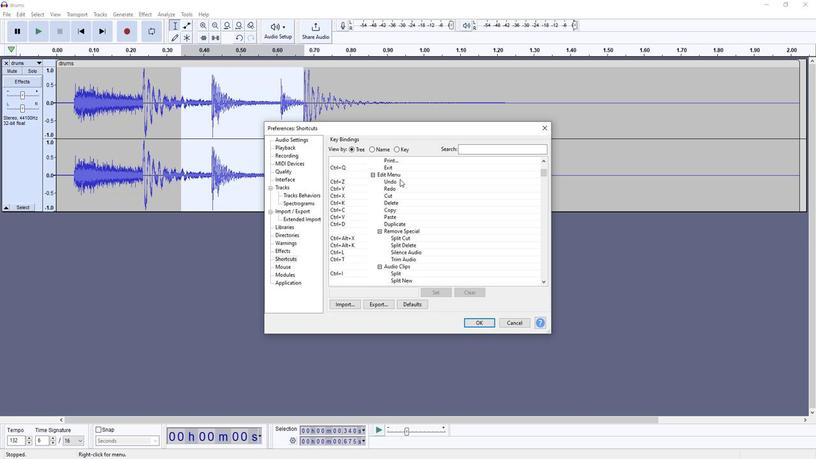 
Action: Mouse scrolled (384, 155) with delta (0, 0)
Screenshot: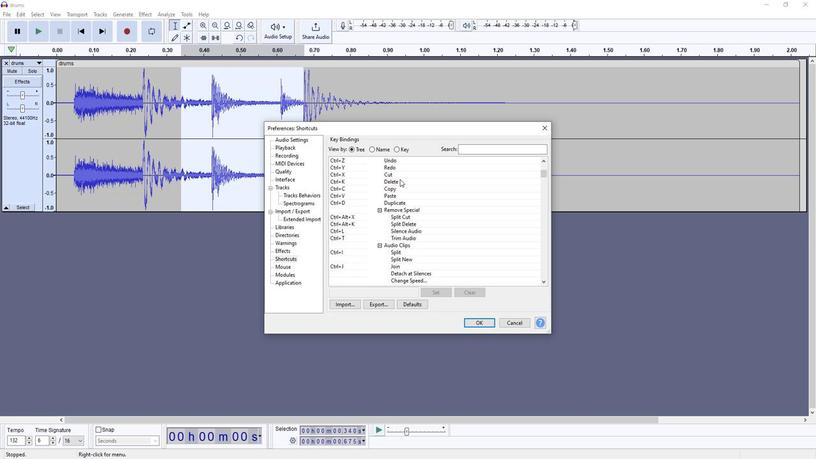 
Action: Mouse scrolled (384, 155) with delta (0, 0)
Screenshot: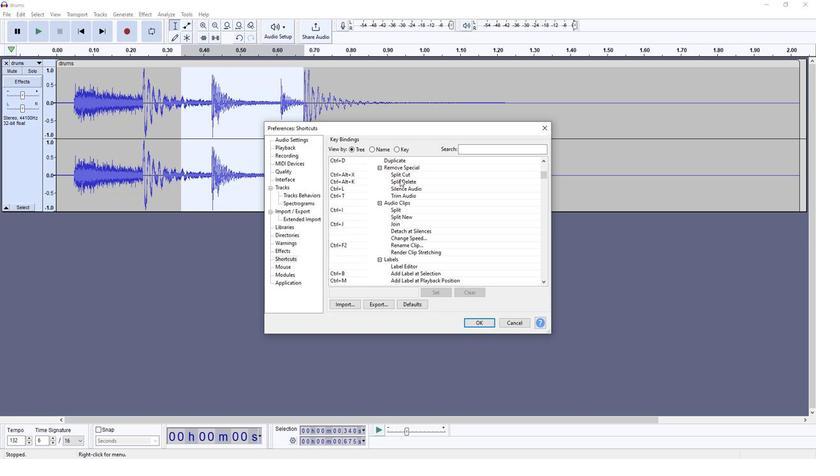 
Action: Mouse scrolled (384, 155) with delta (0, 0)
Screenshot: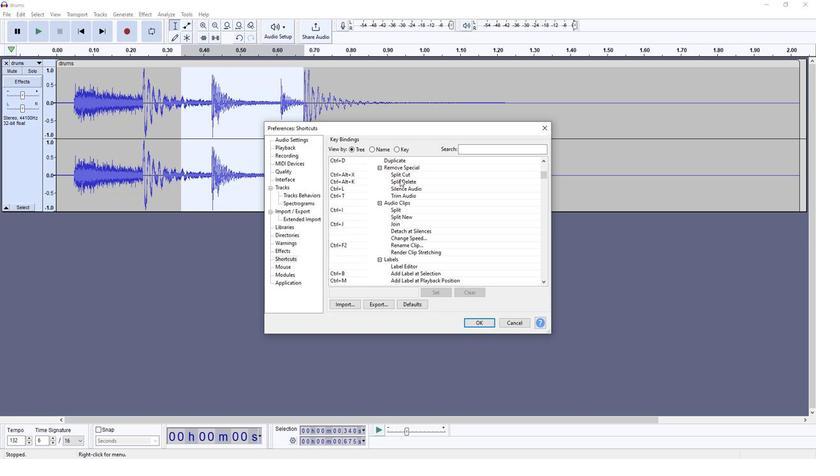 
Action: Mouse scrolled (384, 155) with delta (0, 0)
Screenshot: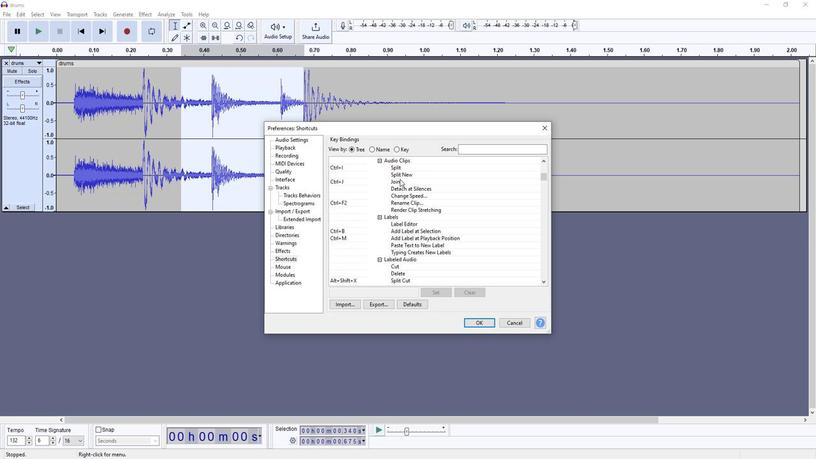 
Action: Mouse scrolled (384, 155) with delta (0, 0)
Screenshot: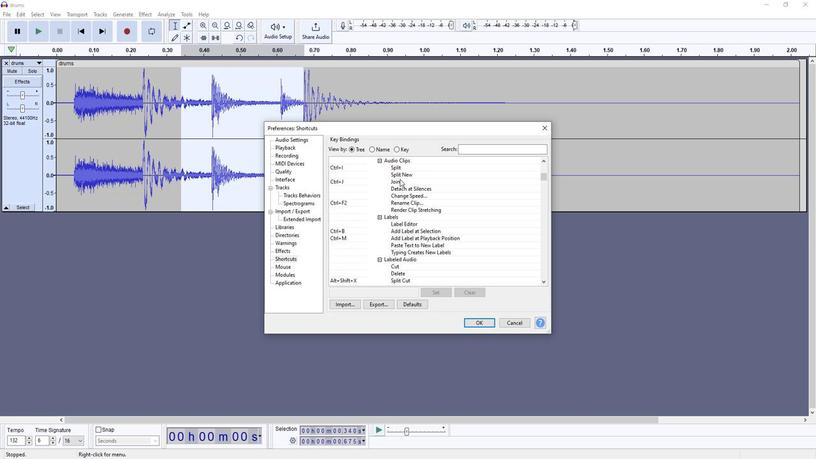 
Action: Mouse scrolled (384, 155) with delta (0, 0)
Screenshot: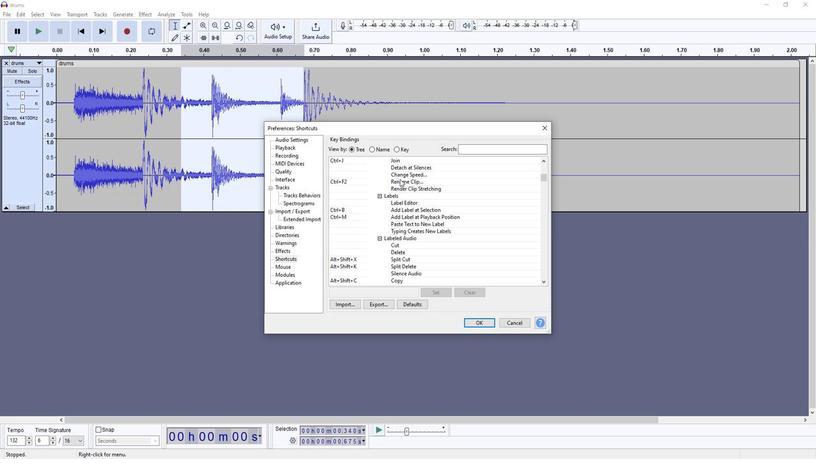 
Action: Mouse scrolled (384, 155) with delta (0, 0)
Screenshot: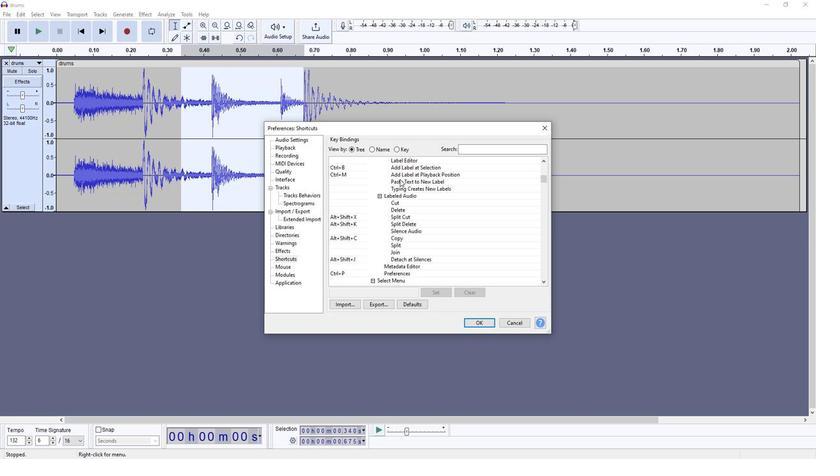 
Action: Mouse scrolled (384, 155) with delta (0, 0)
Screenshot: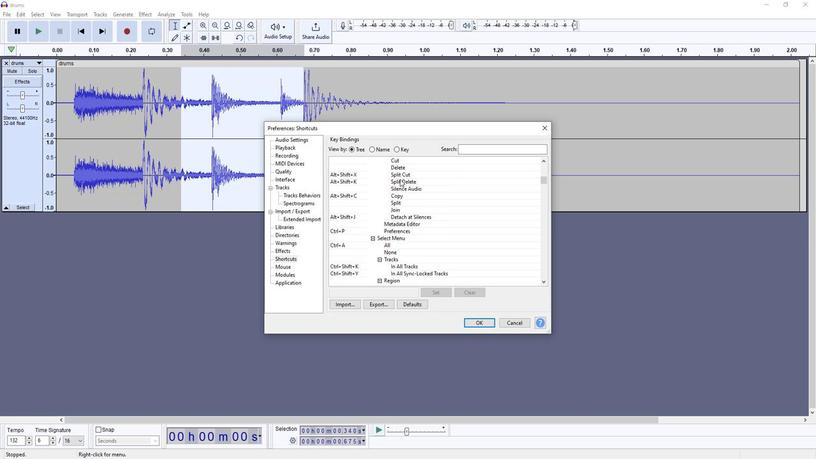 
Action: Mouse scrolled (384, 155) with delta (0, 0)
Screenshot: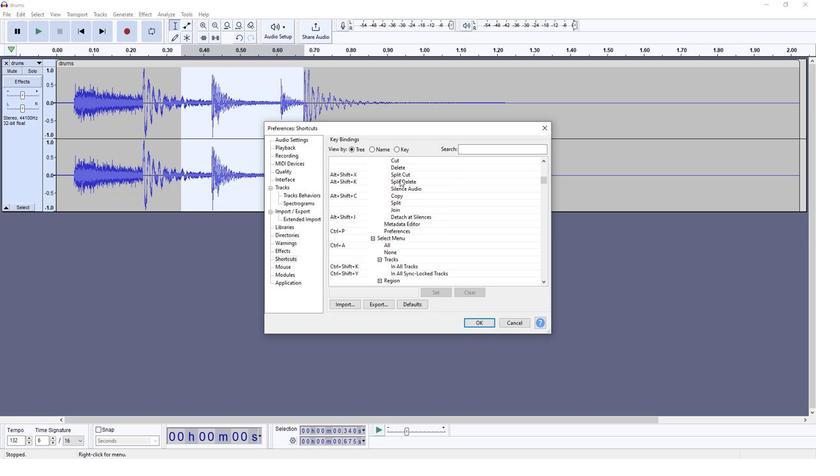 
Action: Mouse scrolled (384, 155) with delta (0, 0)
Screenshot: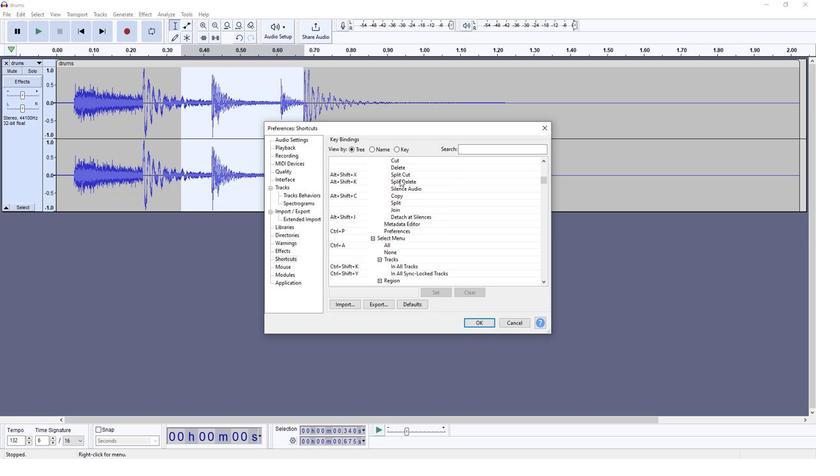 
Action: Mouse scrolled (384, 155) with delta (0, 0)
Screenshot: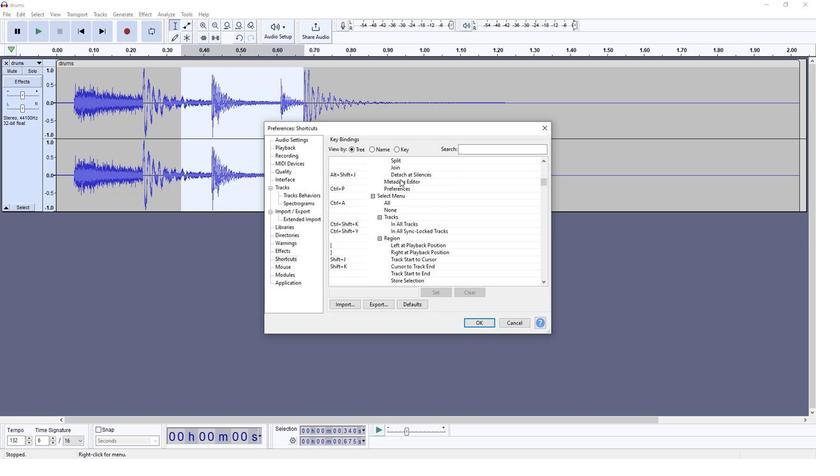 
Action: Mouse scrolled (384, 155) with delta (0, 0)
Screenshot: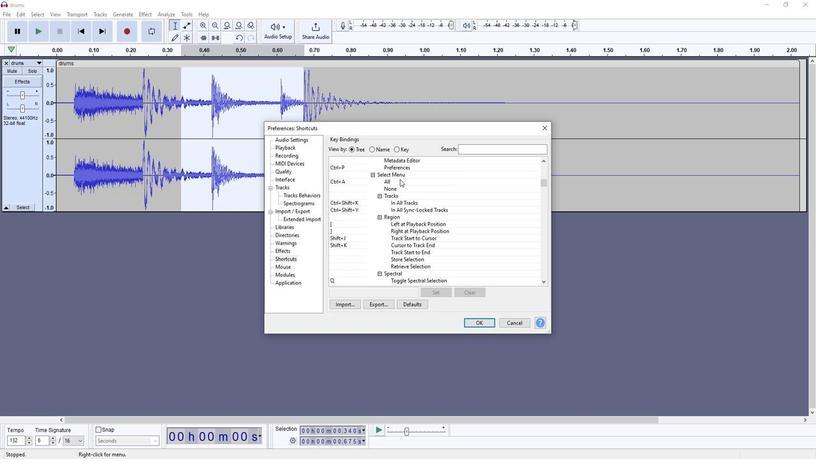 
Action: Mouse scrolled (384, 155) with delta (0, 0)
Screenshot: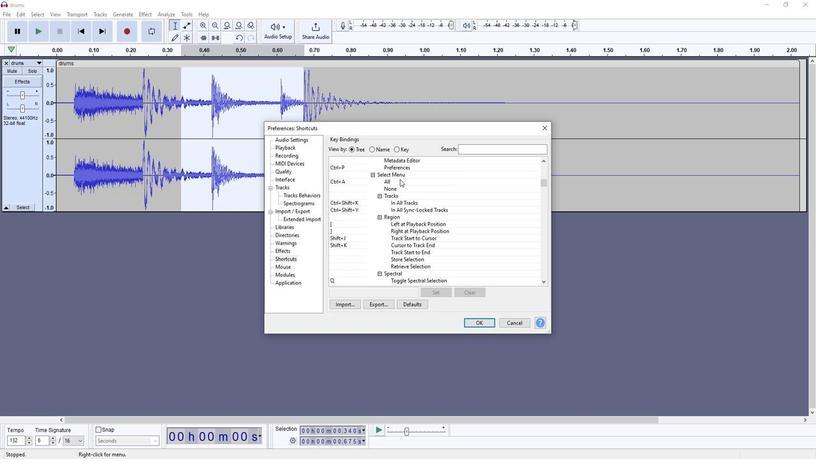 
Action: Mouse scrolled (384, 155) with delta (0, 0)
Screenshot: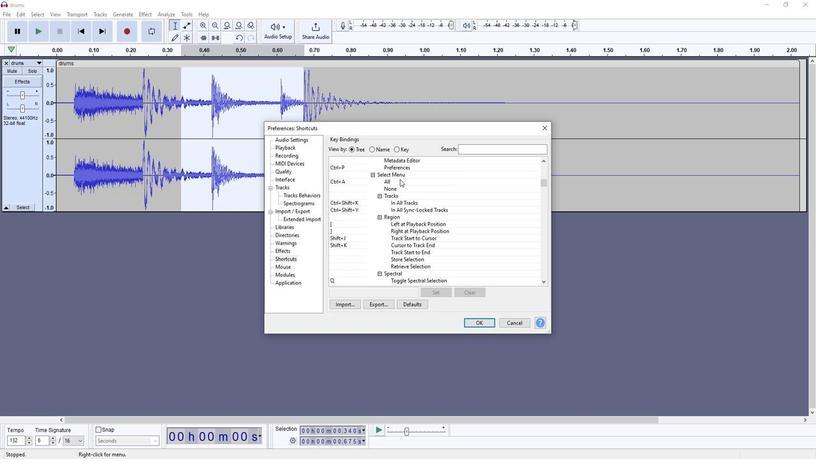 
Action: Mouse scrolled (384, 155) with delta (0, 0)
Screenshot: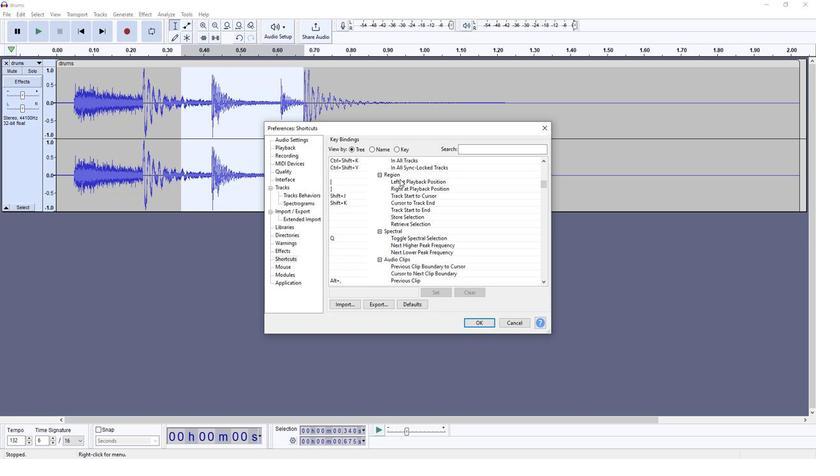 
Action: Mouse scrolled (384, 155) with delta (0, 0)
Screenshot: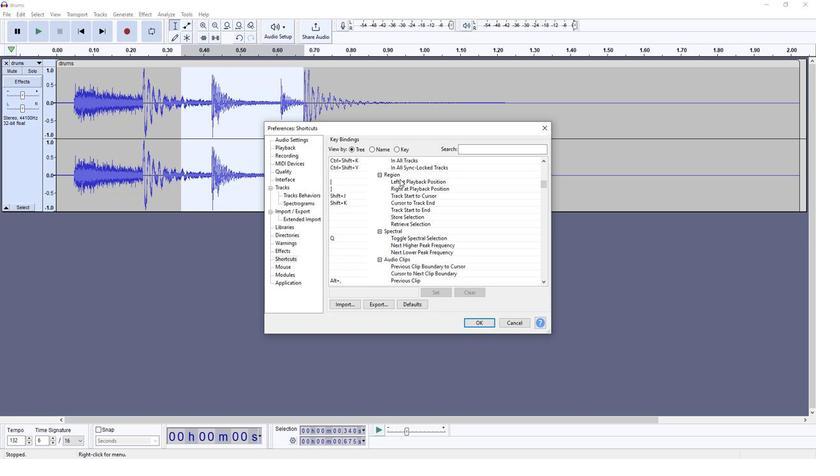
Action: Mouse scrolled (384, 155) with delta (0, 0)
Screenshot: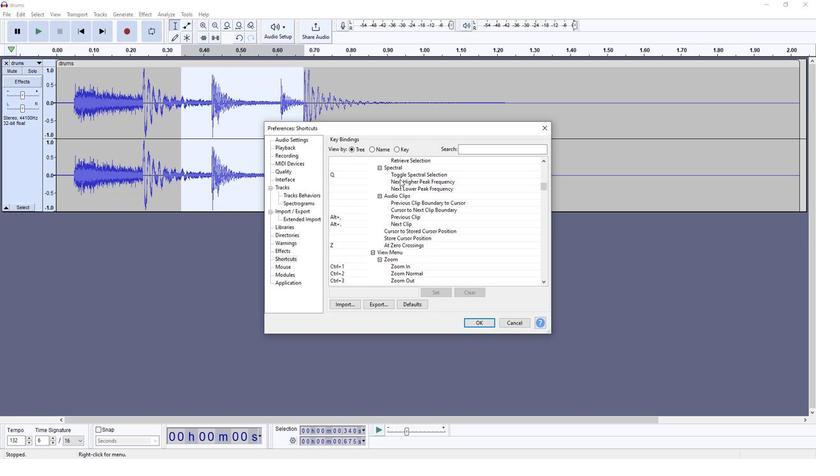
Action: Mouse scrolled (384, 155) with delta (0, 0)
Screenshot: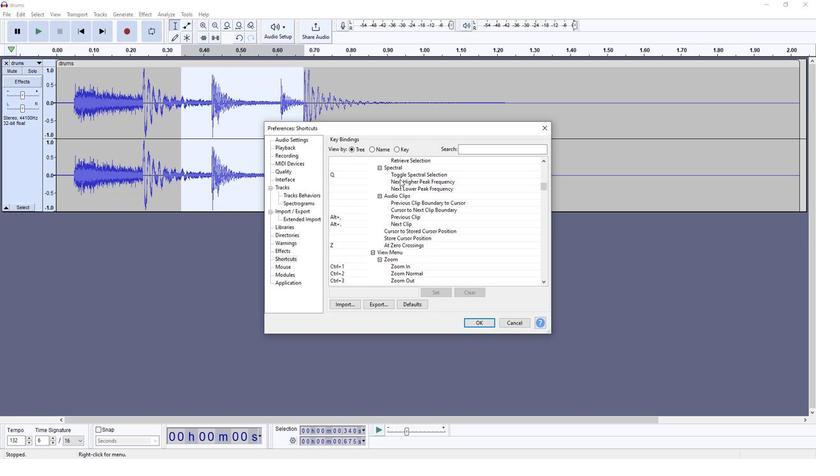 
Action: Mouse scrolled (384, 155) with delta (0, 0)
Screenshot: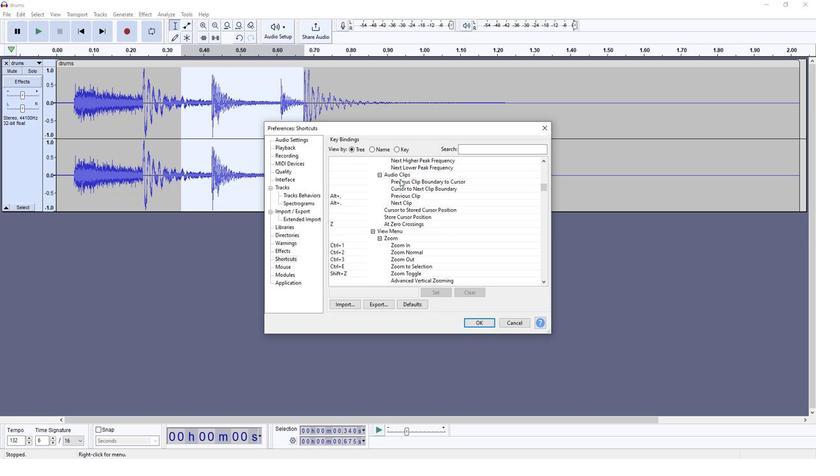 
Action: Mouse scrolled (384, 155) with delta (0, 0)
Screenshot: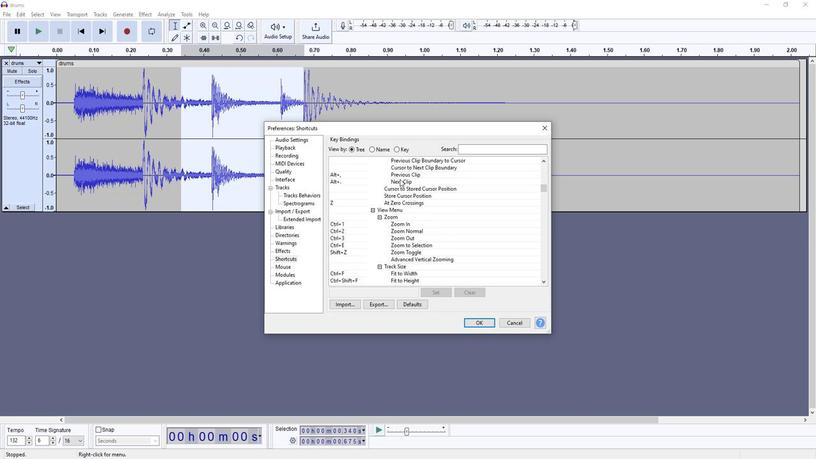
Action: Mouse scrolled (384, 155) with delta (0, 0)
Screenshot: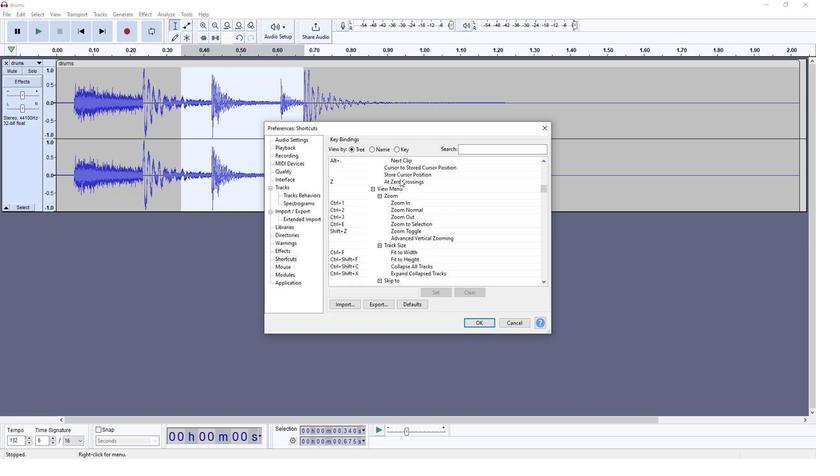 
Action: Mouse scrolled (384, 155) with delta (0, 0)
Screenshot: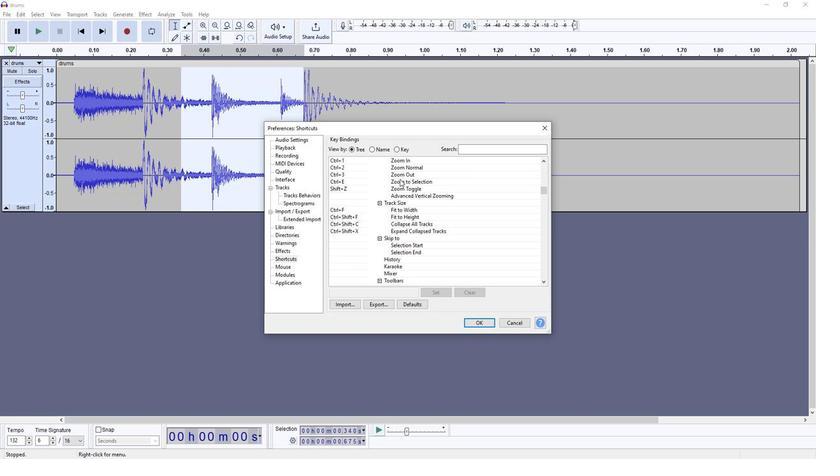 
Action: Mouse scrolled (384, 155) with delta (0, 0)
Screenshot: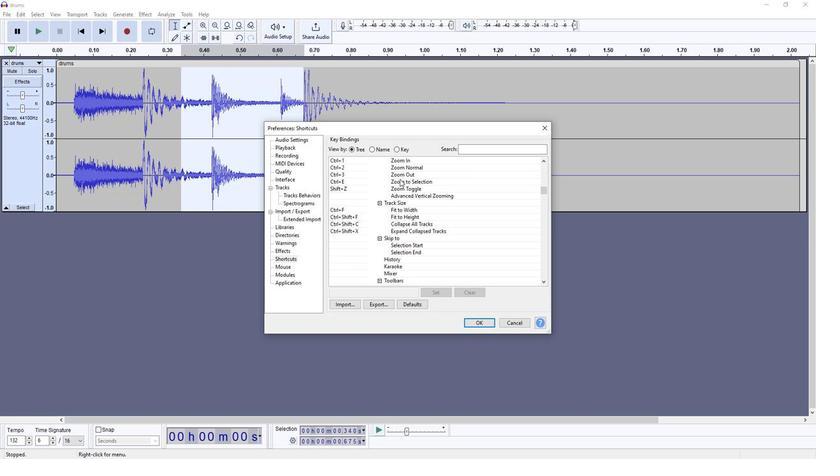 
Action: Mouse scrolled (384, 155) with delta (0, 0)
Screenshot: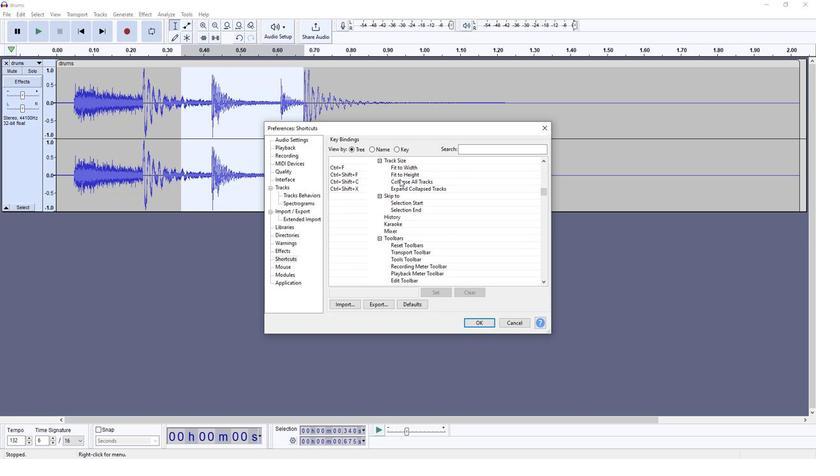 
Action: Mouse scrolled (384, 155) with delta (0, 0)
Screenshot: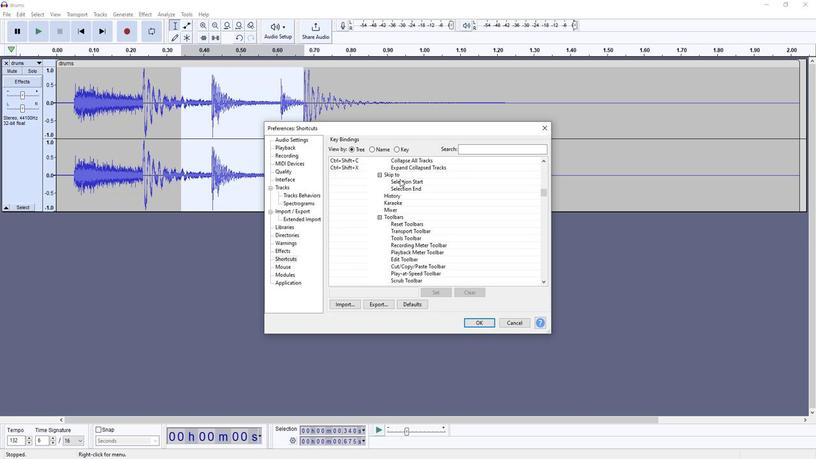 
Action: Mouse scrolled (384, 155) with delta (0, 0)
Screenshot: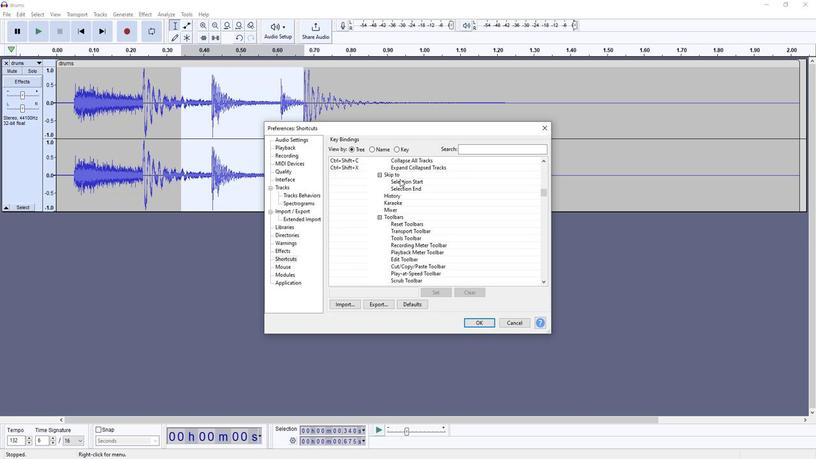 
Action: Mouse scrolled (384, 155) with delta (0, 0)
Screenshot: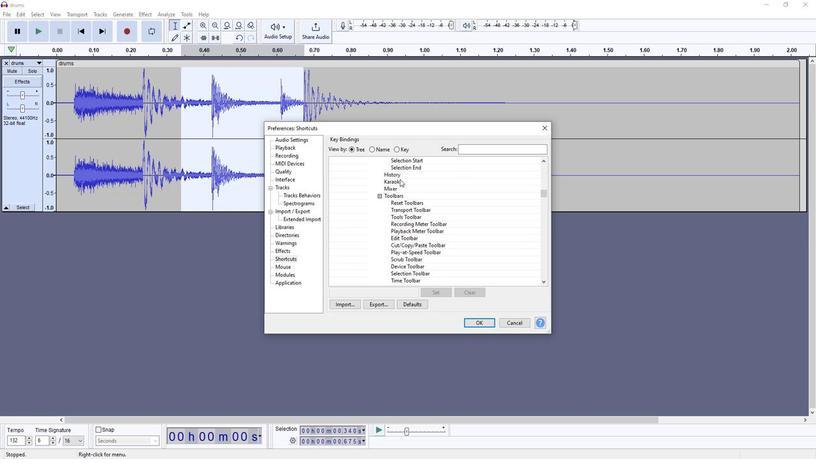 
Action: Mouse scrolled (384, 155) with delta (0, 0)
Screenshot: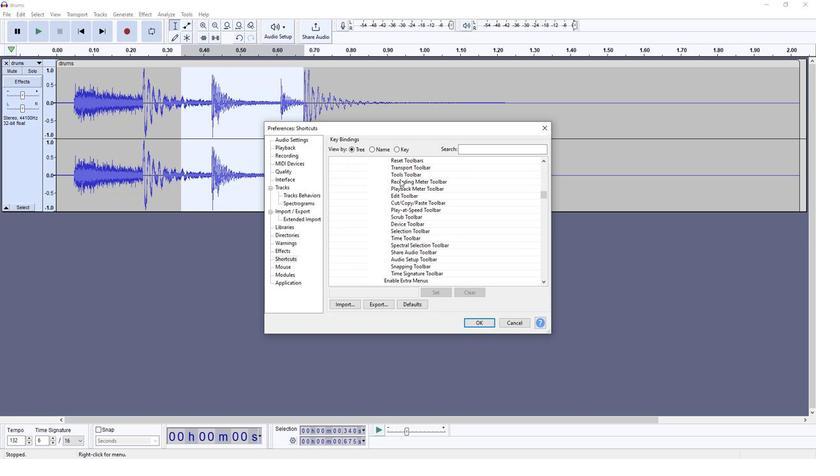 
Action: Mouse scrolled (384, 155) with delta (0, 0)
Screenshot: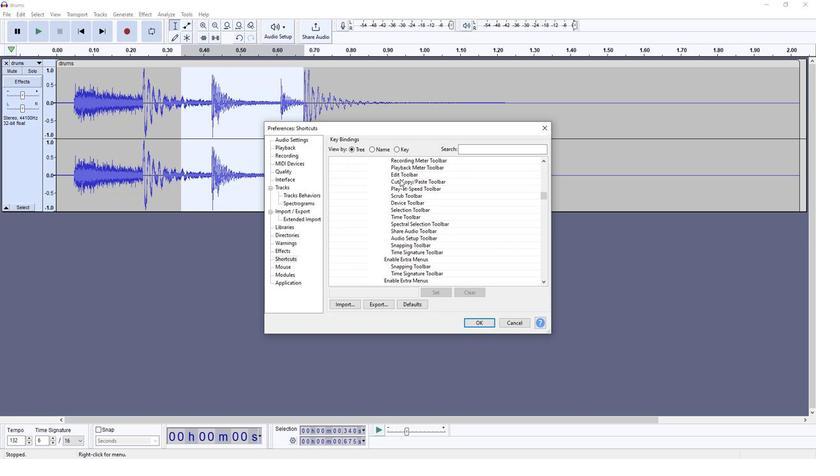 
Action: Mouse scrolled (384, 155) with delta (0, 0)
Screenshot: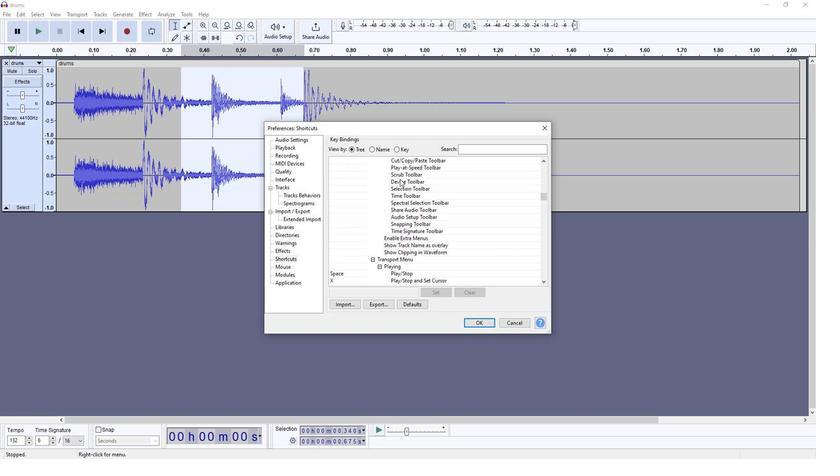 
Action: Mouse scrolled (384, 155) with delta (0, 0)
Screenshot: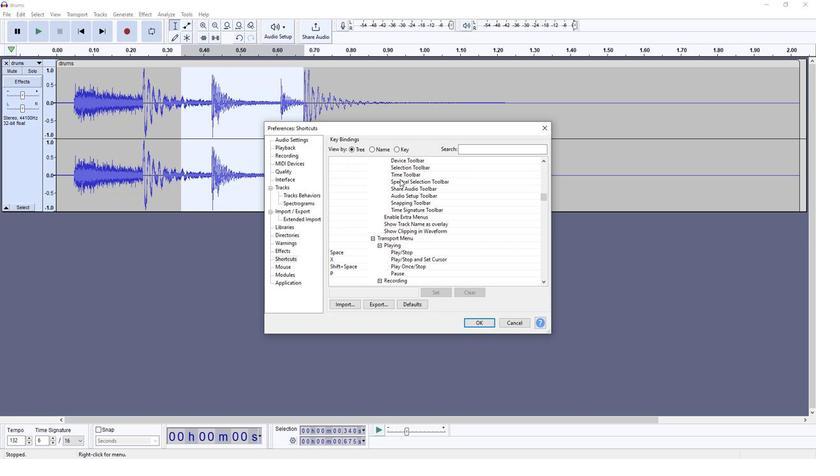 
Action: Mouse scrolled (384, 155) with delta (0, 0)
Screenshot: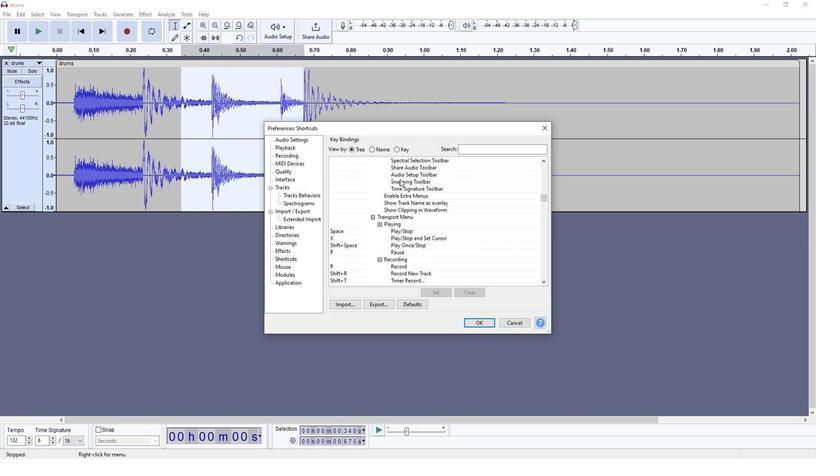 
Action: Mouse scrolled (384, 155) with delta (0, 0)
Screenshot: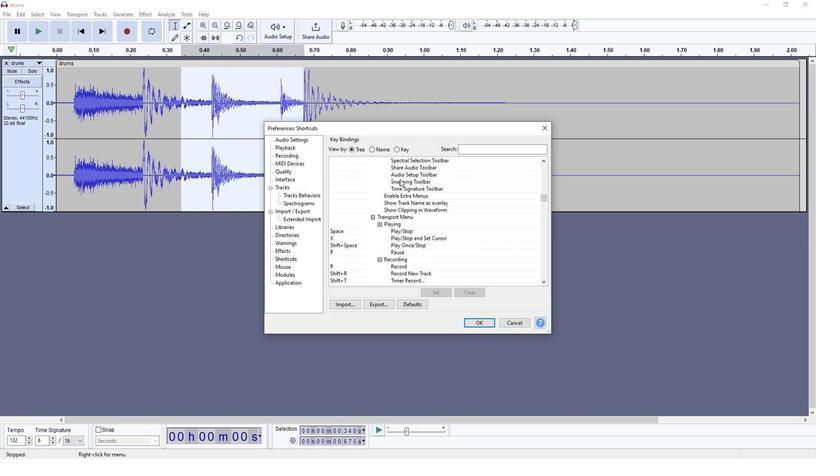 
Action: Mouse scrolled (384, 155) with delta (0, 0)
Screenshot: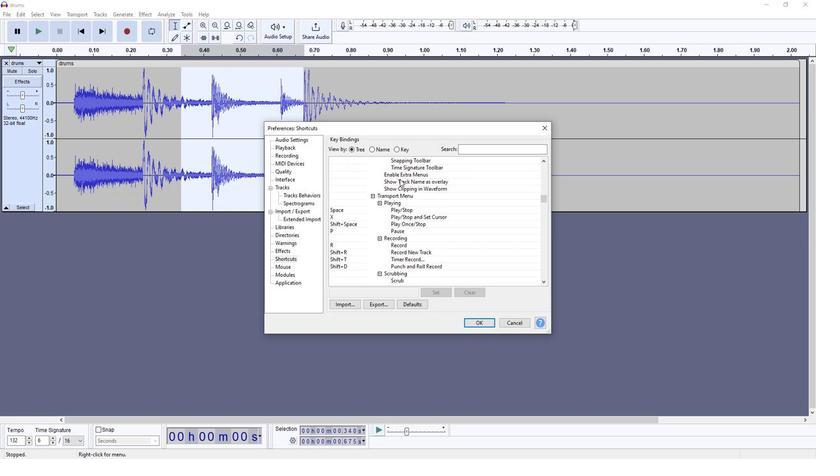 
Action: Mouse scrolled (384, 155) with delta (0, 0)
Screenshot: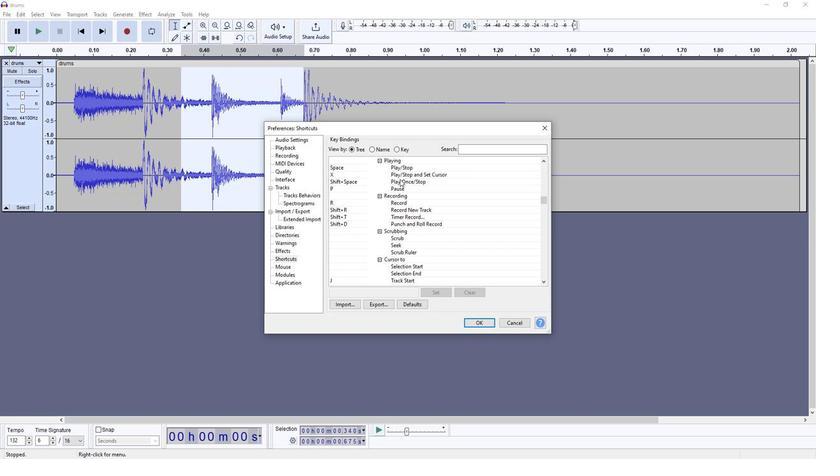 
Action: Mouse scrolled (384, 155) with delta (0, 0)
Screenshot: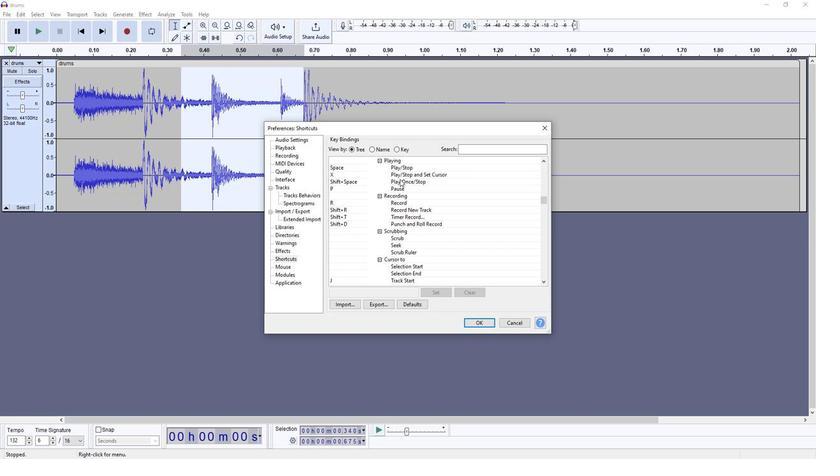
Action: Mouse scrolled (384, 155) with delta (0, 0)
Screenshot: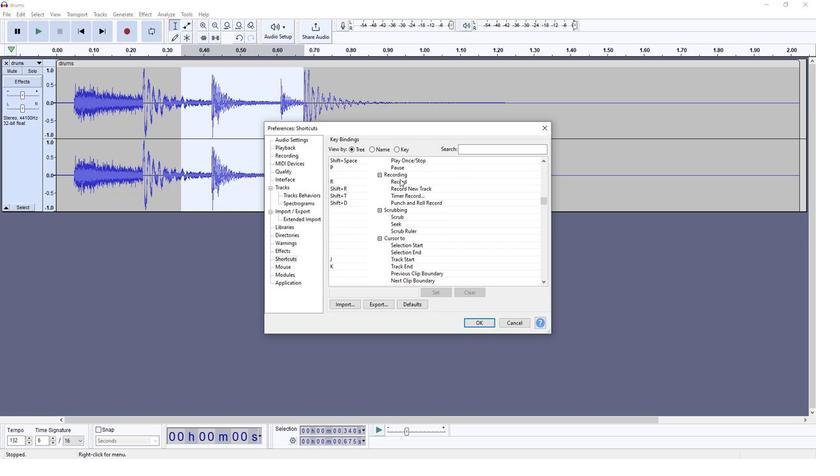 
Action: Mouse scrolled (384, 155) with delta (0, 0)
Screenshot: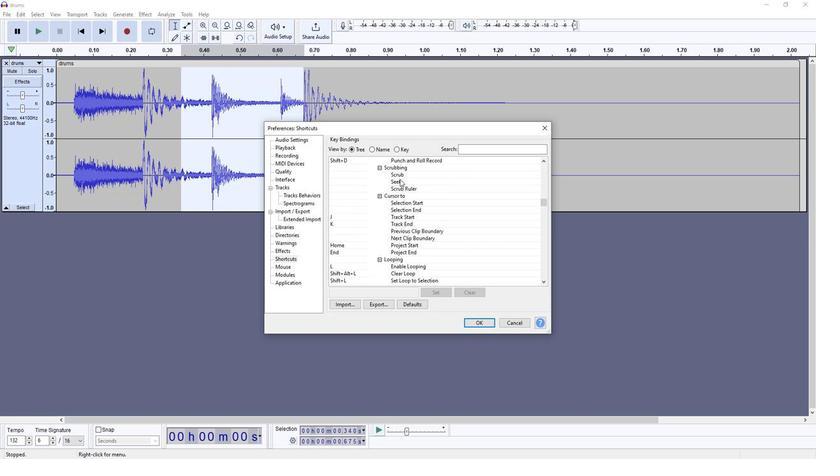 
Action: Mouse scrolled (384, 155) with delta (0, 0)
Screenshot: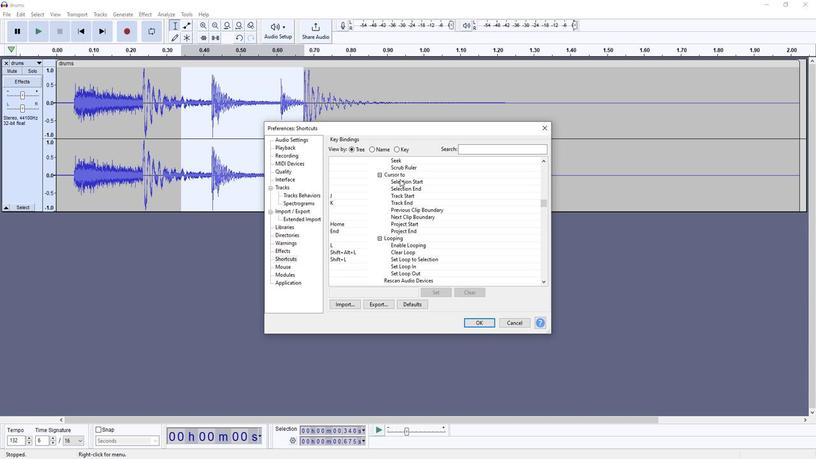 
Action: Mouse scrolled (384, 155) with delta (0, 0)
Screenshot: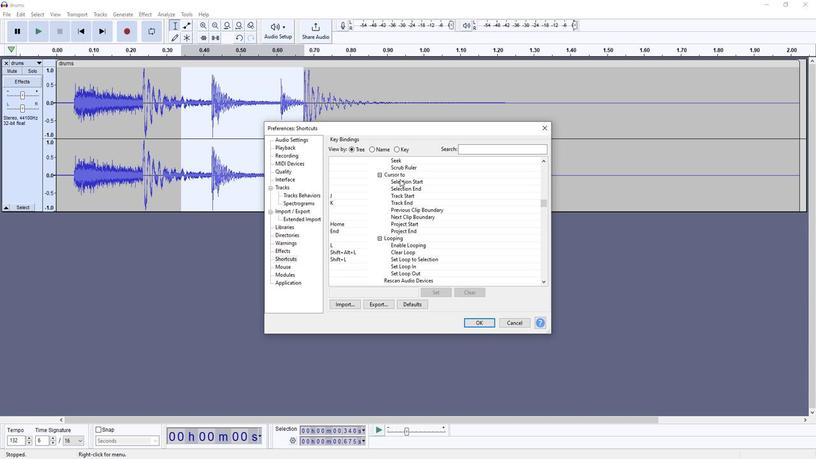 
Action: Mouse scrolled (384, 155) with delta (0, 0)
Screenshot: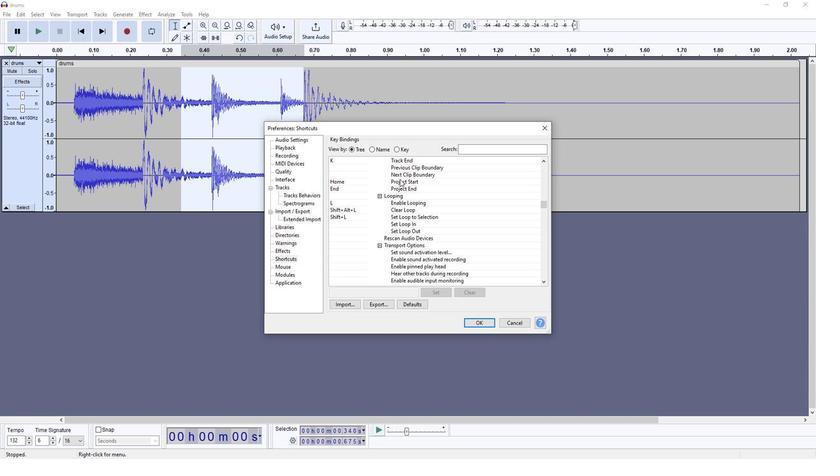 
Action: Mouse scrolled (384, 155) with delta (0, 0)
Screenshot: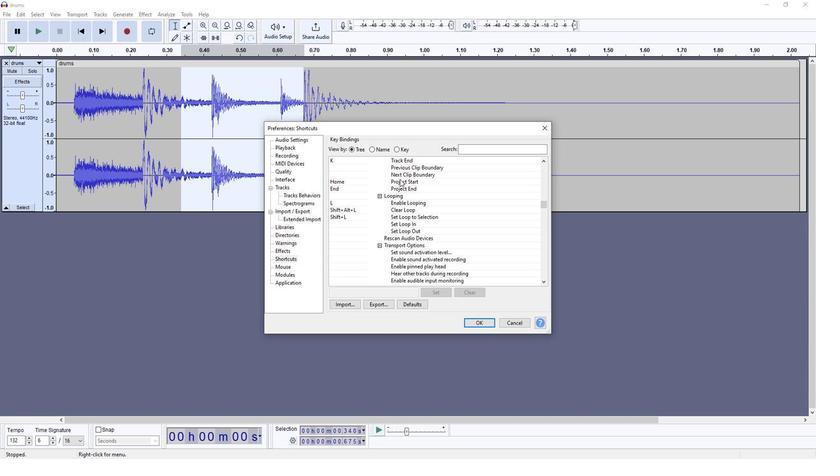 
Action: Mouse scrolled (384, 155) with delta (0, 0)
Screenshot: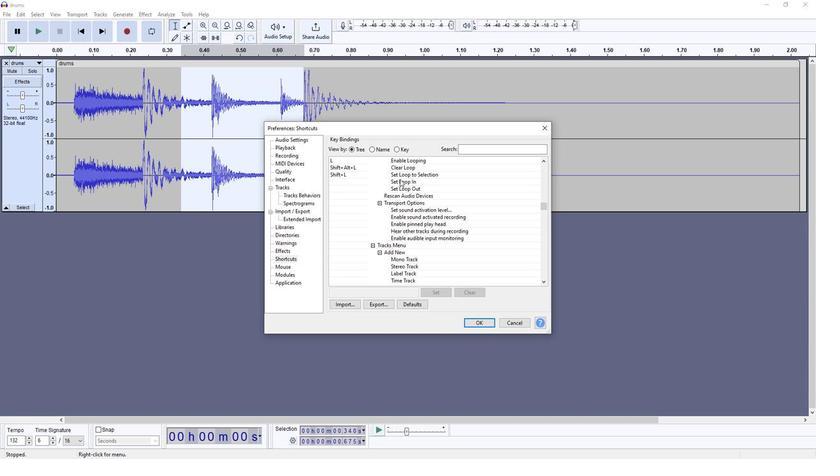 
Action: Mouse scrolled (384, 155) with delta (0, 0)
Screenshot: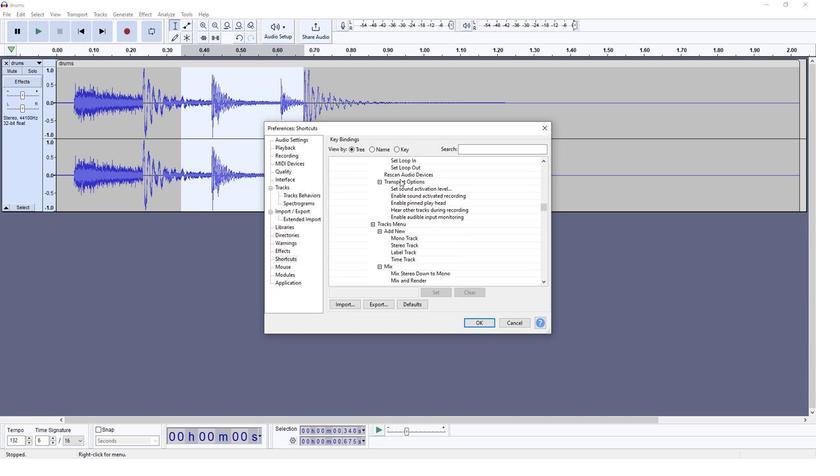 
Action: Mouse scrolled (384, 155) with delta (0, 0)
Screenshot: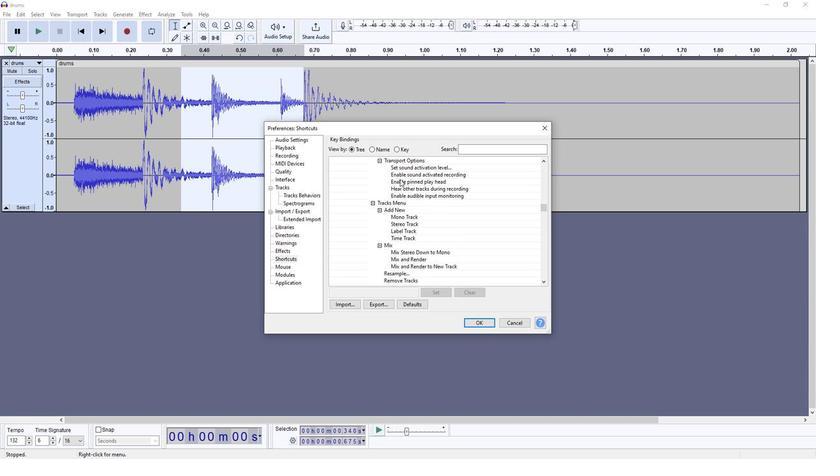 
Action: Mouse scrolled (384, 155) with delta (0, 0)
Screenshot: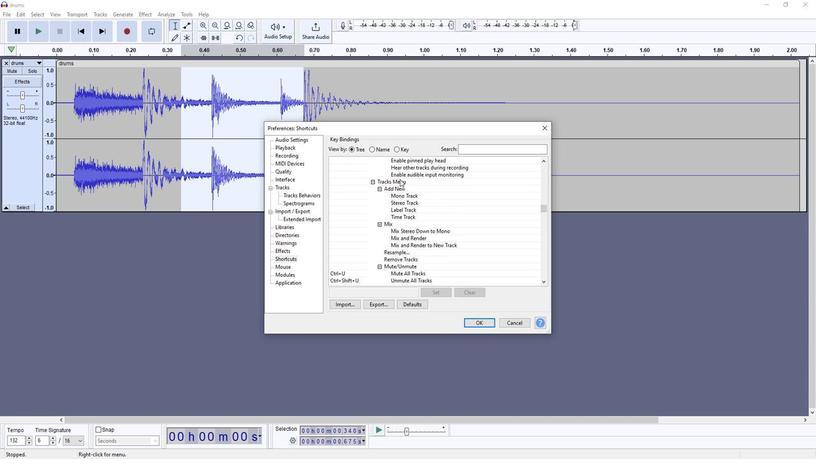 
Action: Mouse scrolled (384, 155) with delta (0, 0)
Screenshot: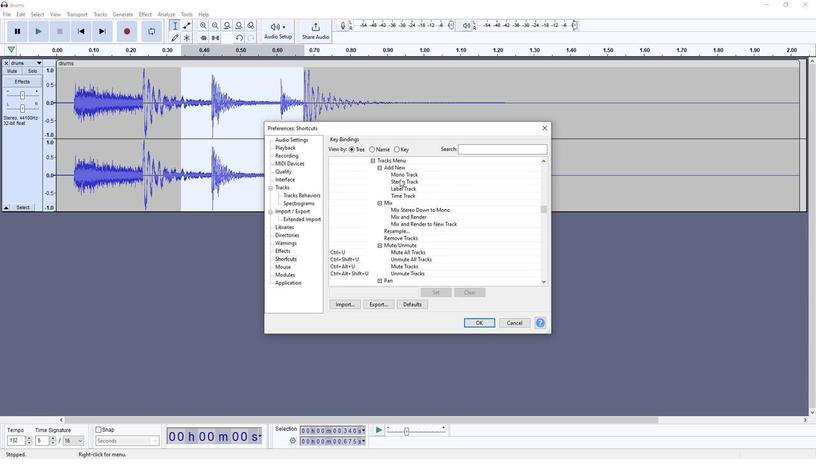 
Action: Mouse scrolled (384, 155) with delta (0, 0)
Screenshot: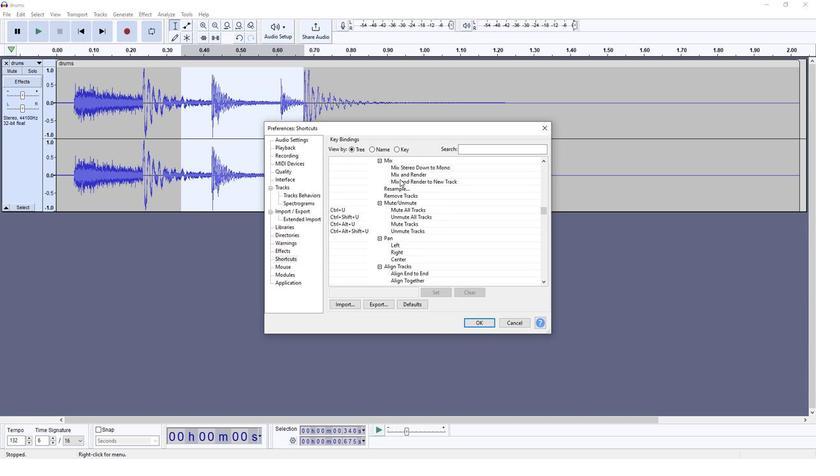 
Action: Mouse scrolled (384, 155) with delta (0, 0)
Screenshot: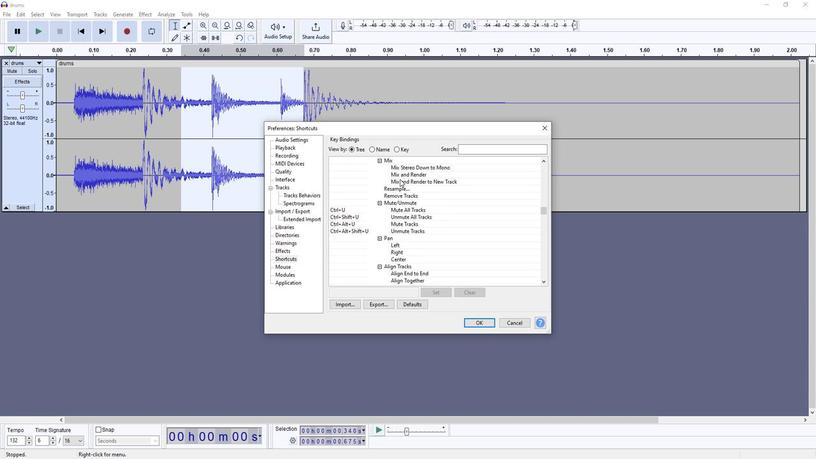 
Action: Mouse scrolled (384, 155) with delta (0, 0)
Screenshot: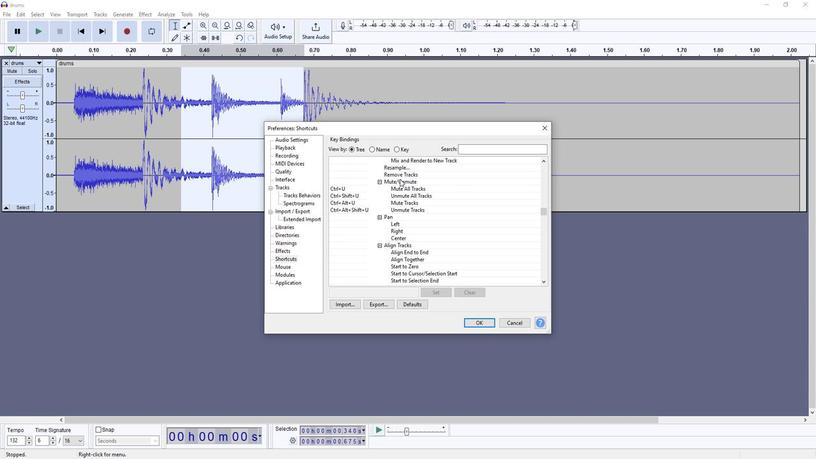 
Action: Mouse scrolled (384, 155) with delta (0, 0)
Screenshot: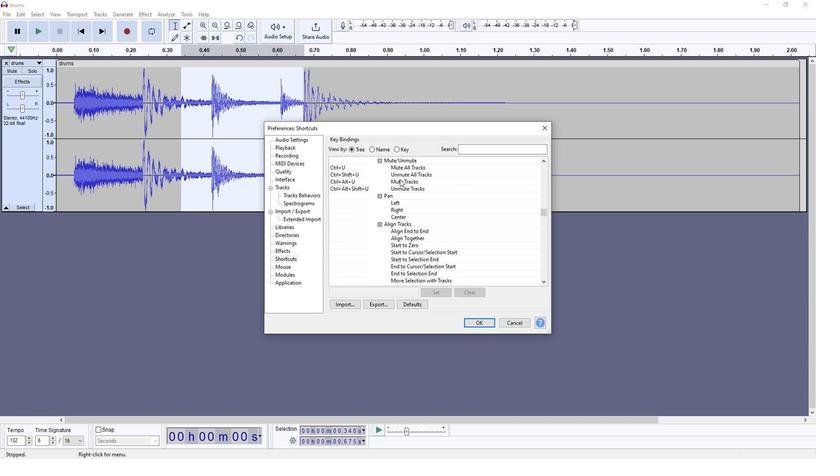 
Action: Mouse moved to (384, 155)
Screenshot: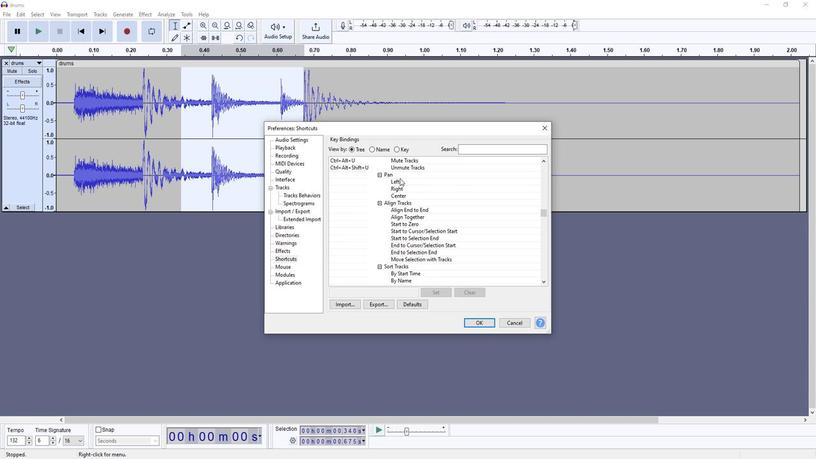 
Action: Mouse scrolled (384, 155) with delta (0, 0)
Screenshot: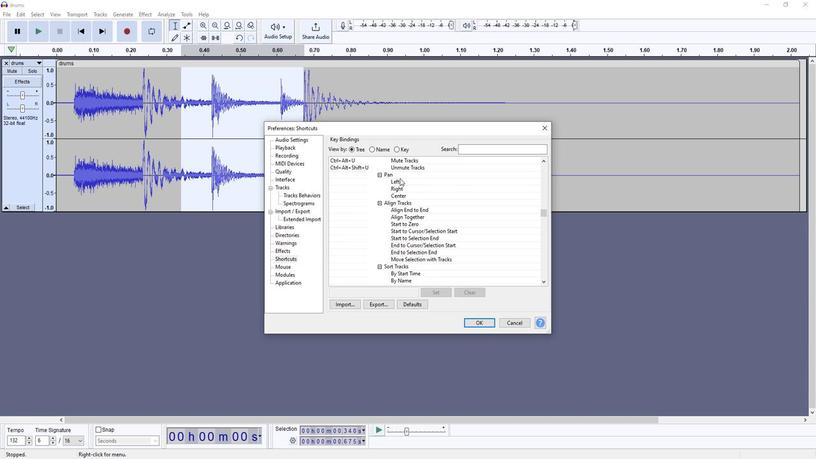 
Action: Mouse scrolled (384, 155) with delta (0, 0)
Screenshot: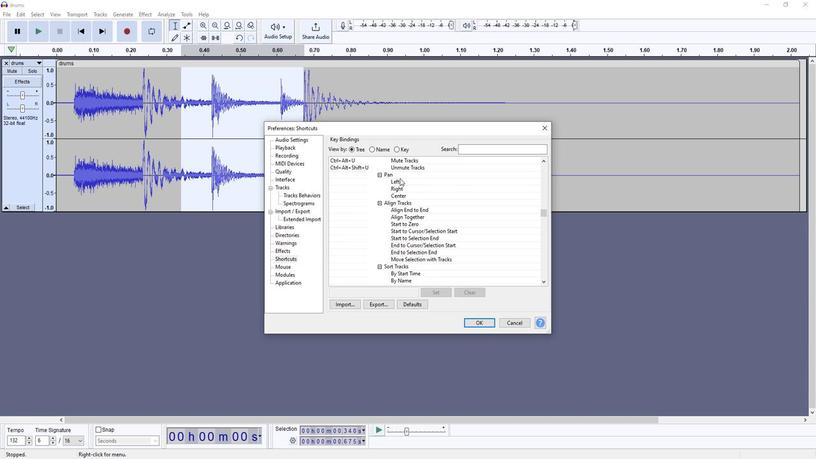 
Action: Mouse scrolled (384, 155) with delta (0, 0)
Screenshot: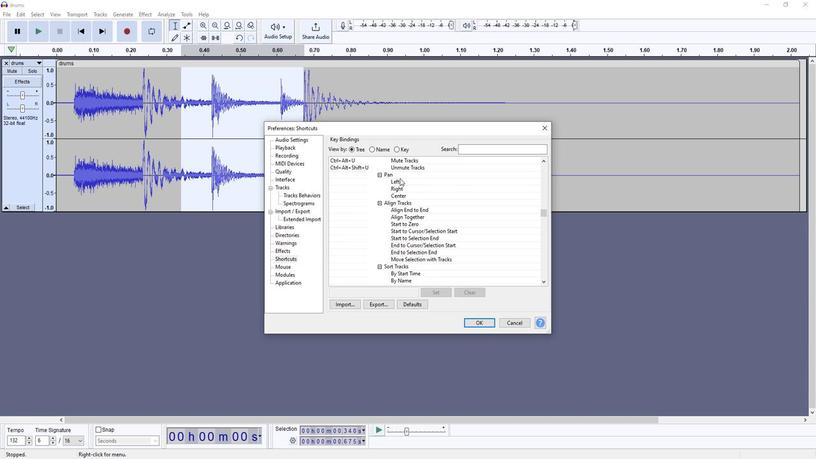 
Action: Mouse moved to (384, 152)
Screenshot: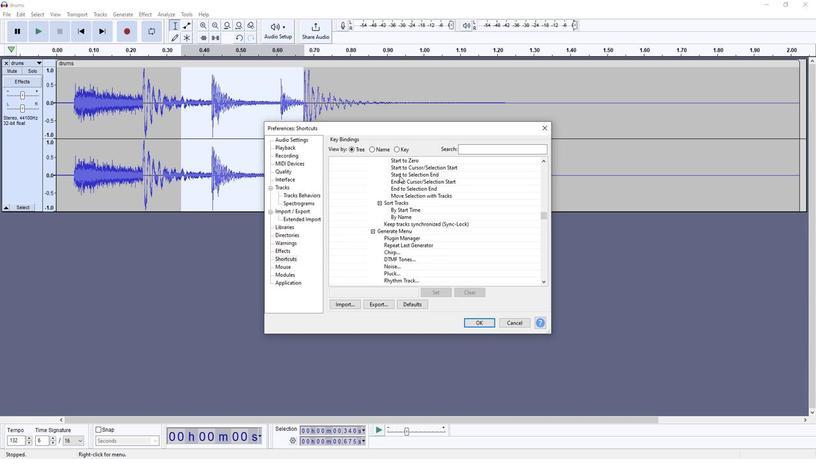 
Action: Mouse scrolled (384, 152) with delta (0, 0)
Screenshot: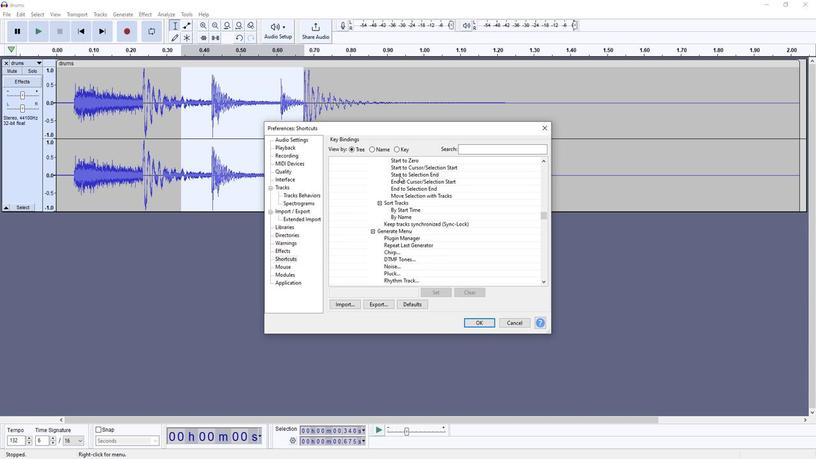 
Action: Mouse scrolled (384, 152) with delta (0, 0)
Screenshot: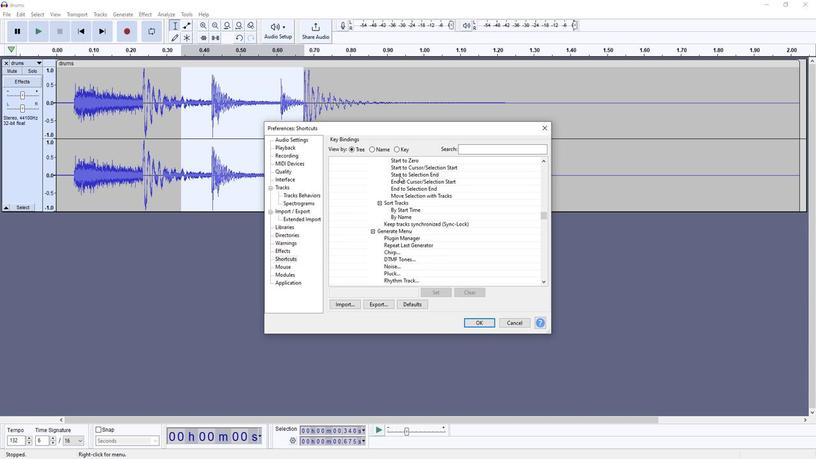 
Action: Mouse scrolled (384, 152) with delta (0, 0)
Screenshot: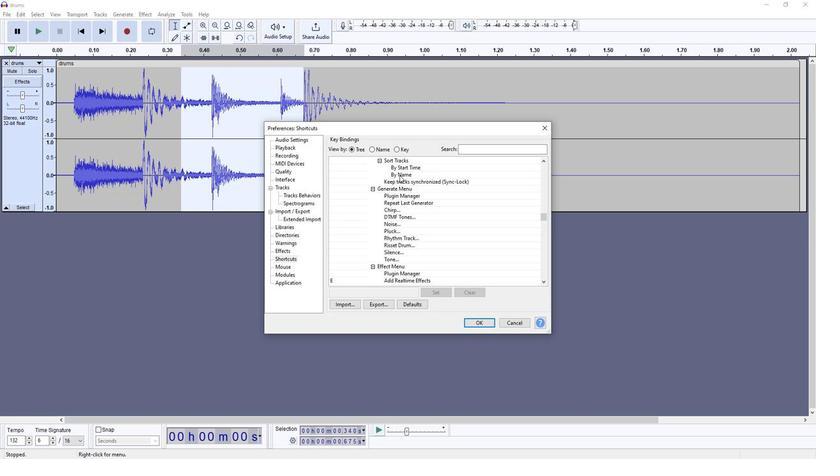 
Action: Mouse scrolled (384, 152) with delta (0, 0)
Screenshot: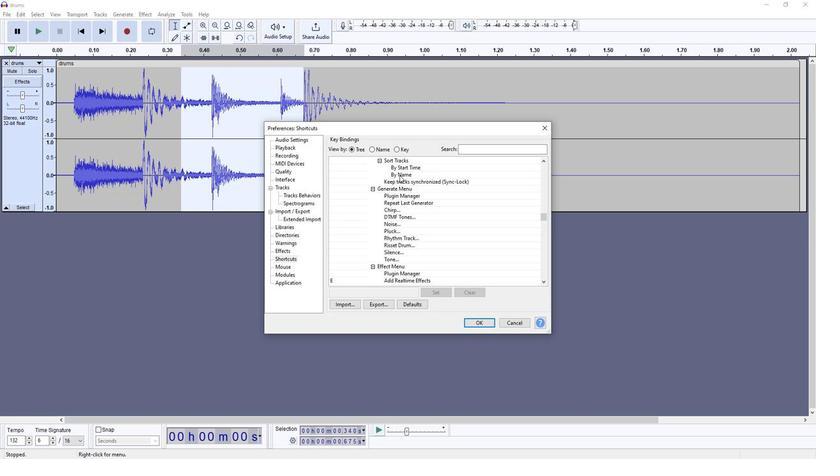 
Action: Mouse scrolled (384, 152) with delta (0, 0)
Screenshot: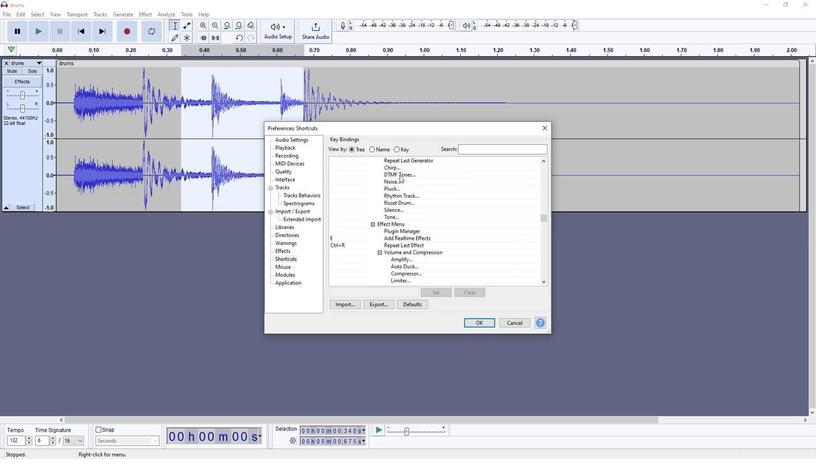 
Action: Mouse scrolled (384, 152) with delta (0, 0)
Screenshot: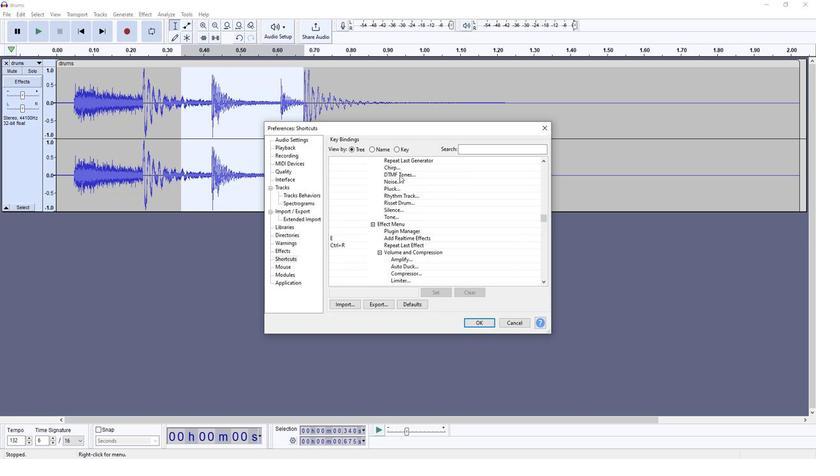 
Action: Mouse moved to (384, 152)
Screenshot: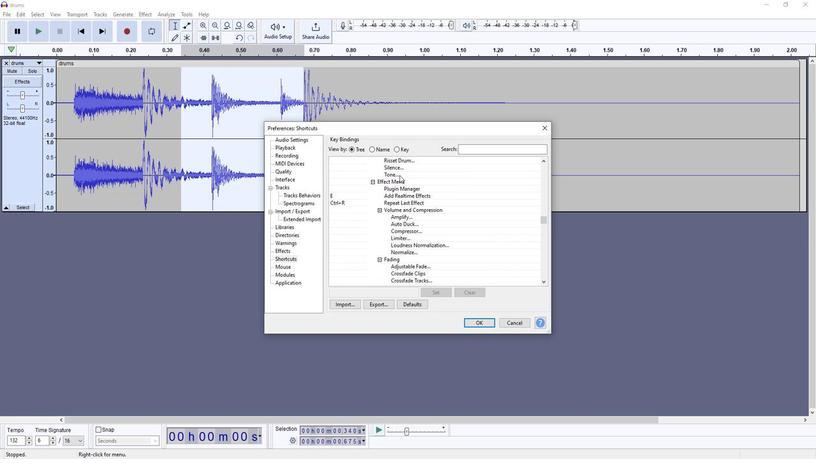 
Action: Mouse scrolled (384, 152) with delta (0, 0)
Screenshot: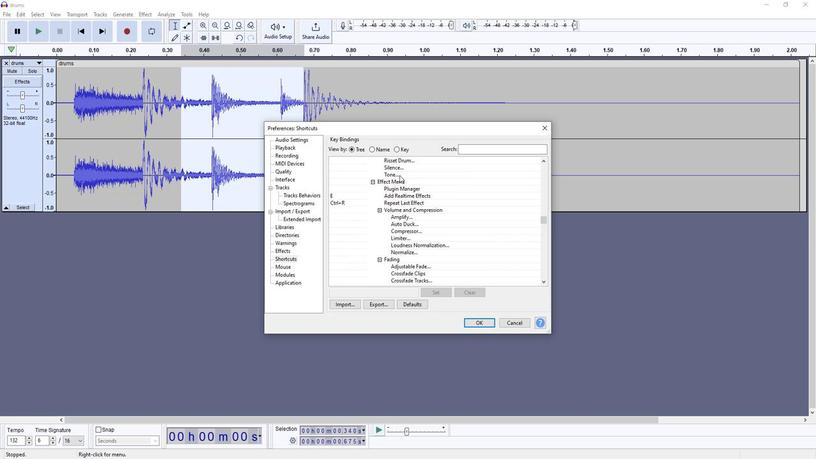 
Action: Mouse scrolled (384, 152) with delta (0, 0)
Screenshot: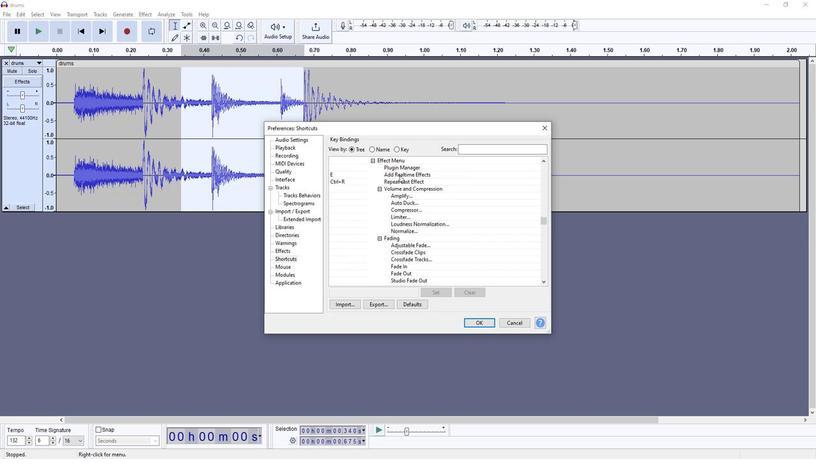 
Action: Mouse scrolled (384, 152) with delta (0, 0)
Screenshot: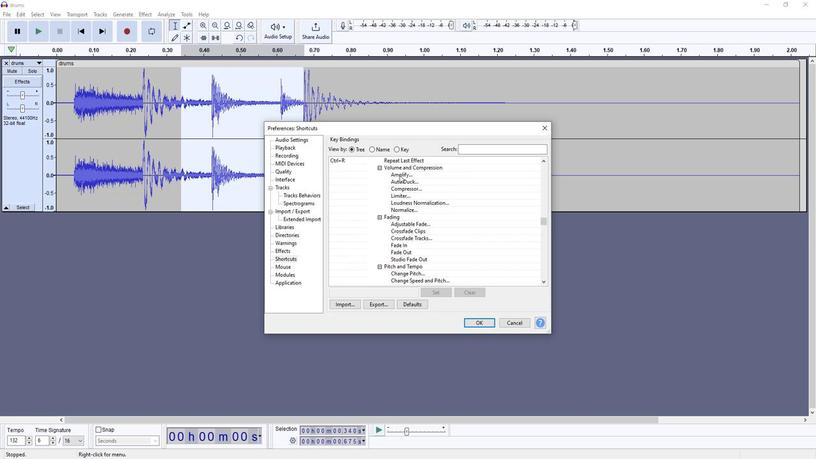 
Action: Mouse scrolled (384, 152) with delta (0, 0)
Screenshot: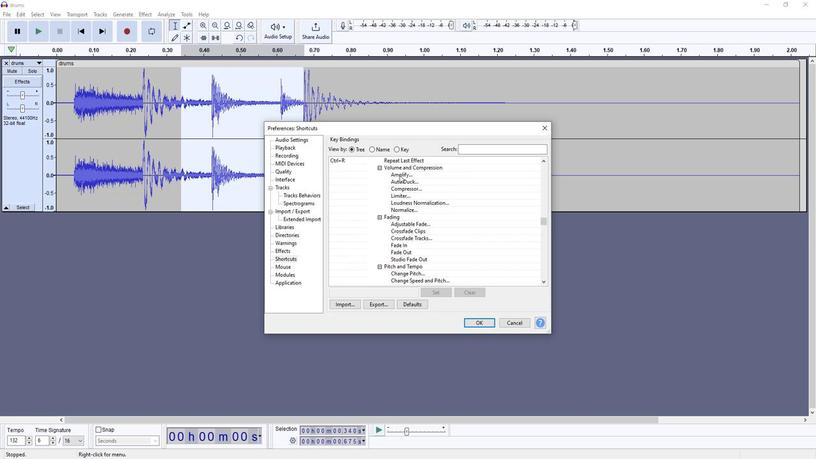 
Action: Mouse scrolled (384, 152) with delta (0, 0)
Screenshot: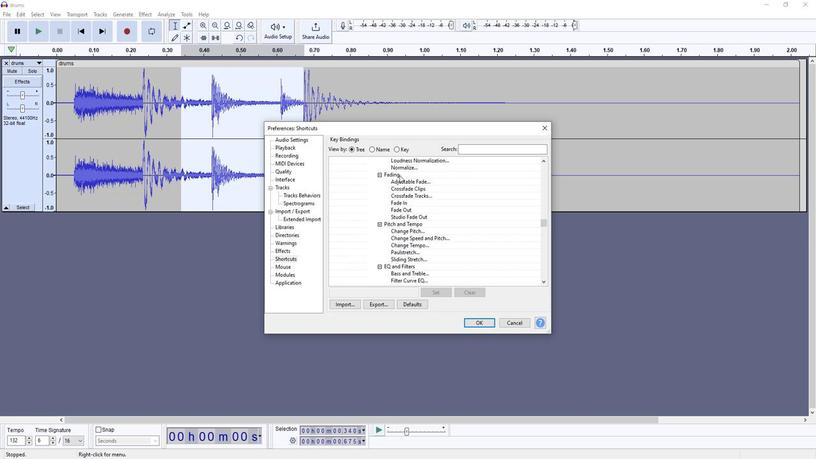 
Action: Mouse scrolled (384, 152) with delta (0, 0)
Screenshot: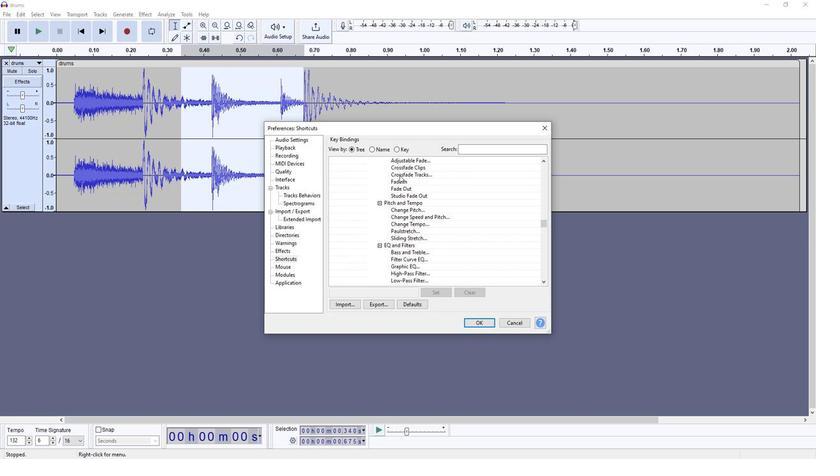 
Action: Mouse scrolled (384, 152) with delta (0, 0)
Screenshot: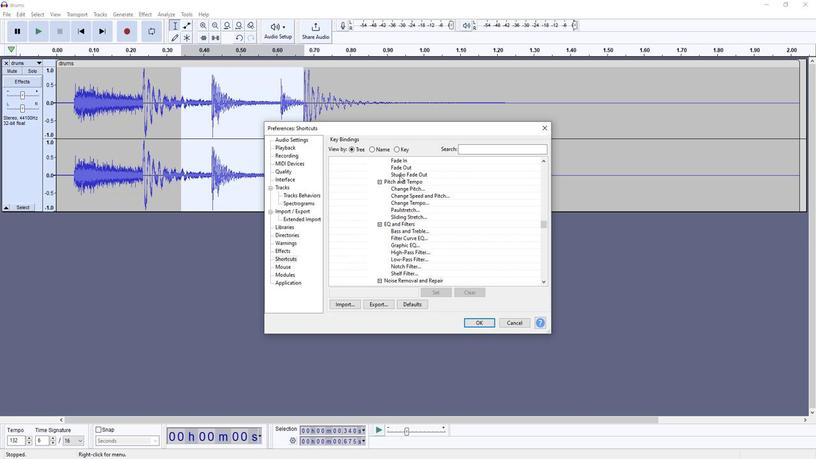 
Action: Mouse scrolled (384, 152) with delta (0, 0)
Screenshot: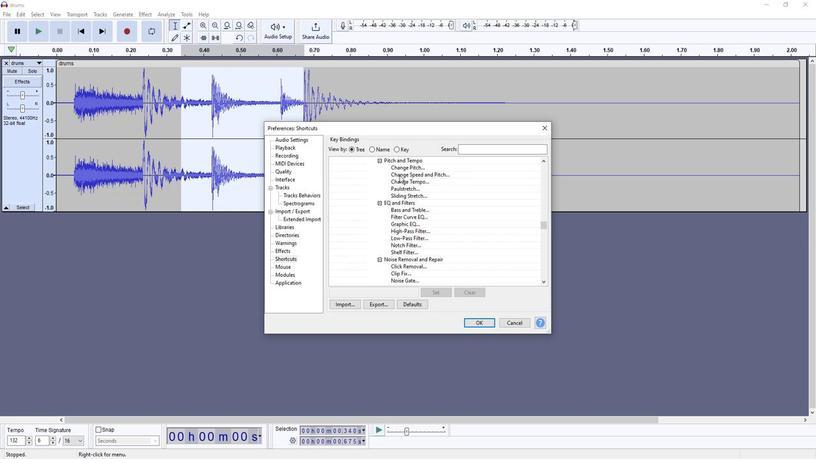 
Action: Mouse scrolled (384, 152) with delta (0, 0)
Screenshot: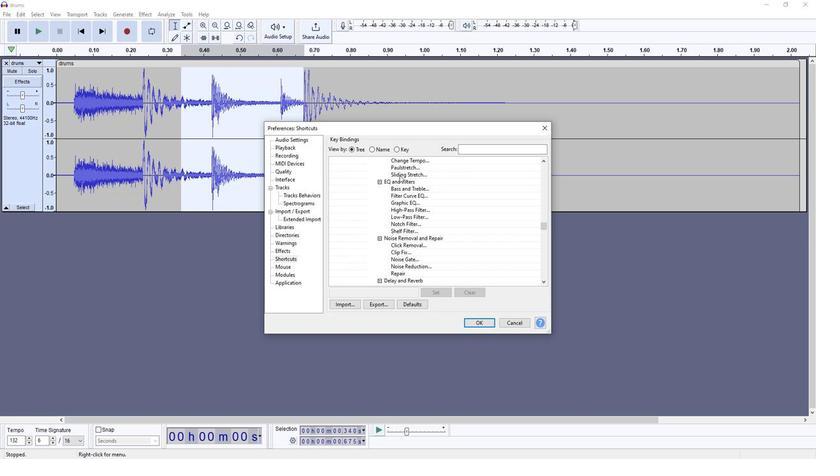 
Action: Mouse scrolled (384, 152) with delta (0, 0)
Screenshot: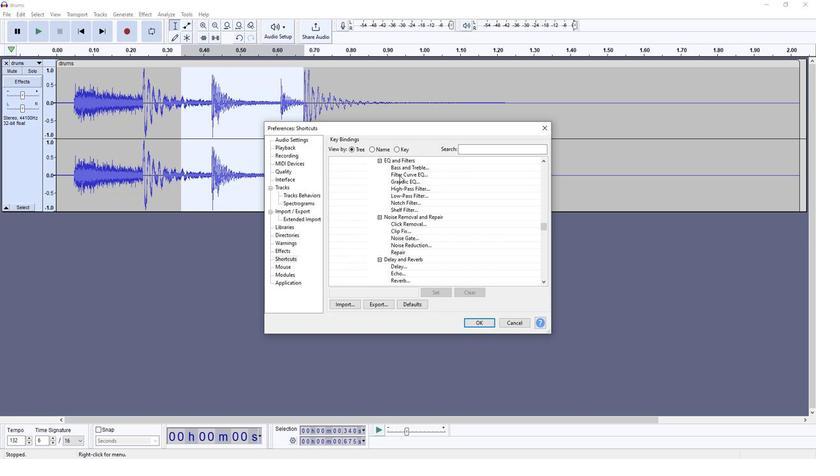 
Action: Mouse scrolled (384, 152) with delta (0, 0)
Screenshot: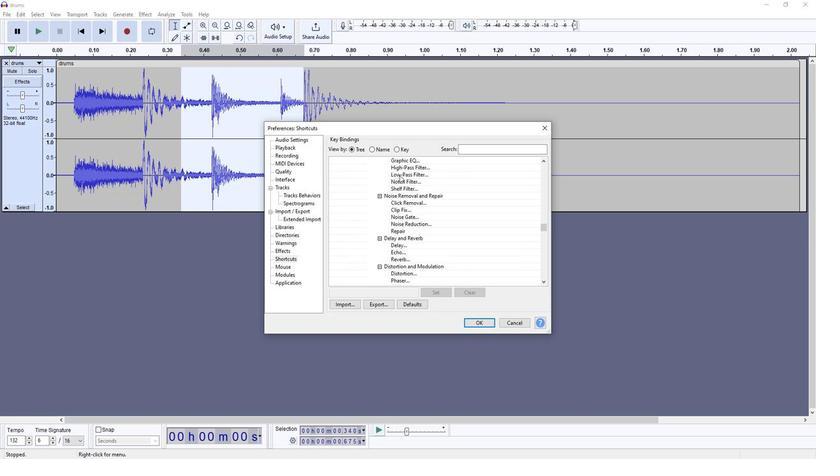 
Action: Mouse scrolled (384, 152) with delta (0, 0)
Screenshot: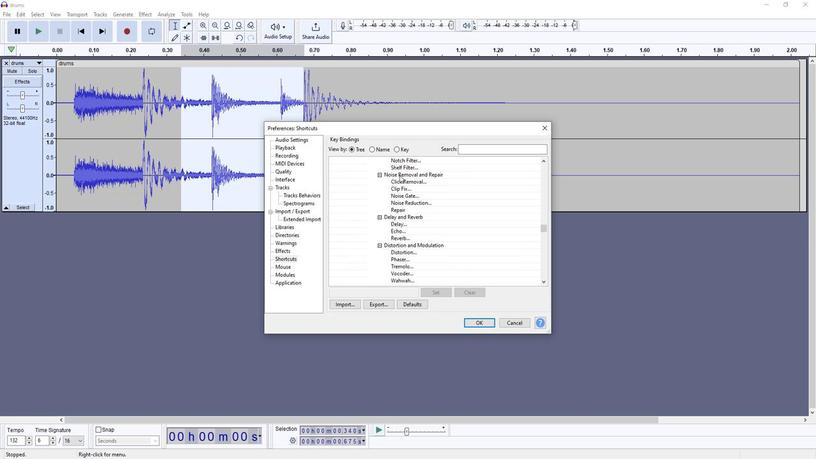 
Action: Mouse scrolled (384, 152) with delta (0, 0)
Screenshot: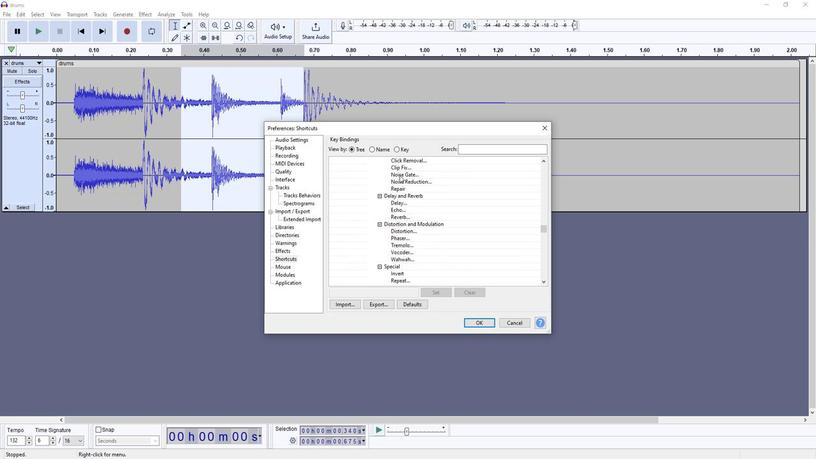
Action: Mouse scrolled (384, 152) with delta (0, 0)
Screenshot: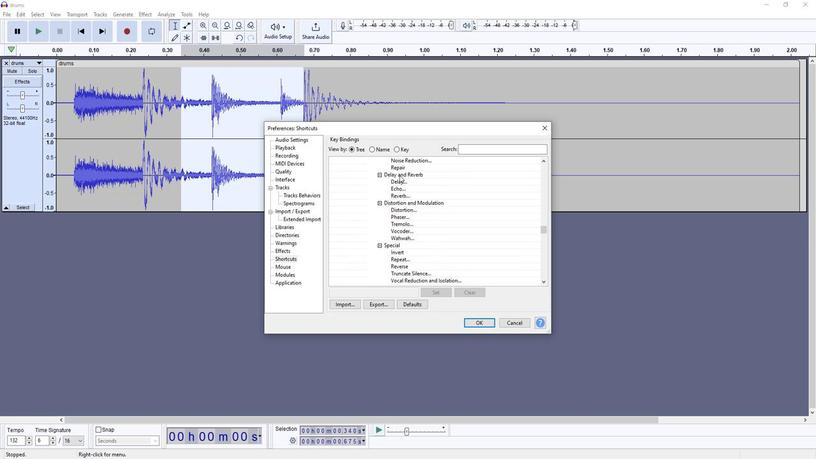 
Action: Mouse scrolled (384, 152) with delta (0, 0)
Screenshot: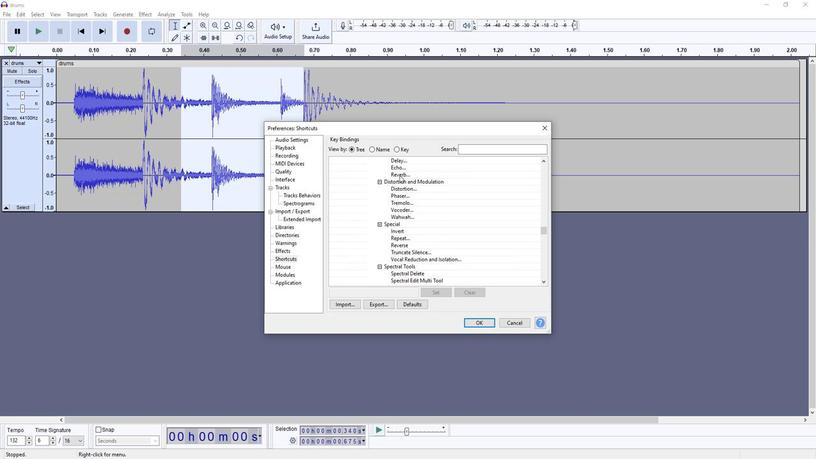 
Action: Mouse scrolled (384, 152) with delta (0, 0)
Screenshot: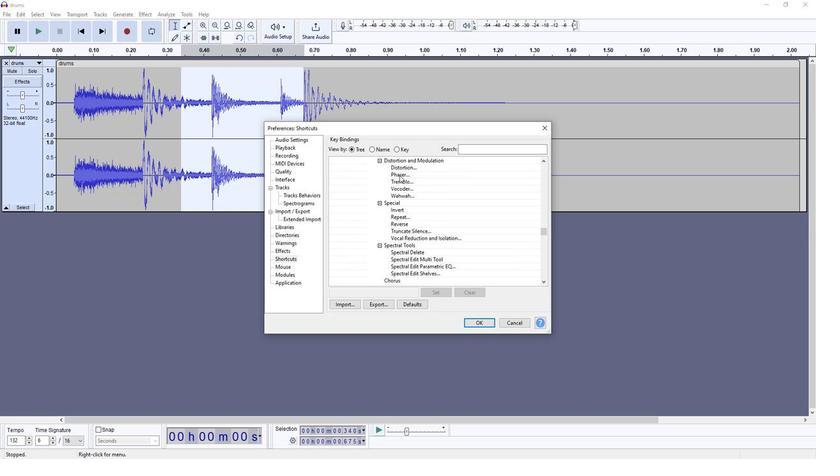 
Action: Mouse scrolled (384, 152) with delta (0, 0)
Screenshot: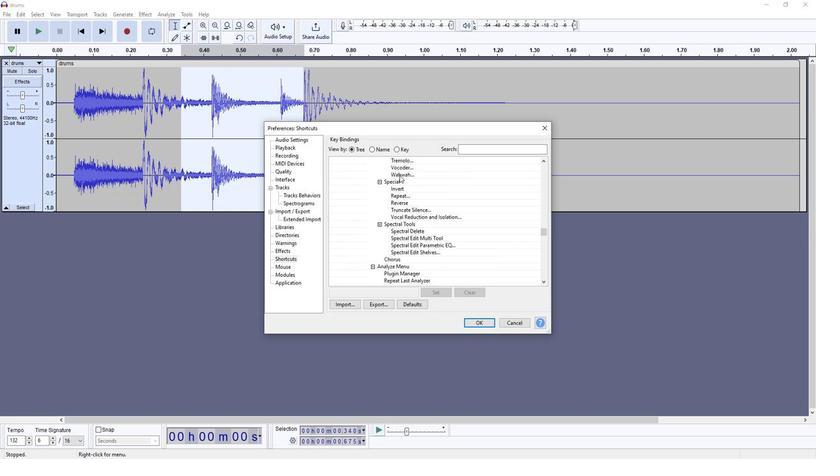 
Action: Mouse scrolled (384, 152) with delta (0, 0)
Screenshot: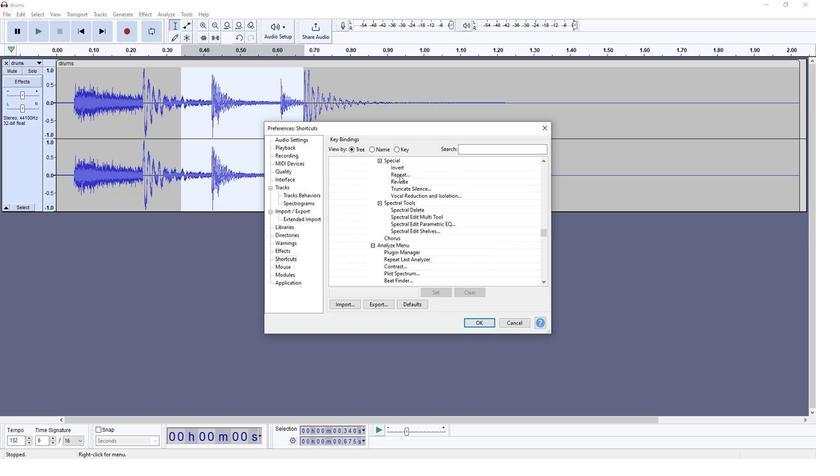 
Action: Mouse scrolled (384, 152) with delta (0, 0)
Screenshot: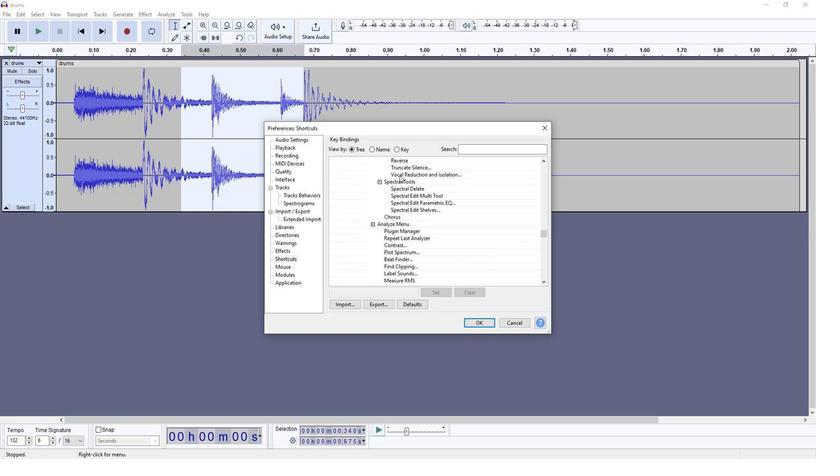 
Action: Mouse scrolled (384, 152) with delta (0, 0)
